 Task: Find a flat in Rolling Meadows, United States, for 2 guests from June 4th to June 15th, with a price range of ₹10,000 to ₹15,000, 1 bedroom, 1 bed, and 1 bathroom.
Action: Mouse moved to (547, 112)
Screenshot: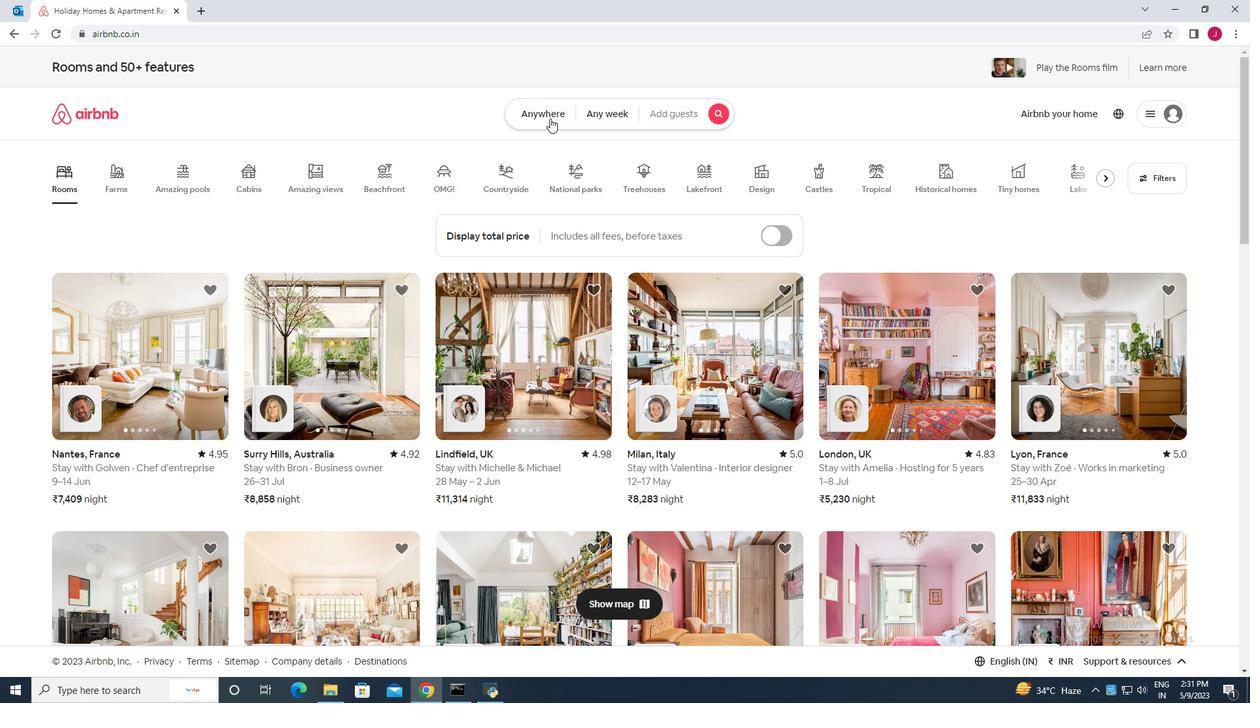 
Action: Mouse pressed left at (547, 112)
Screenshot: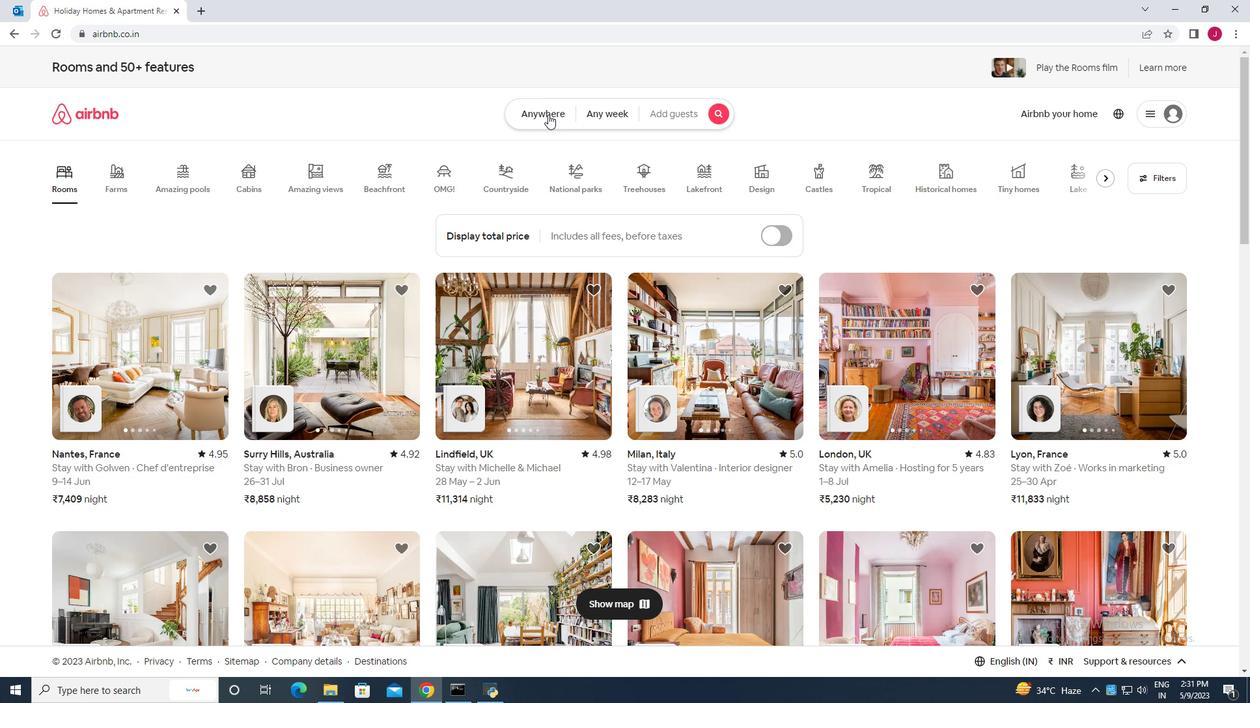 
Action: Mouse moved to (411, 164)
Screenshot: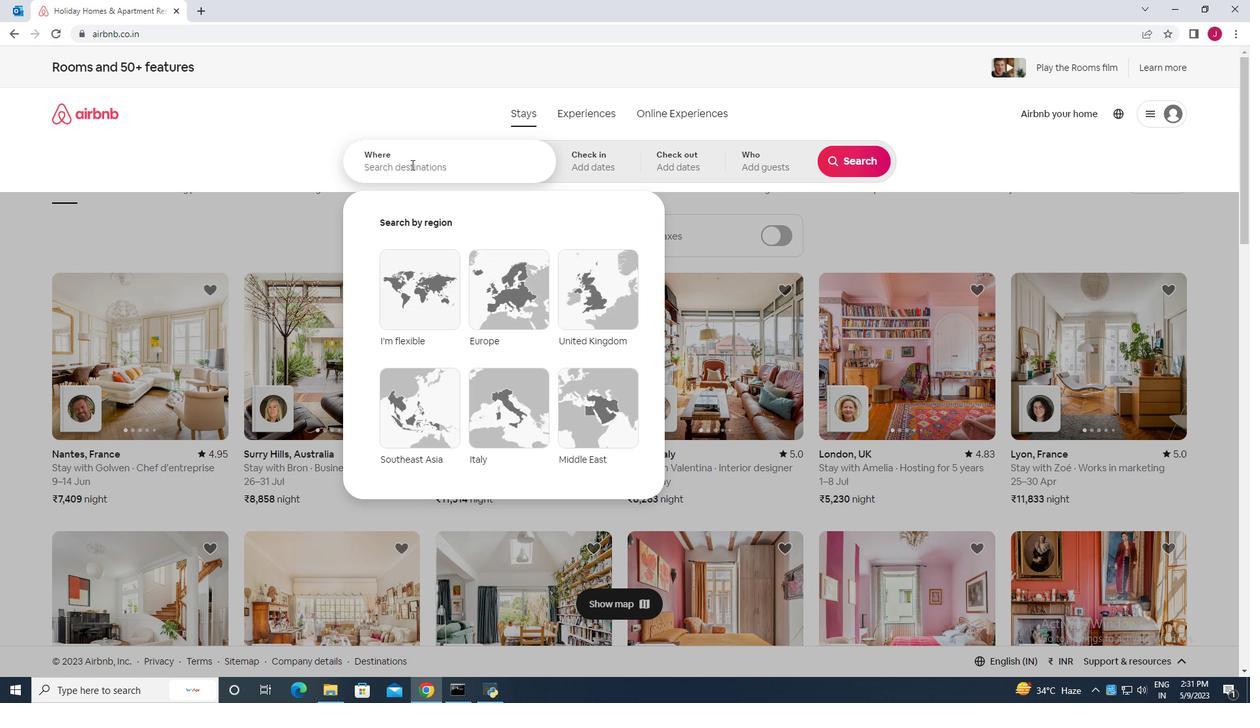 
Action: Mouse pressed left at (411, 164)
Screenshot: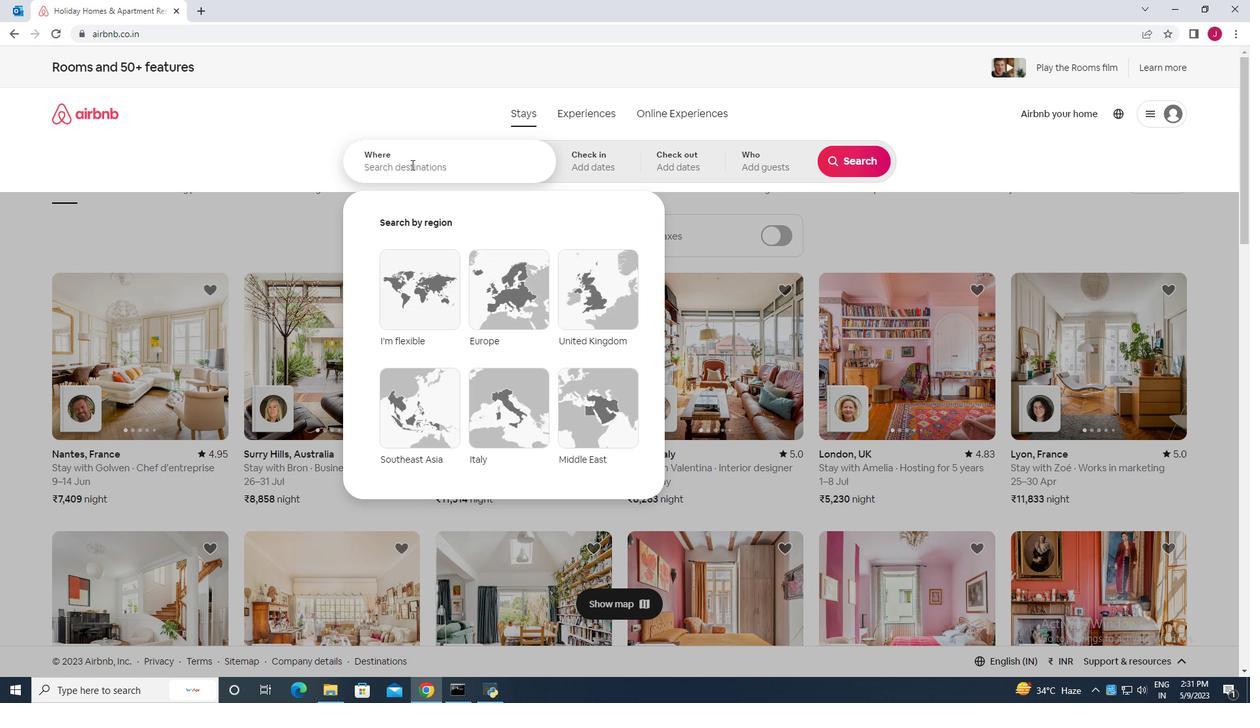 
Action: Key pressed rolling<Key.space>meadows
Screenshot: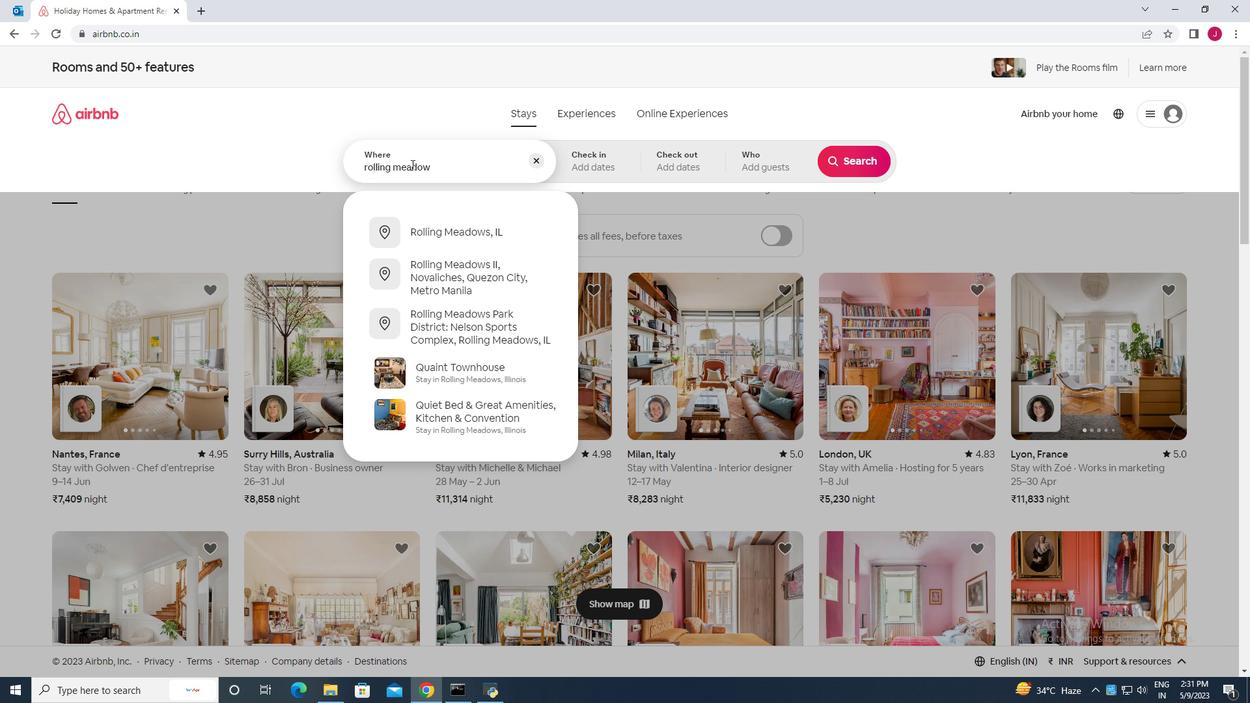 
Action: Mouse moved to (411, 165)
Screenshot: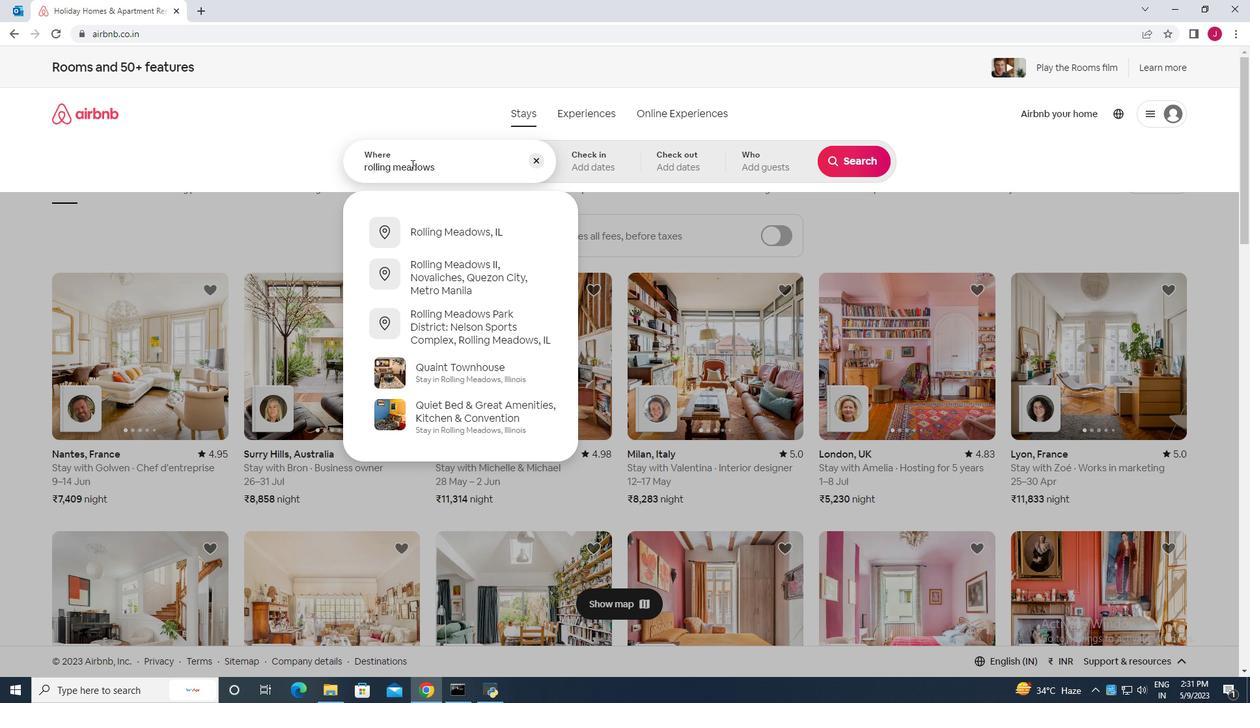 
Action: Key pressed <Key.space>united<Key.space>states
Screenshot: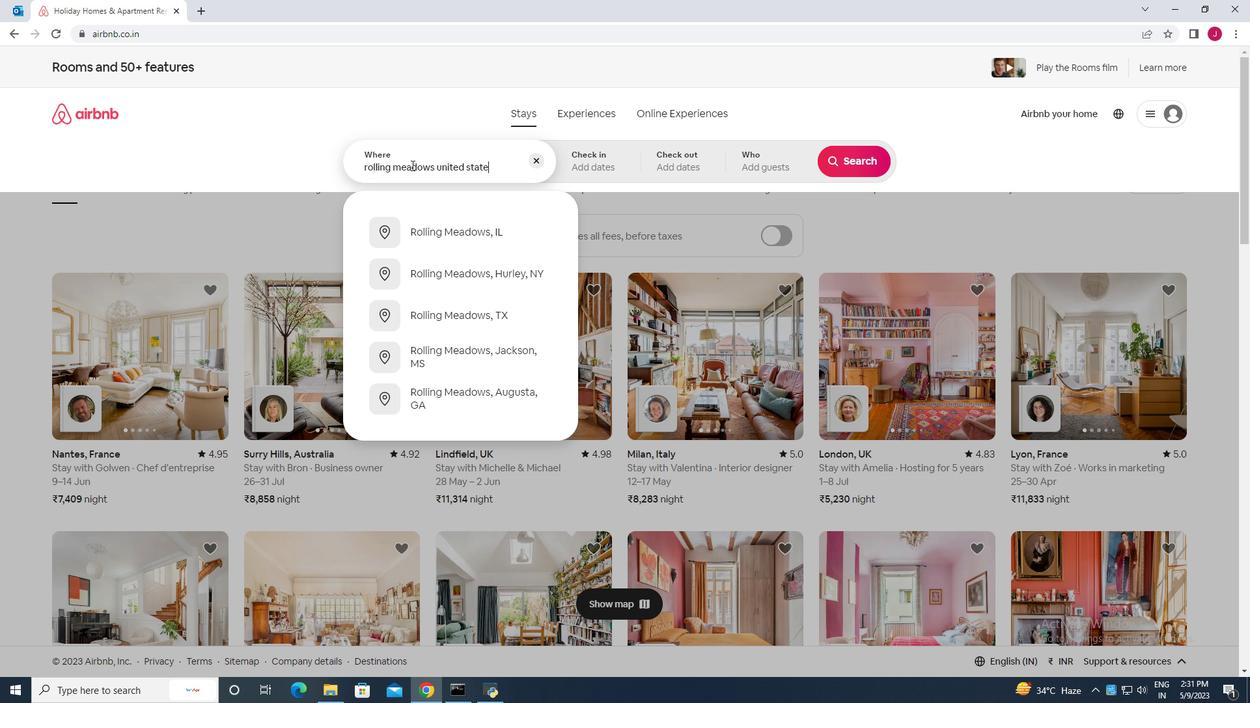 
Action: Mouse moved to (591, 160)
Screenshot: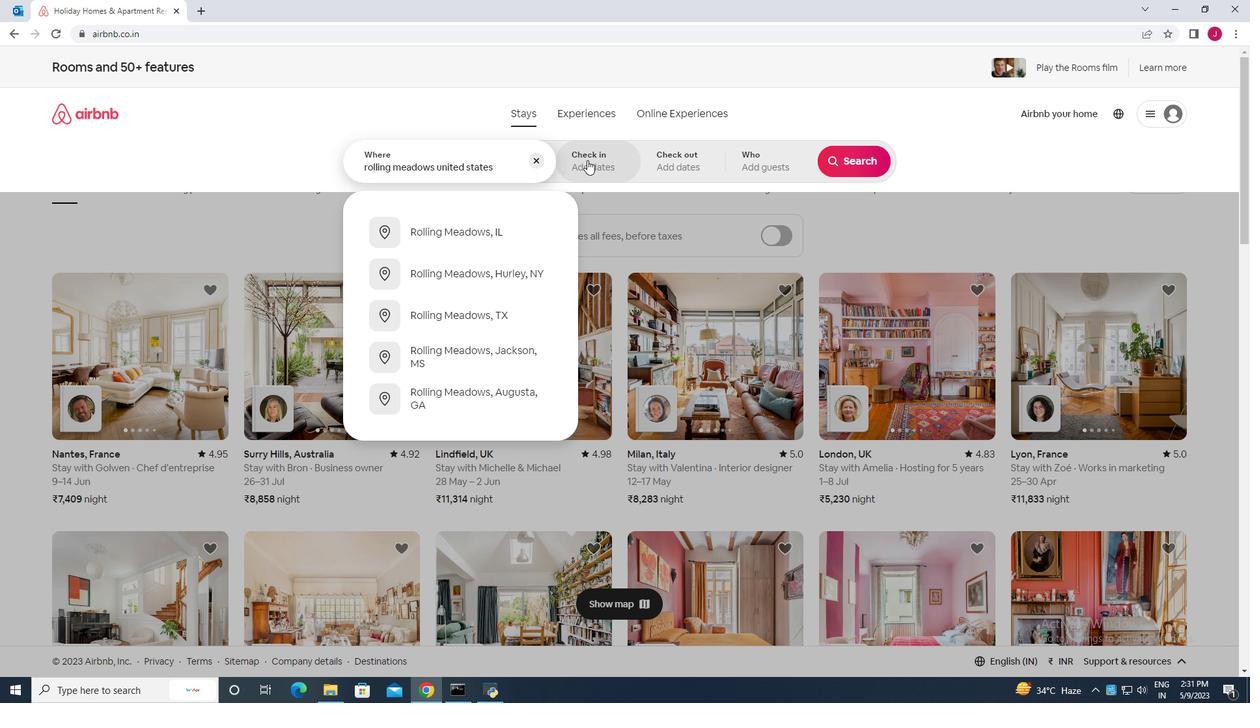 
Action: Mouse pressed left at (591, 160)
Screenshot: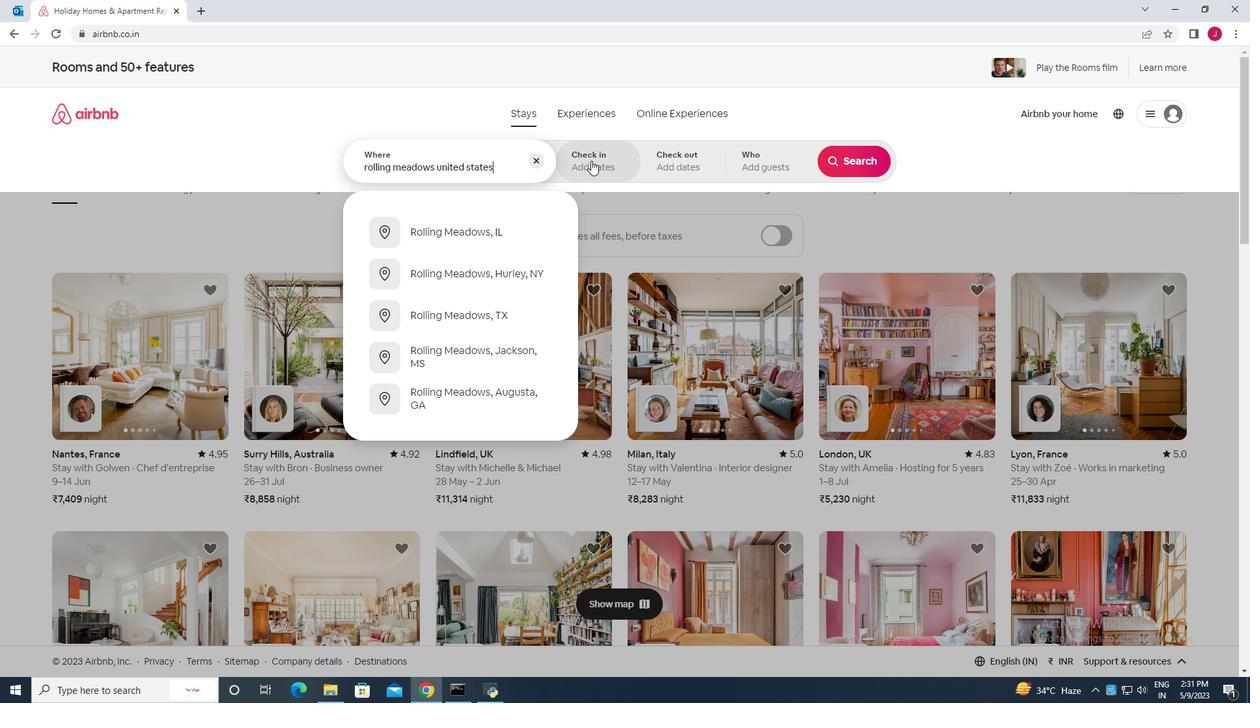 
Action: Mouse moved to (652, 356)
Screenshot: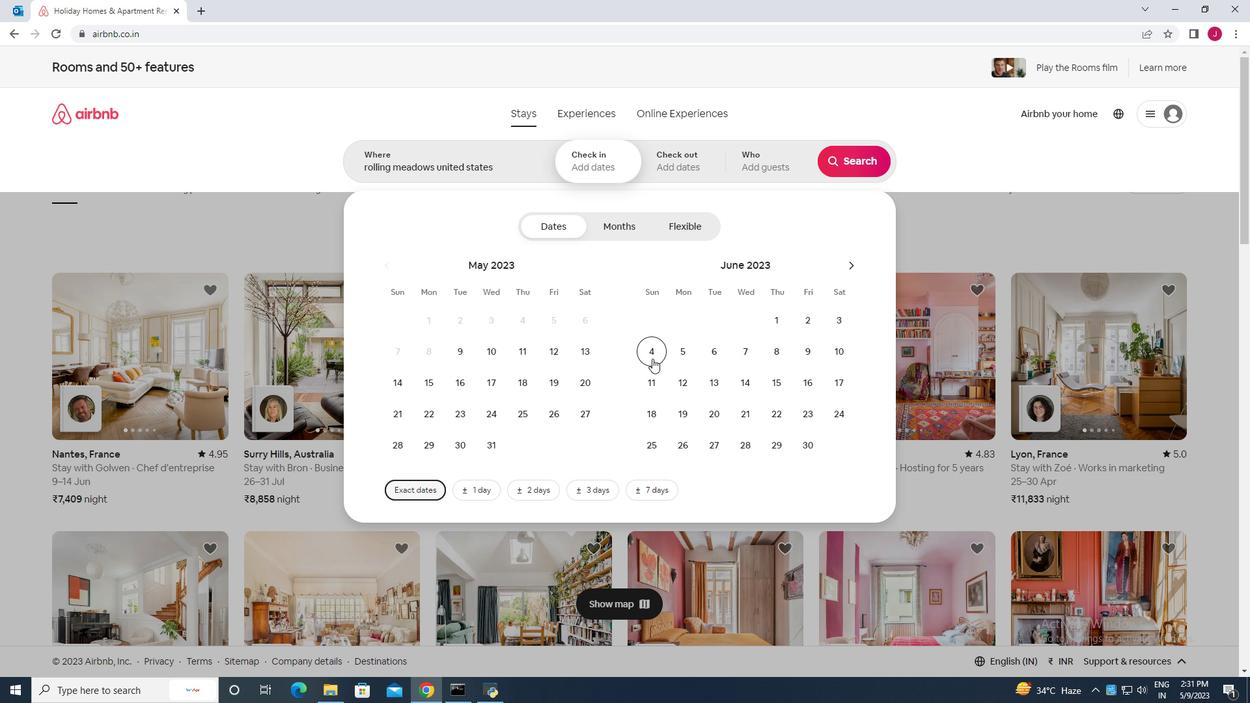 
Action: Mouse pressed left at (652, 356)
Screenshot: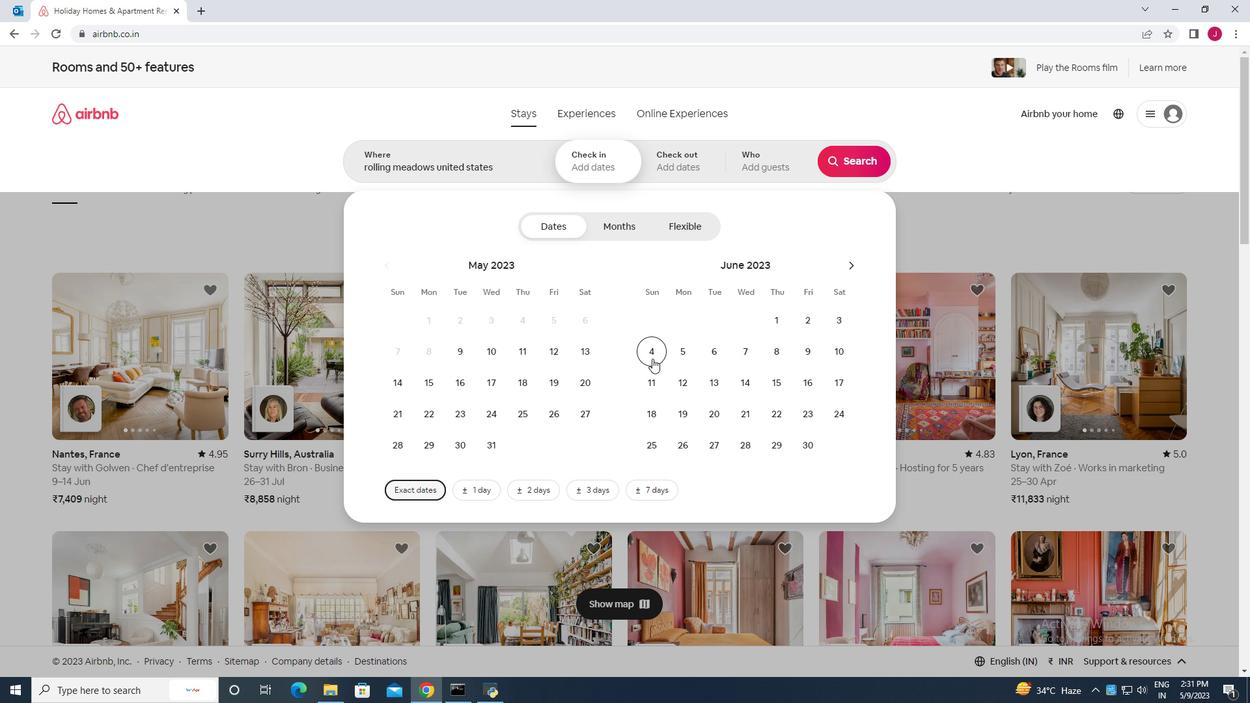 
Action: Mouse moved to (775, 384)
Screenshot: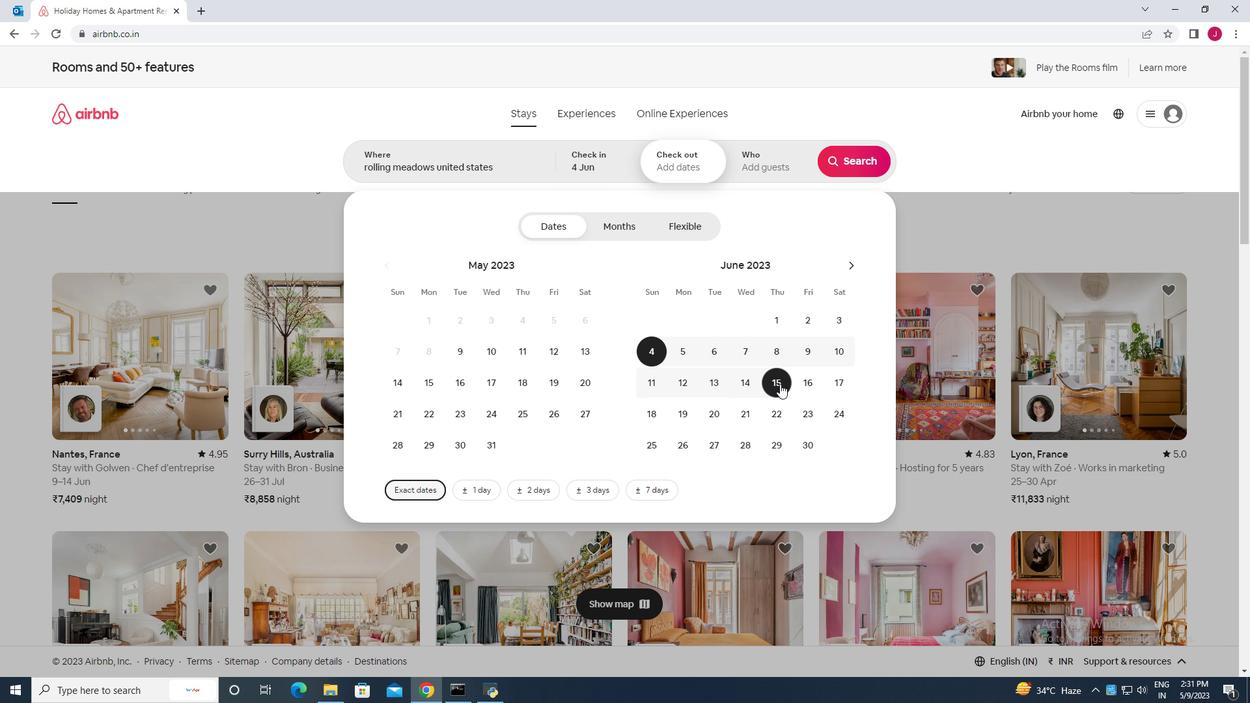 
Action: Mouse pressed left at (775, 384)
Screenshot: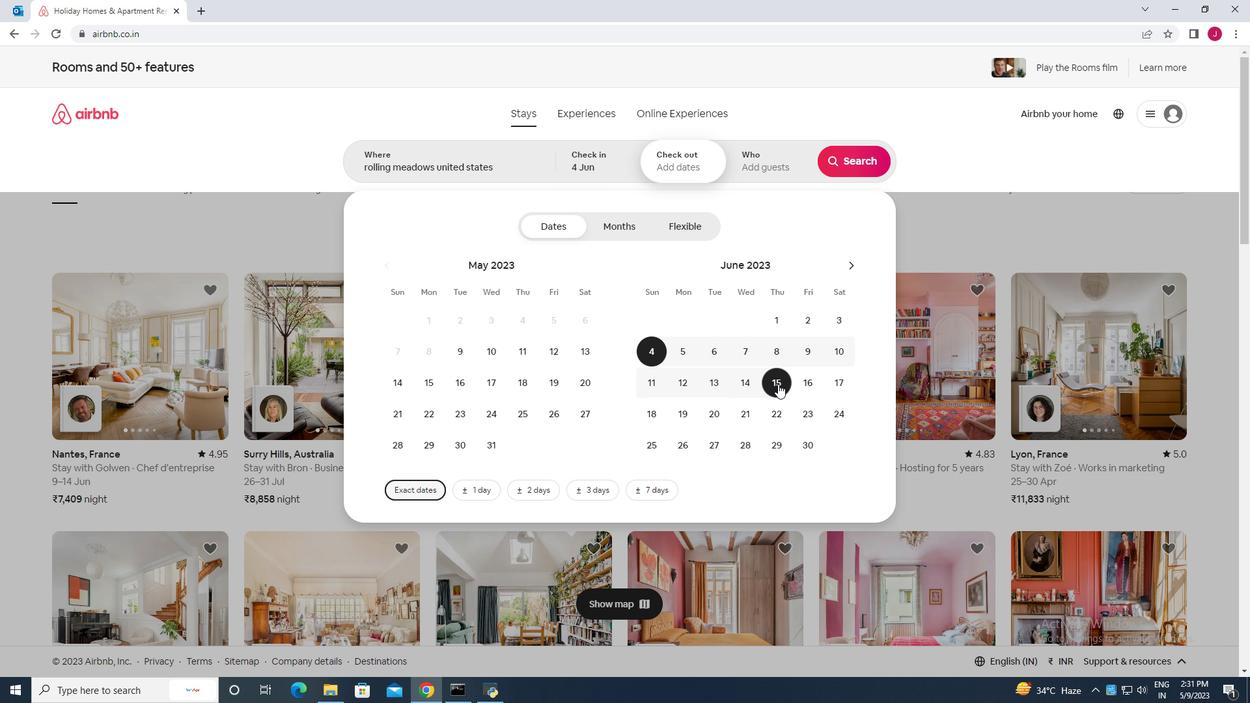 
Action: Mouse moved to (773, 167)
Screenshot: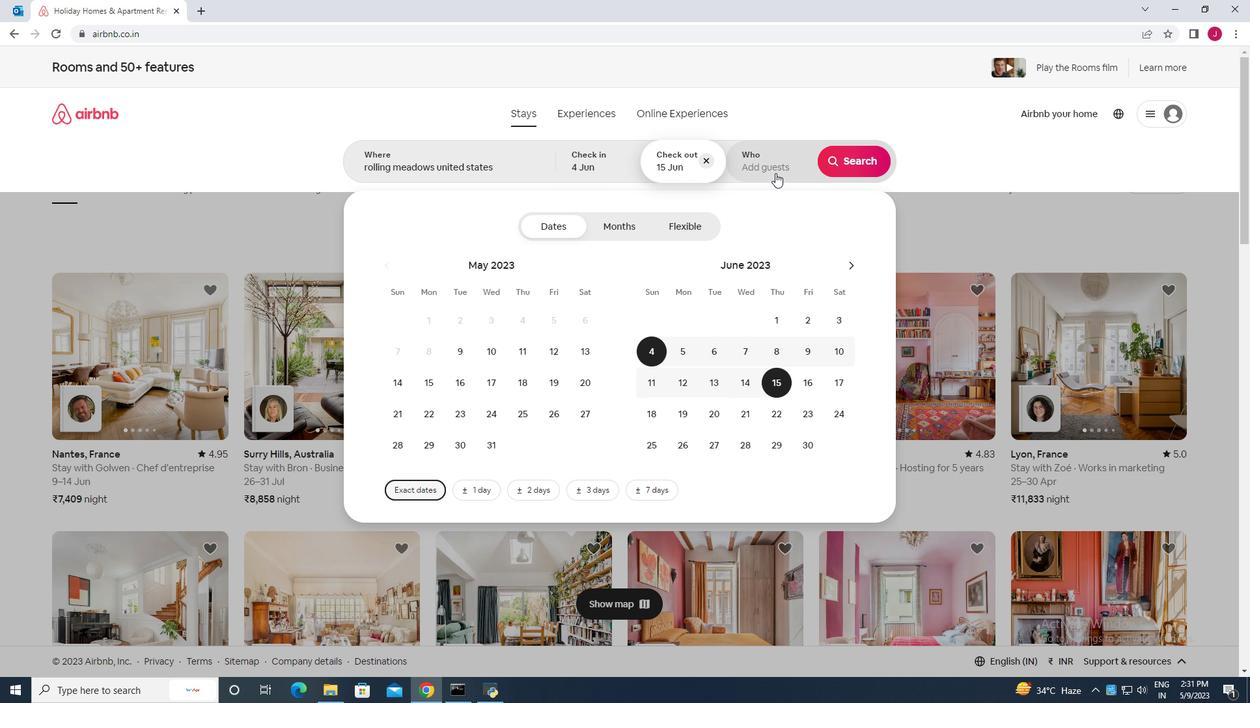 
Action: Mouse pressed left at (773, 167)
Screenshot: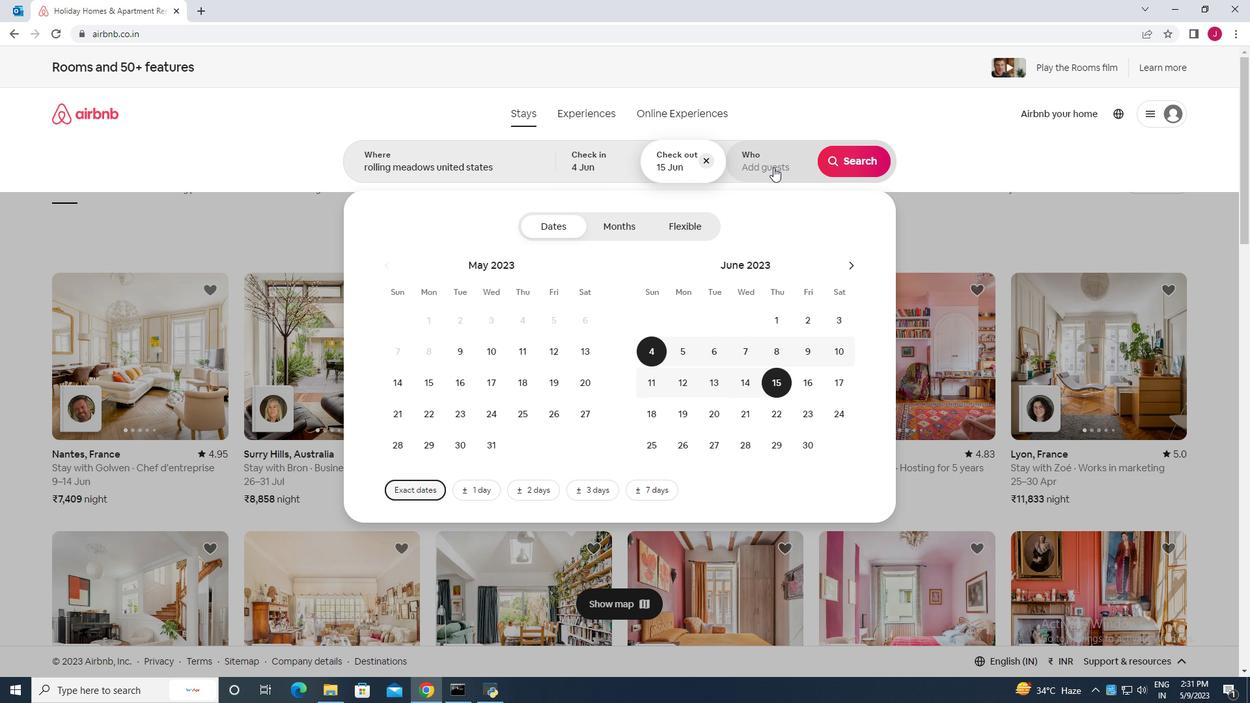 
Action: Mouse moved to (863, 233)
Screenshot: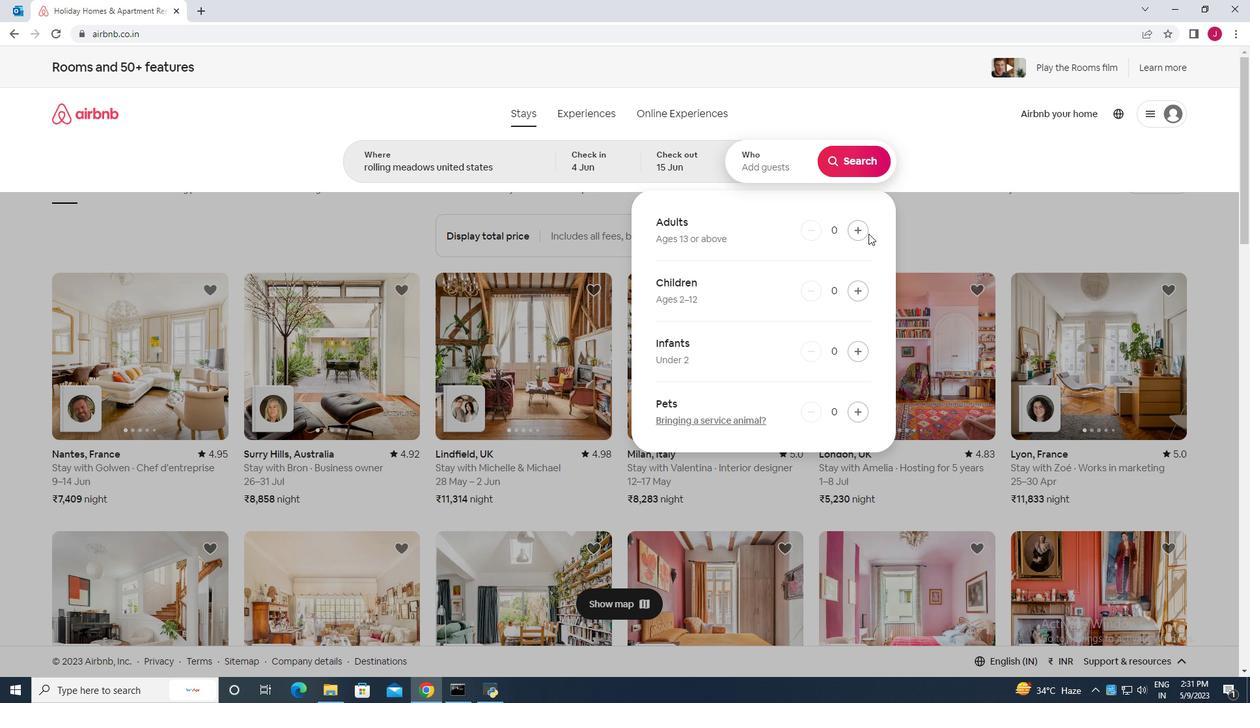 
Action: Mouse pressed left at (863, 233)
Screenshot: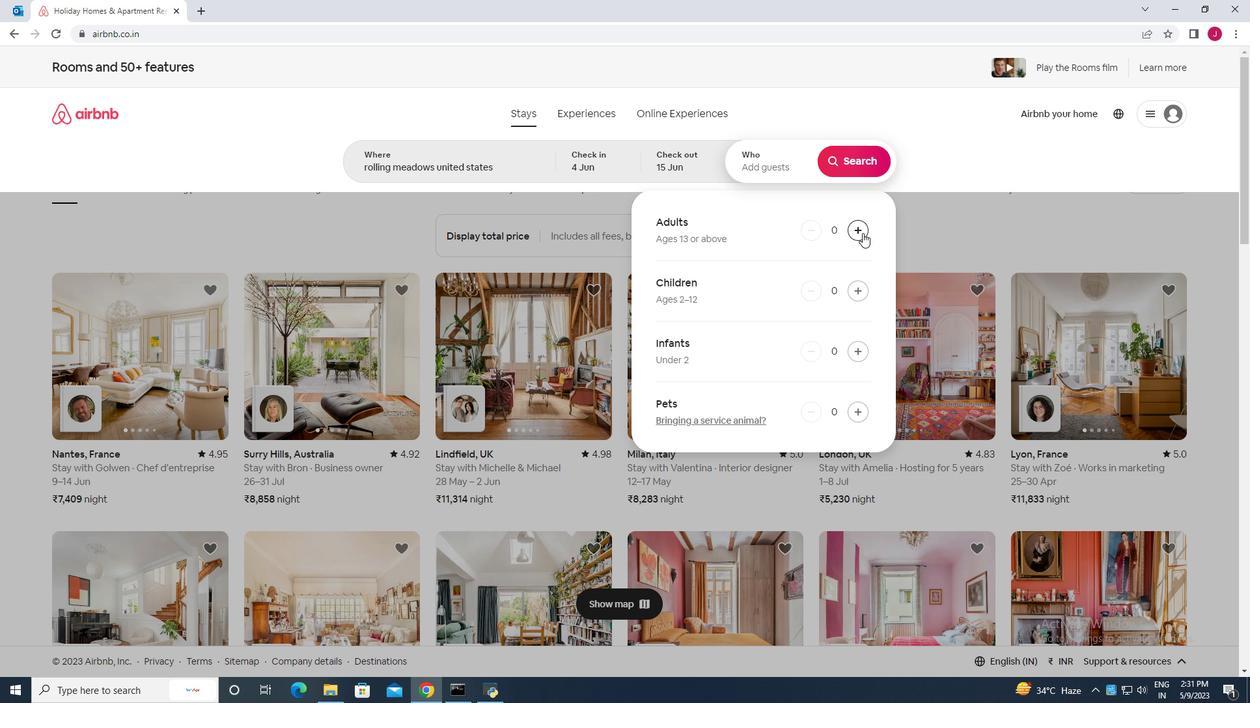 
Action: Mouse pressed left at (863, 233)
Screenshot: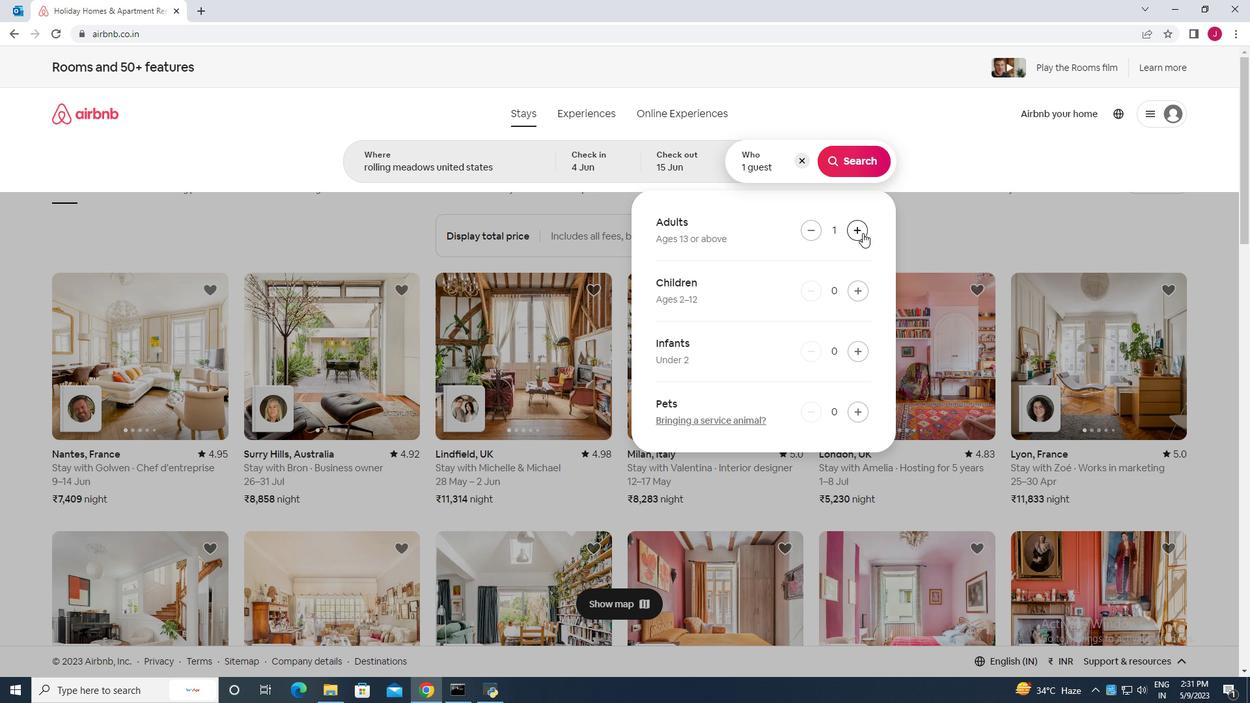 
Action: Mouse moved to (863, 158)
Screenshot: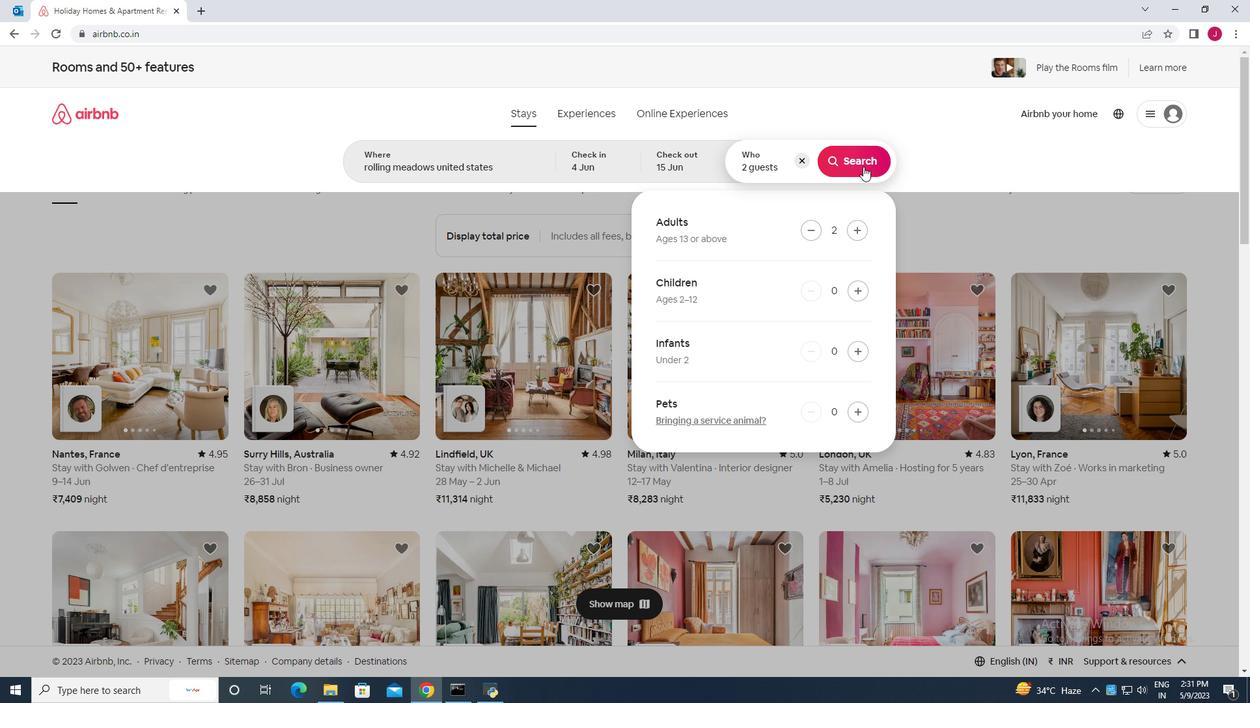 
Action: Mouse pressed left at (863, 158)
Screenshot: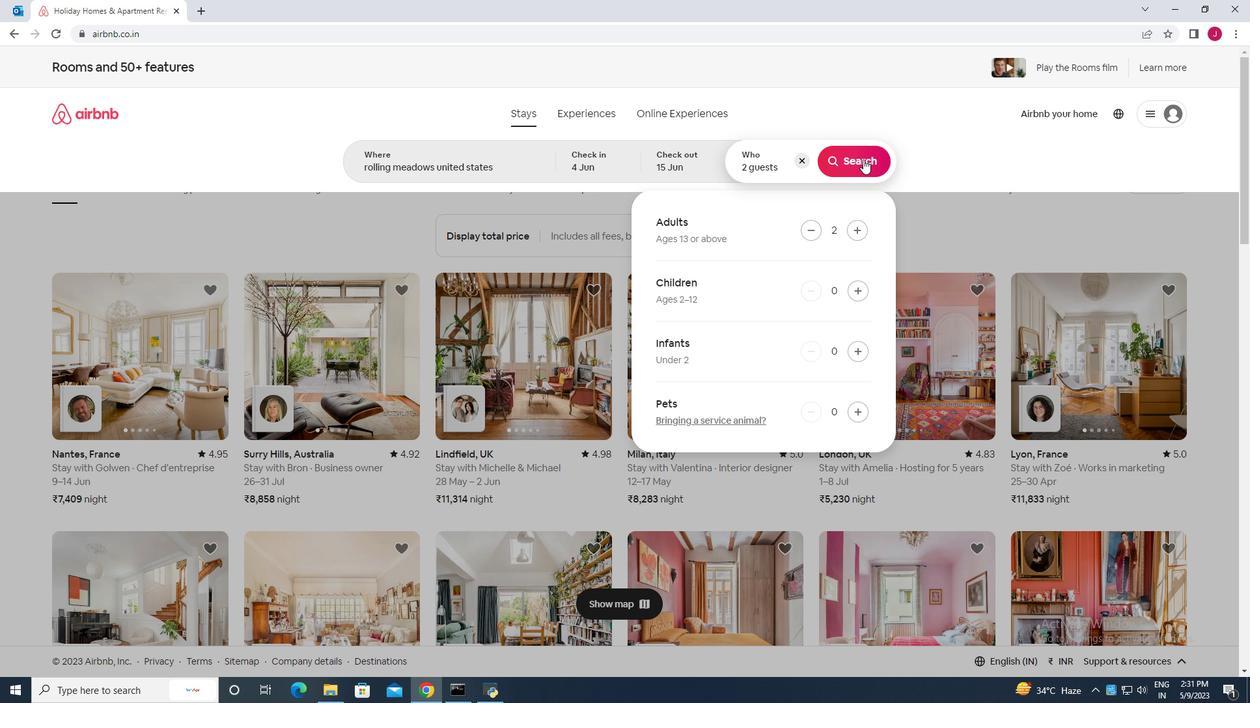 
Action: Mouse moved to (1203, 122)
Screenshot: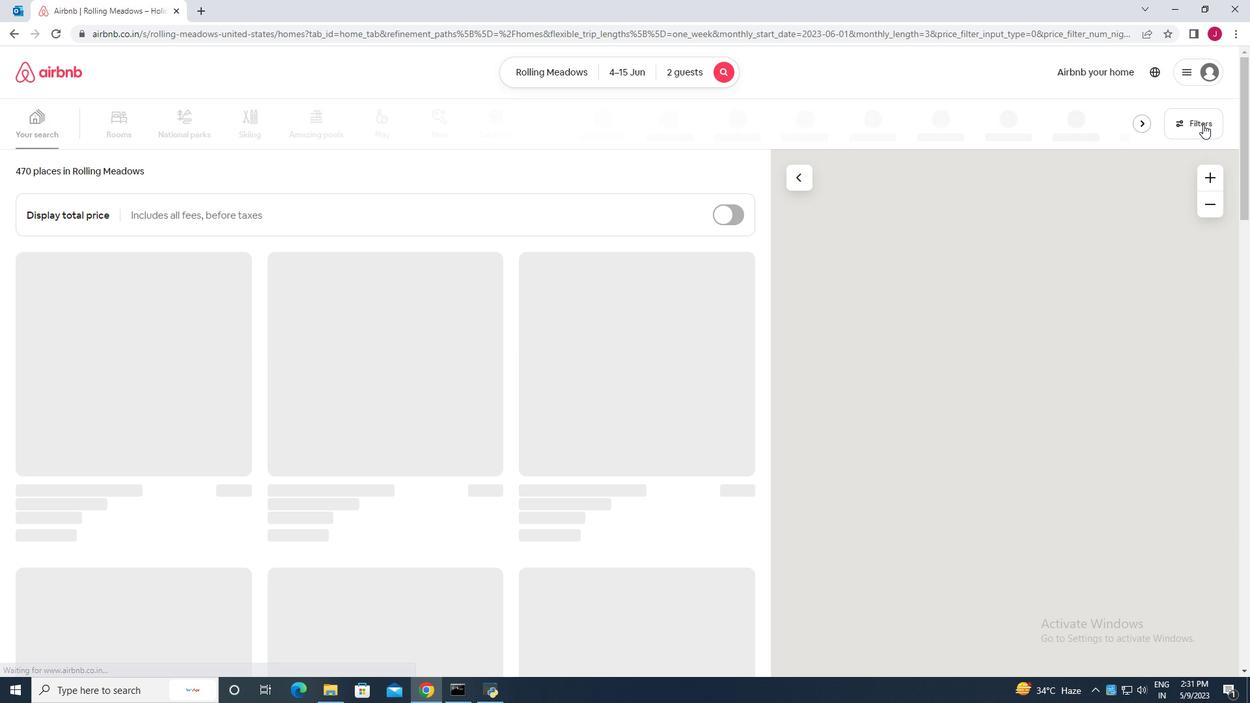 
Action: Mouse pressed left at (1203, 122)
Screenshot: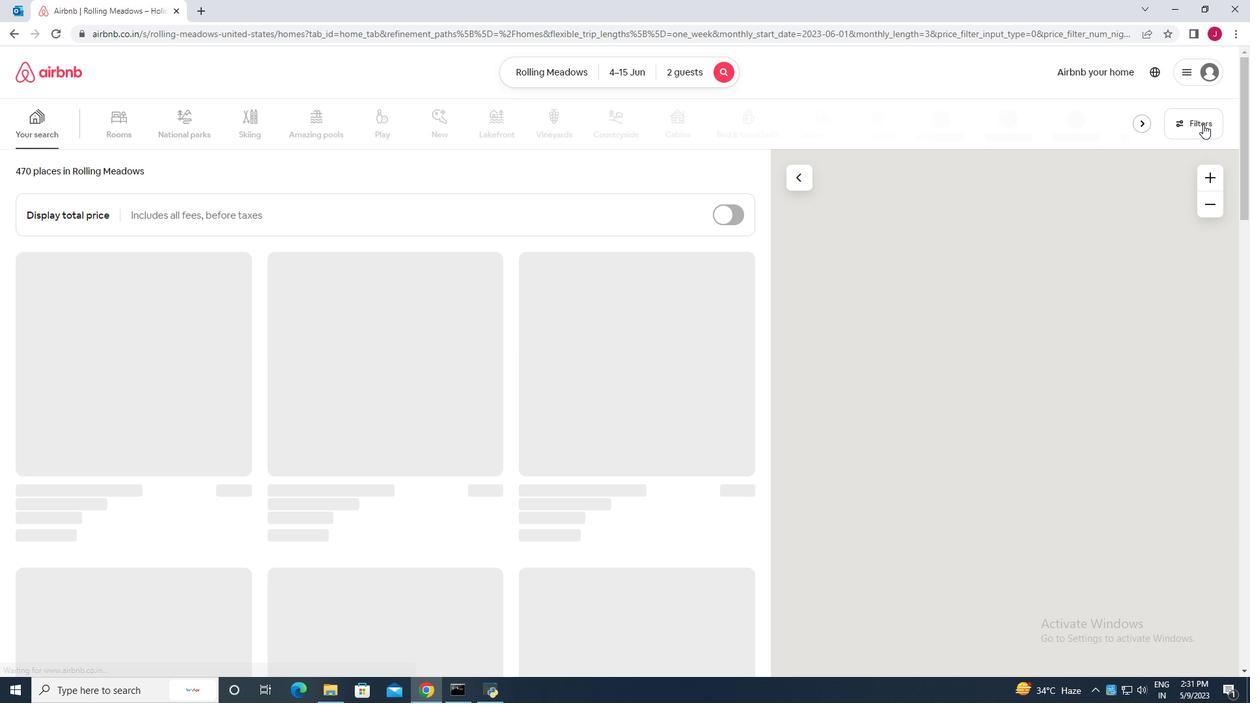 
Action: Mouse moved to (466, 444)
Screenshot: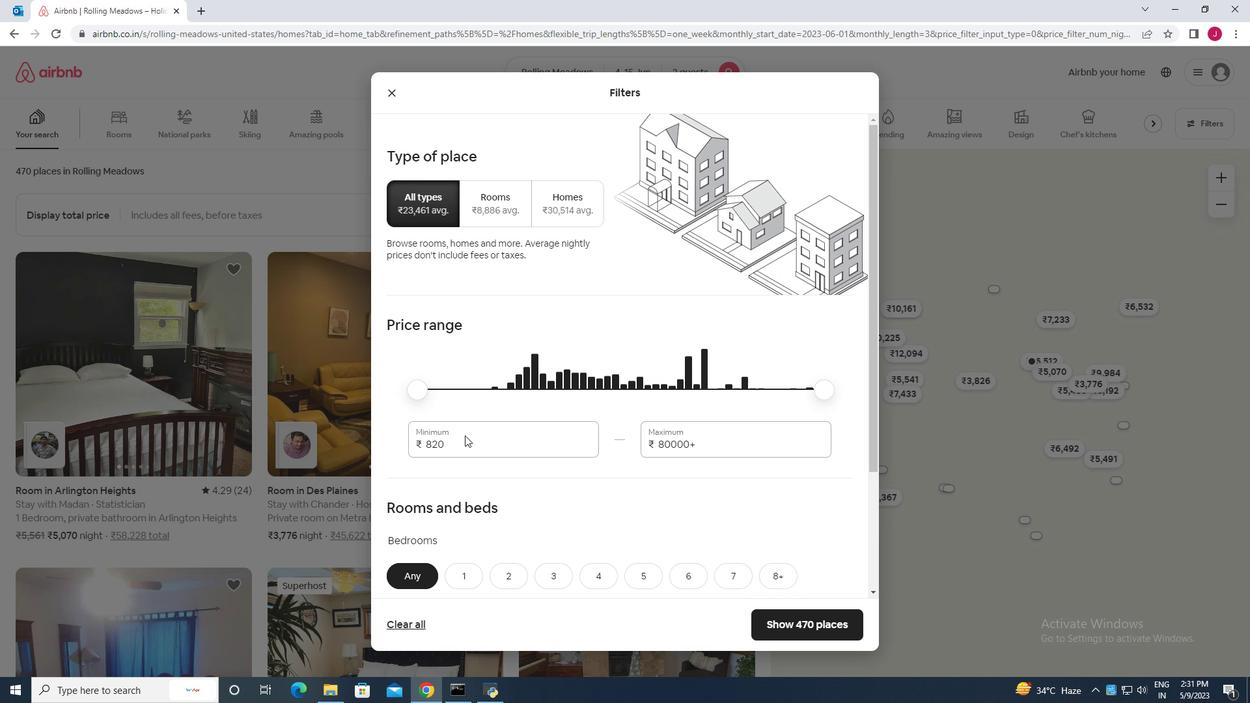 
Action: Mouse pressed left at (466, 444)
Screenshot: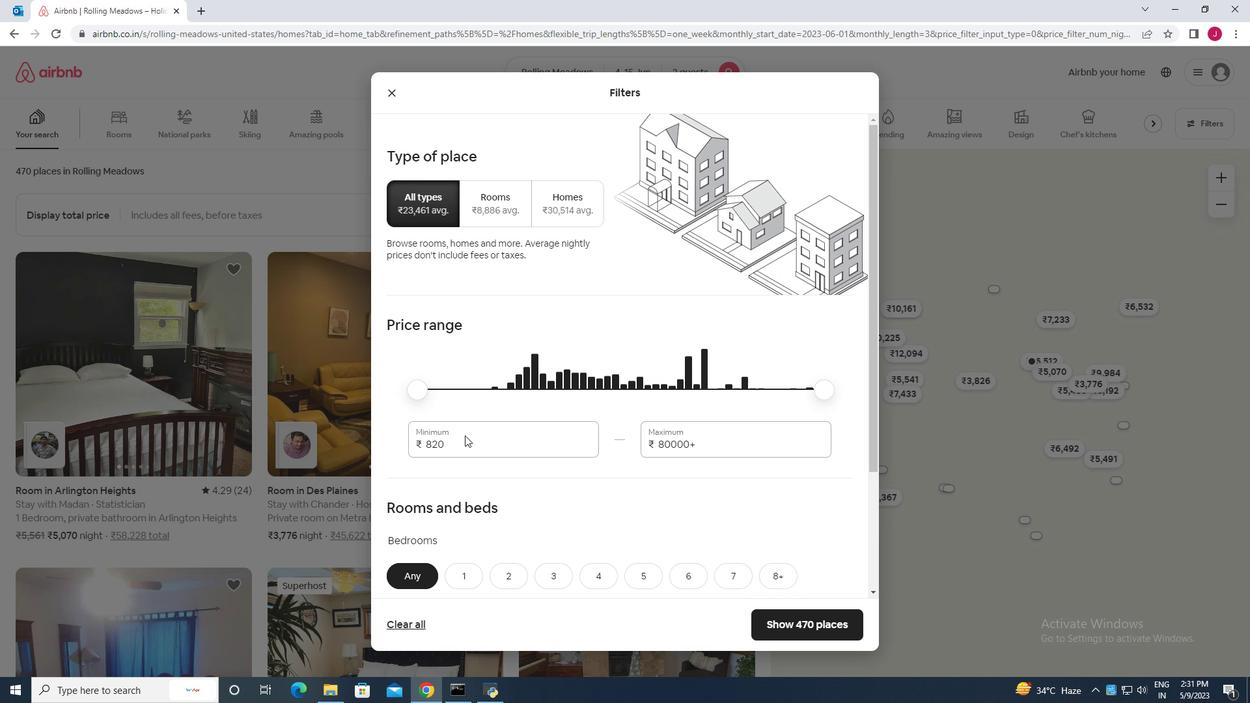 
Action: Mouse moved to (468, 444)
Screenshot: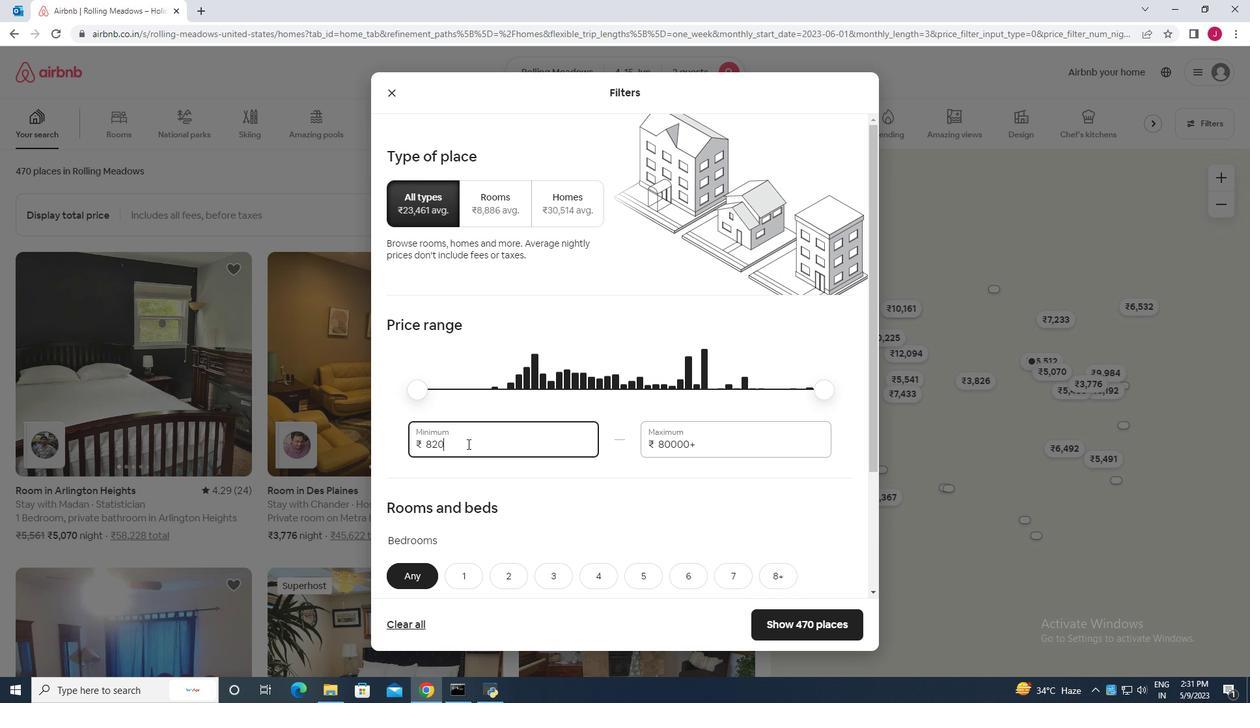 
Action: Key pressed <Key.backspace><Key.backspace><Key.backspace>10000
Screenshot: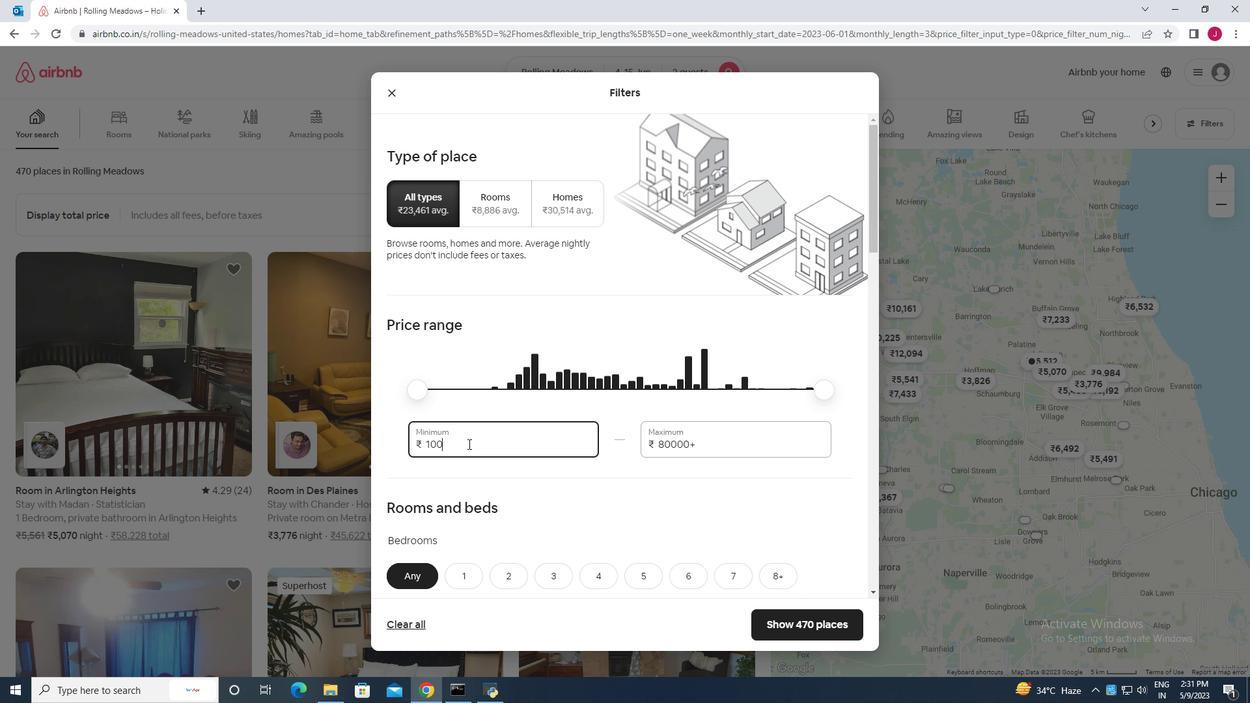 
Action: Mouse moved to (720, 445)
Screenshot: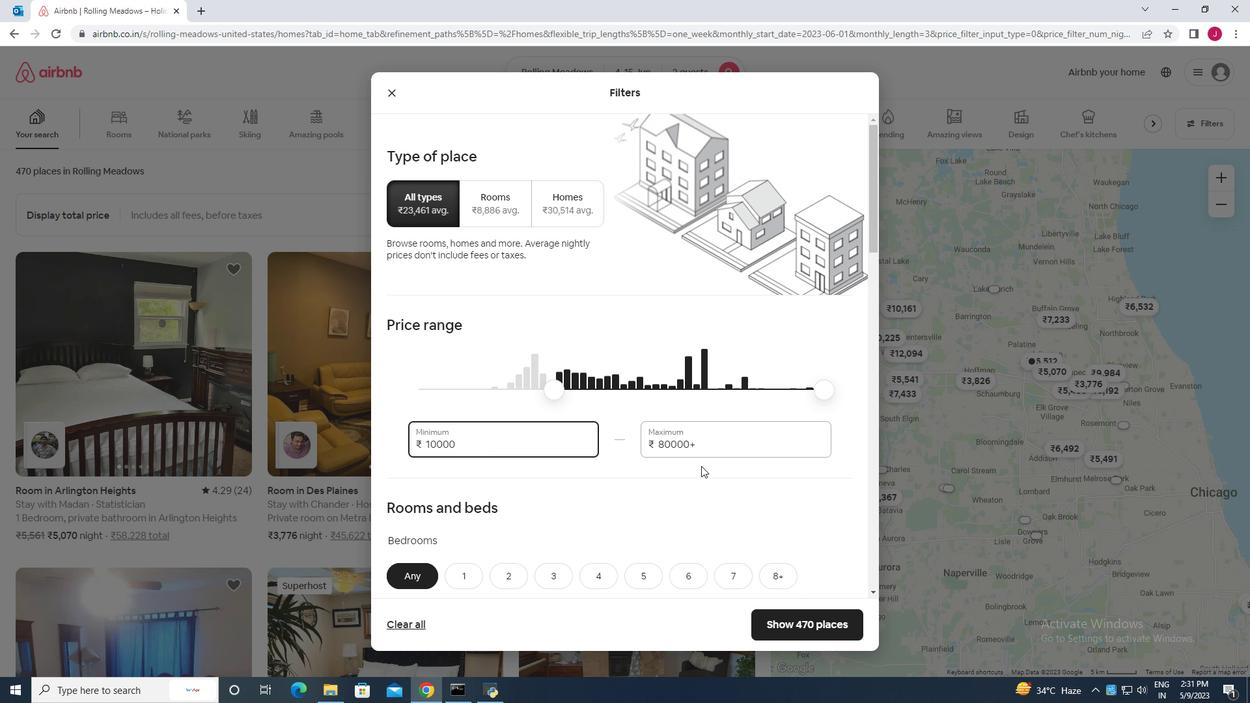 
Action: Mouse pressed left at (720, 445)
Screenshot: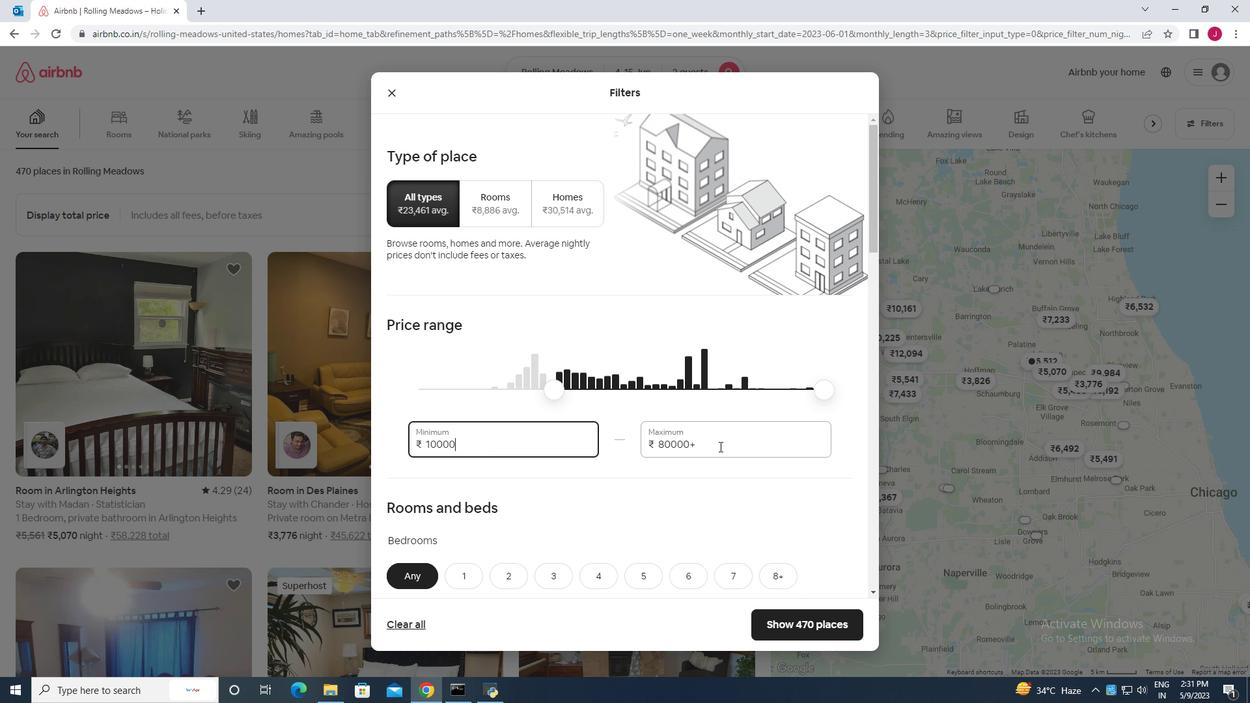 
Action: Mouse moved to (720, 444)
Screenshot: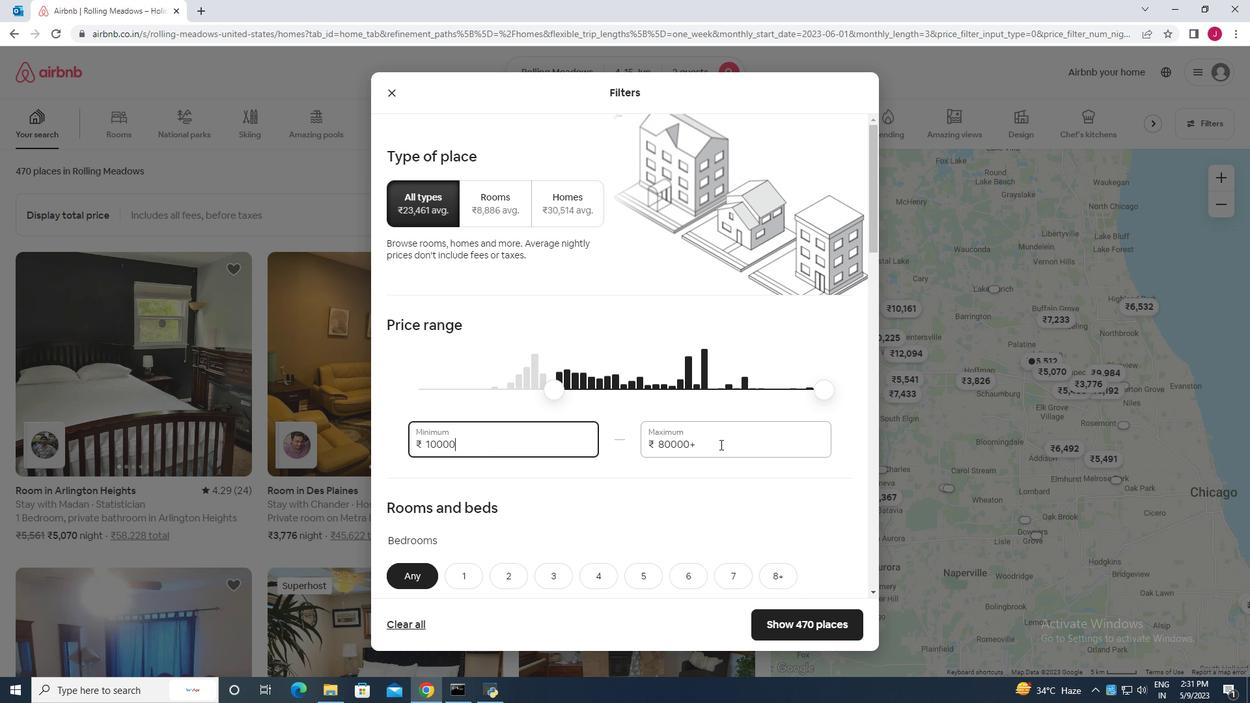 
Action: Key pressed <Key.backspace><Key.backspace><Key.backspace><Key.backspace><Key.backspace><Key.backspace><Key.backspace><Key.backspace><Key.backspace><Key.backspace><Key.backspace>15000
Screenshot: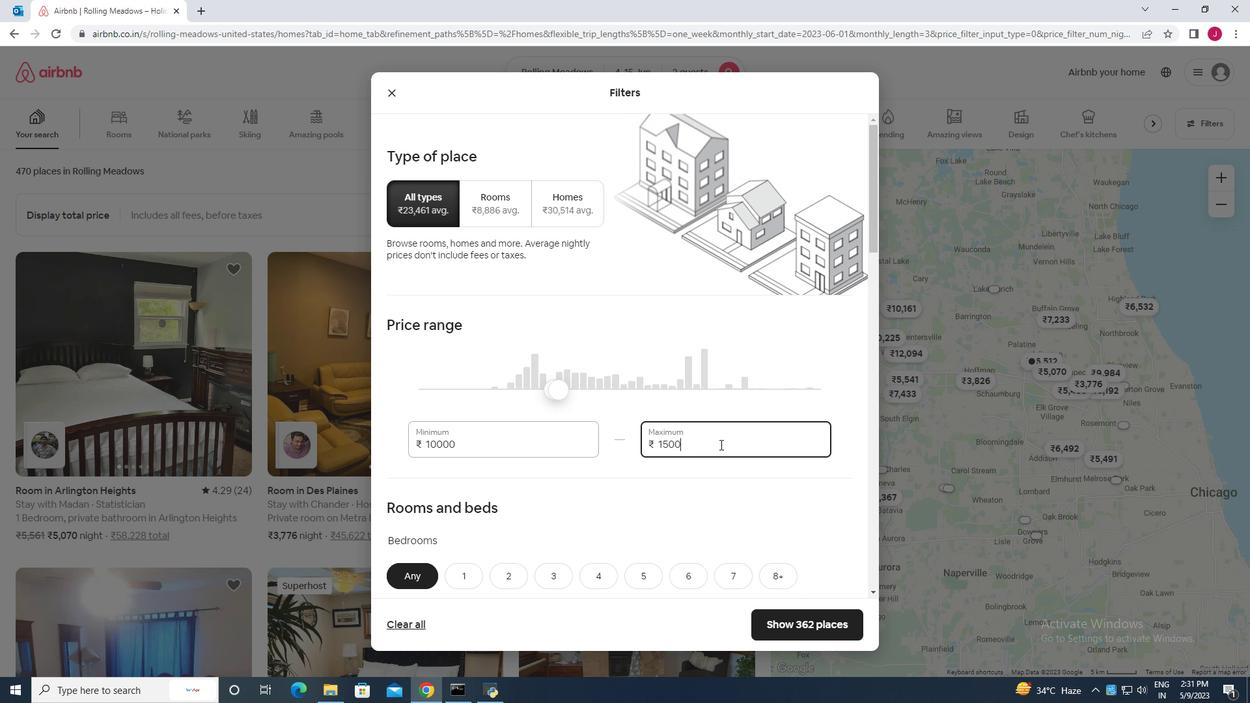 
Action: Mouse moved to (719, 453)
Screenshot: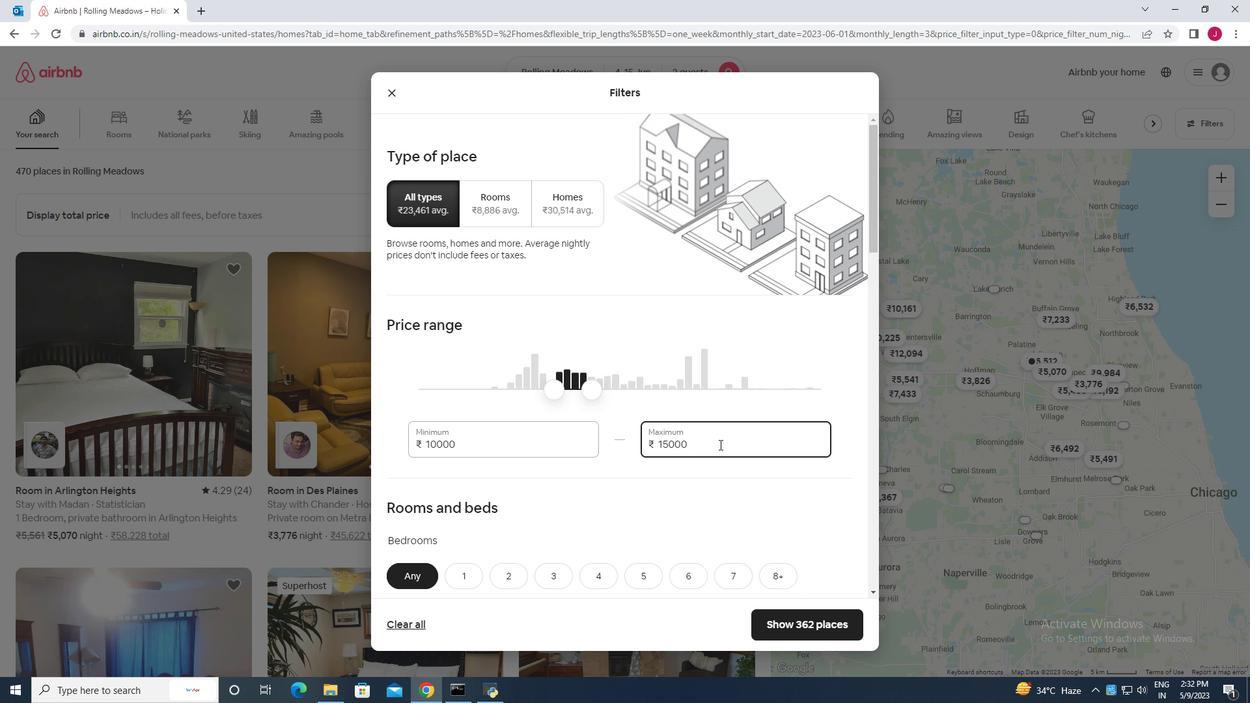 
Action: Mouse scrolled (719, 452) with delta (0, 0)
Screenshot: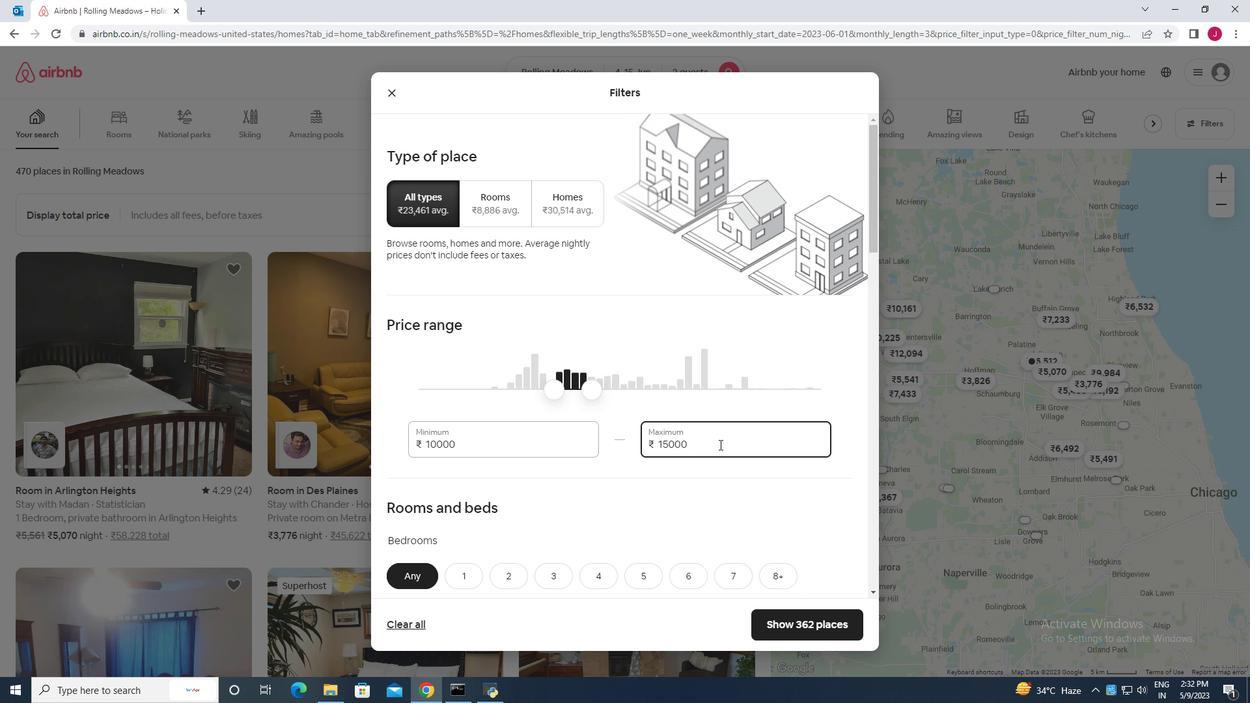 
Action: Mouse scrolled (719, 452) with delta (0, 0)
Screenshot: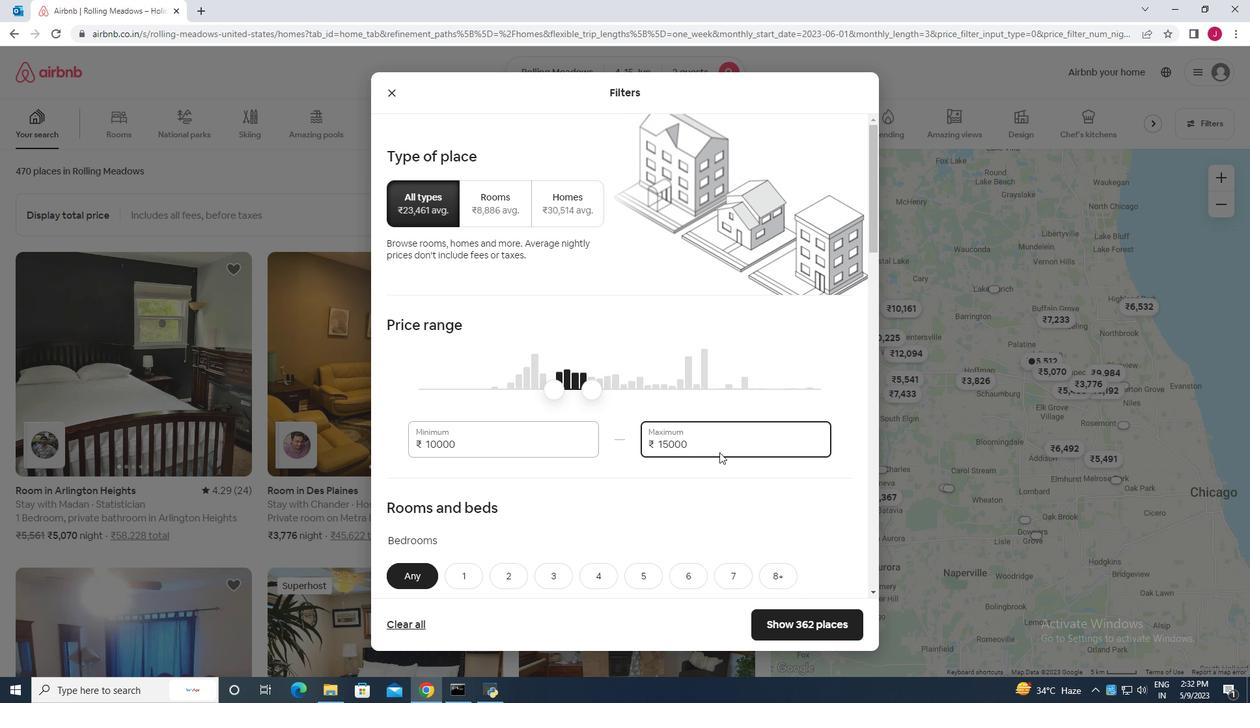 
Action: Mouse scrolled (719, 452) with delta (0, 0)
Screenshot: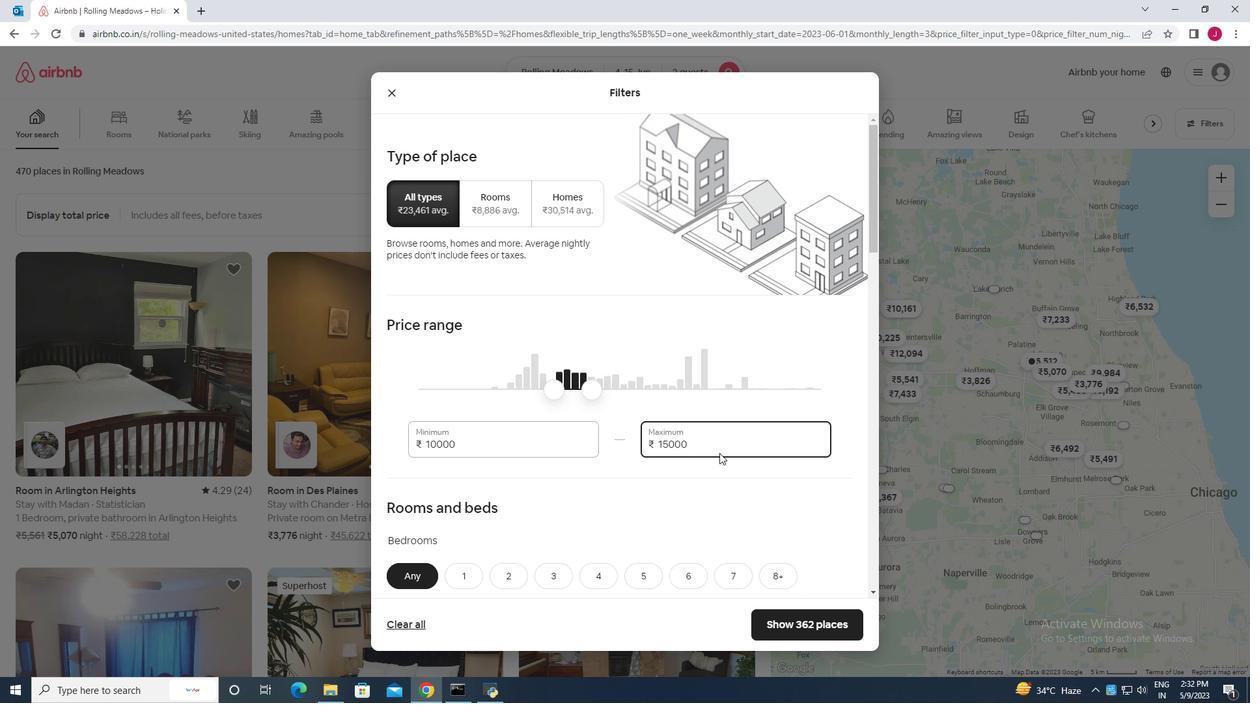 
Action: Mouse moved to (719, 451)
Screenshot: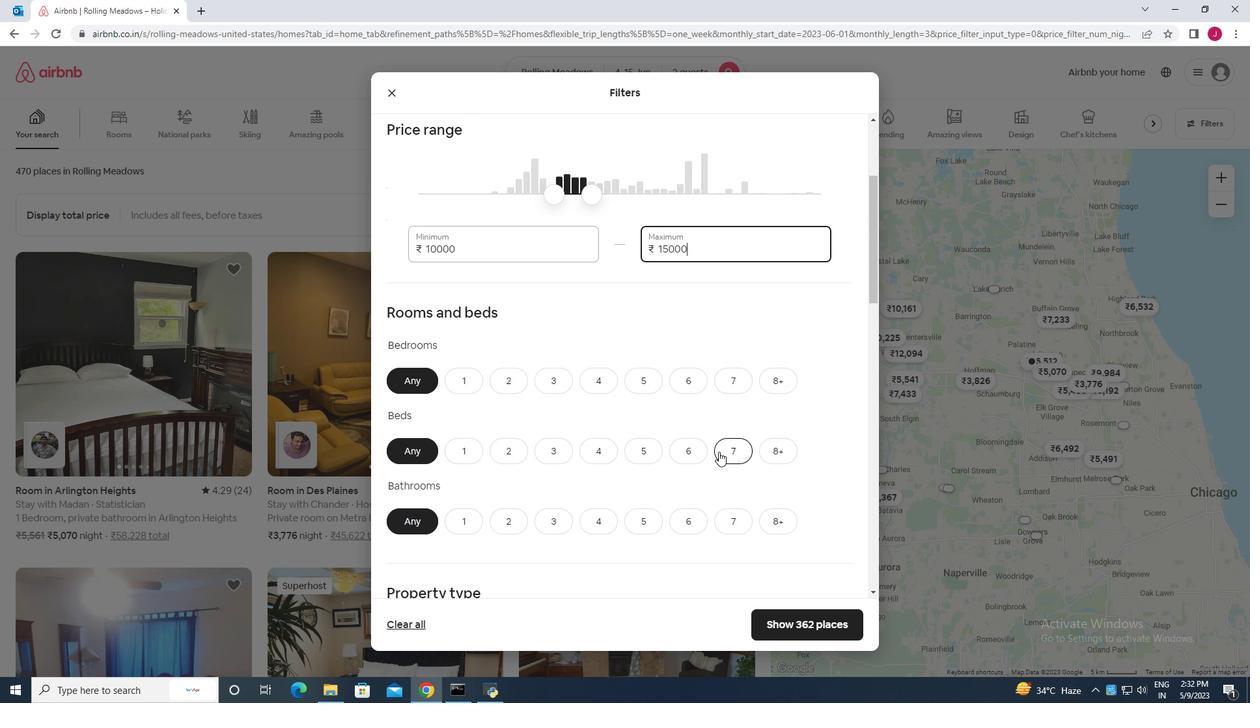 
Action: Mouse scrolled (719, 450) with delta (0, 0)
Screenshot: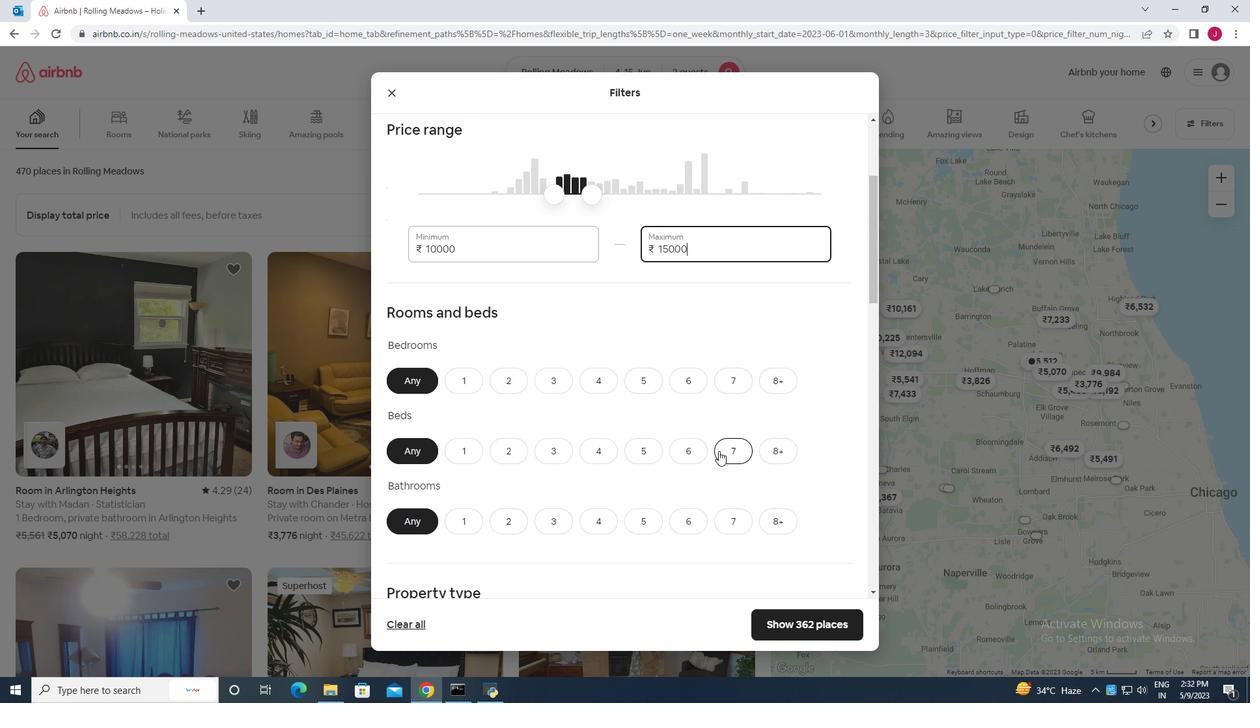 
Action: Mouse moved to (461, 315)
Screenshot: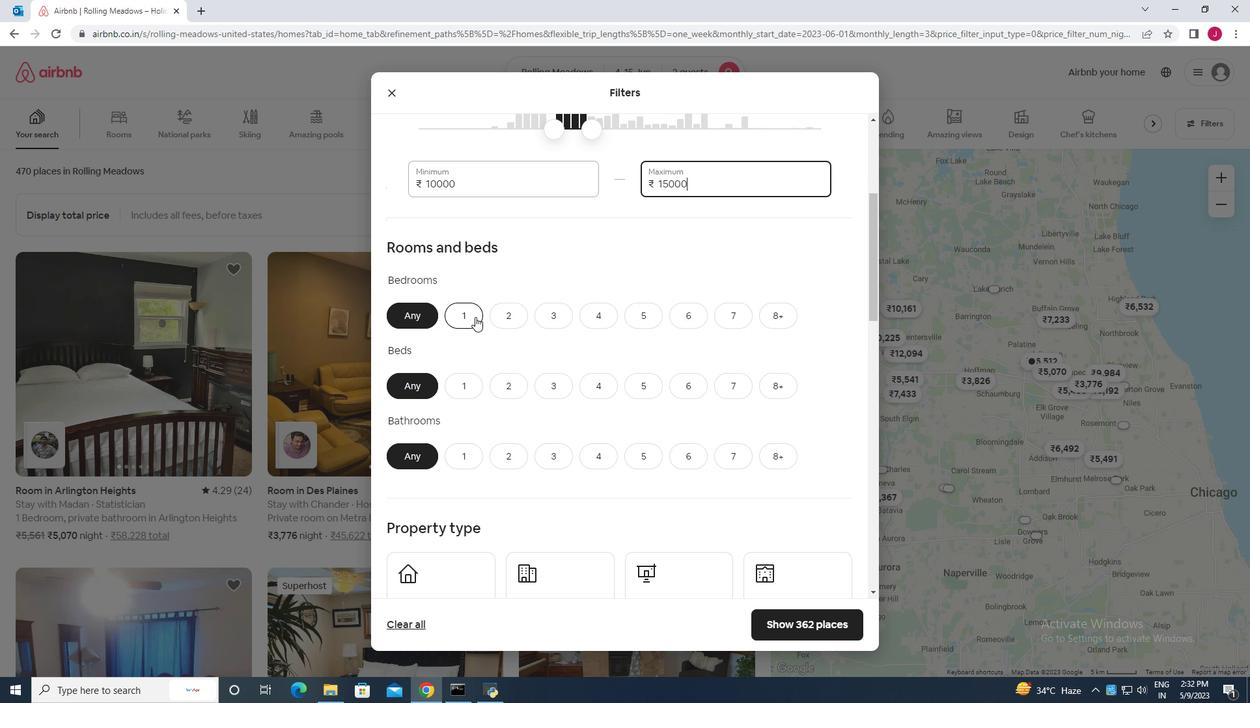 
Action: Mouse pressed left at (461, 315)
Screenshot: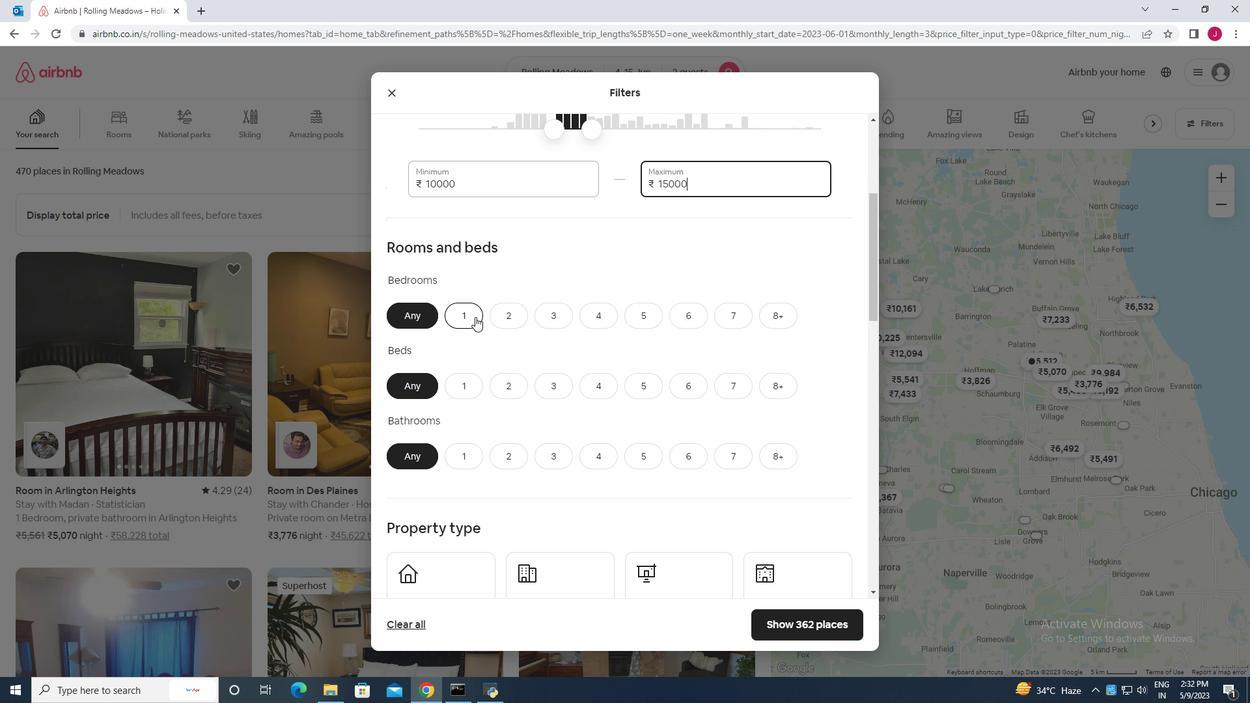 
Action: Mouse moved to (471, 382)
Screenshot: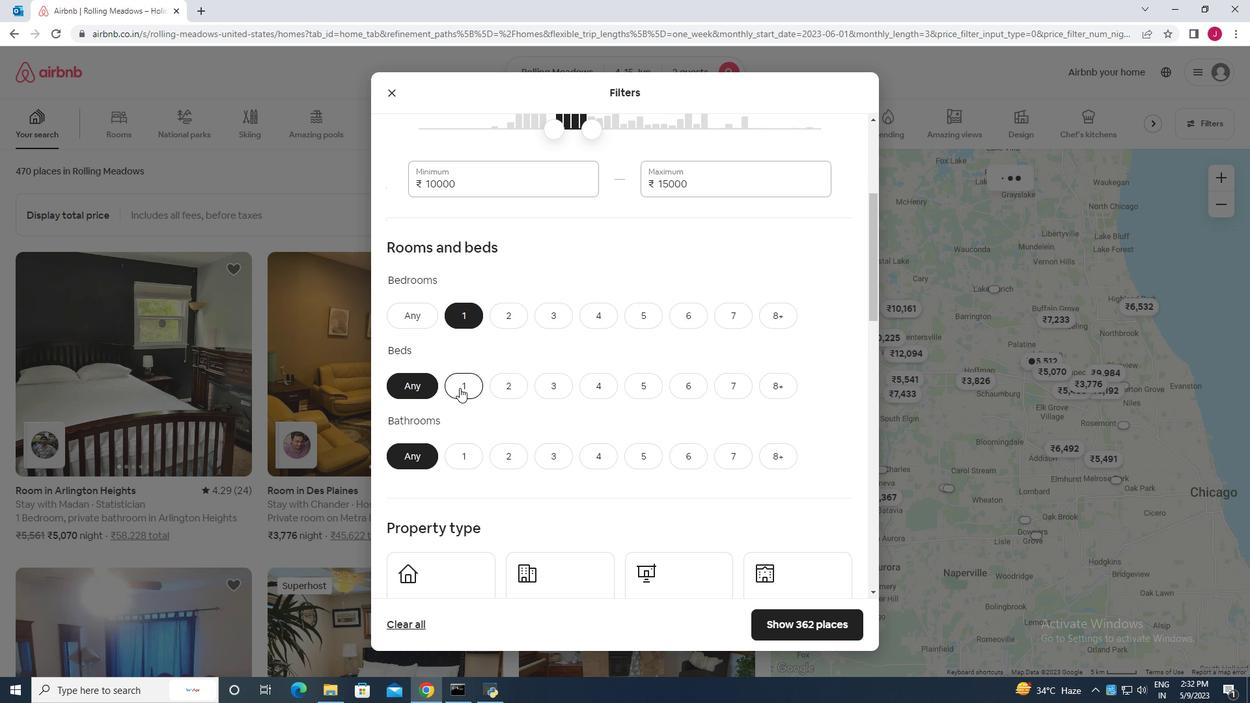 
Action: Mouse pressed left at (471, 382)
Screenshot: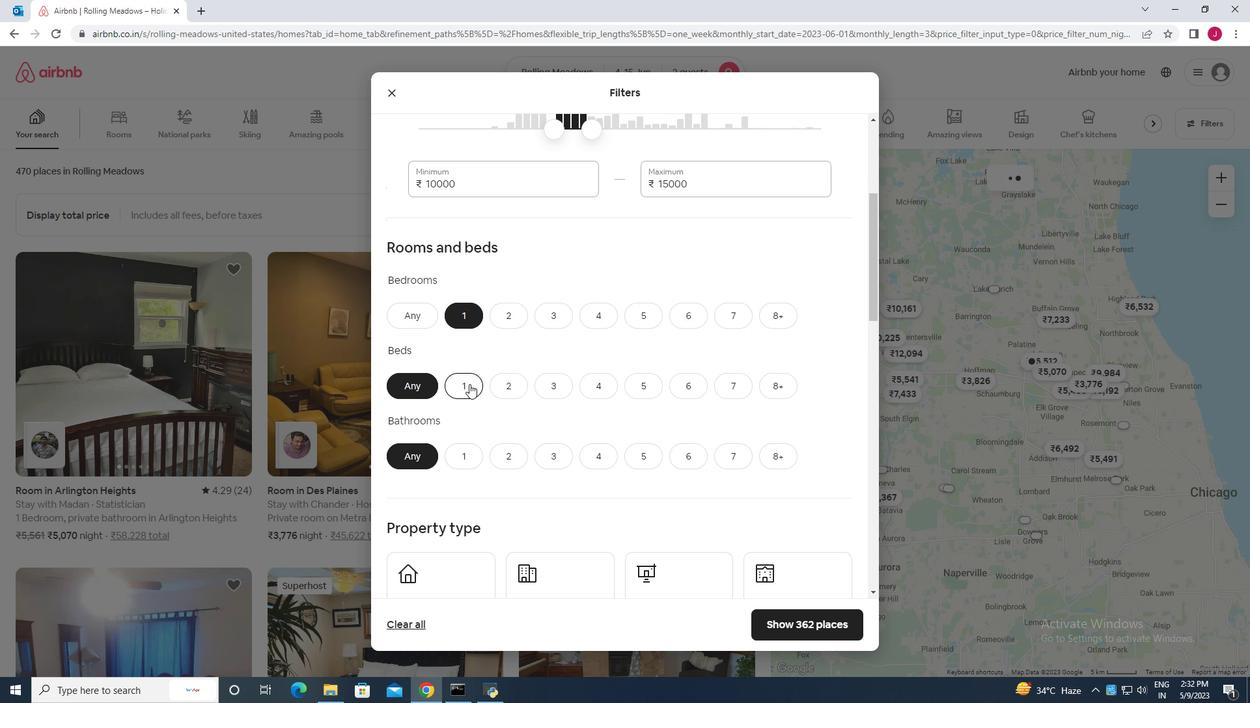 
Action: Mouse moved to (471, 457)
Screenshot: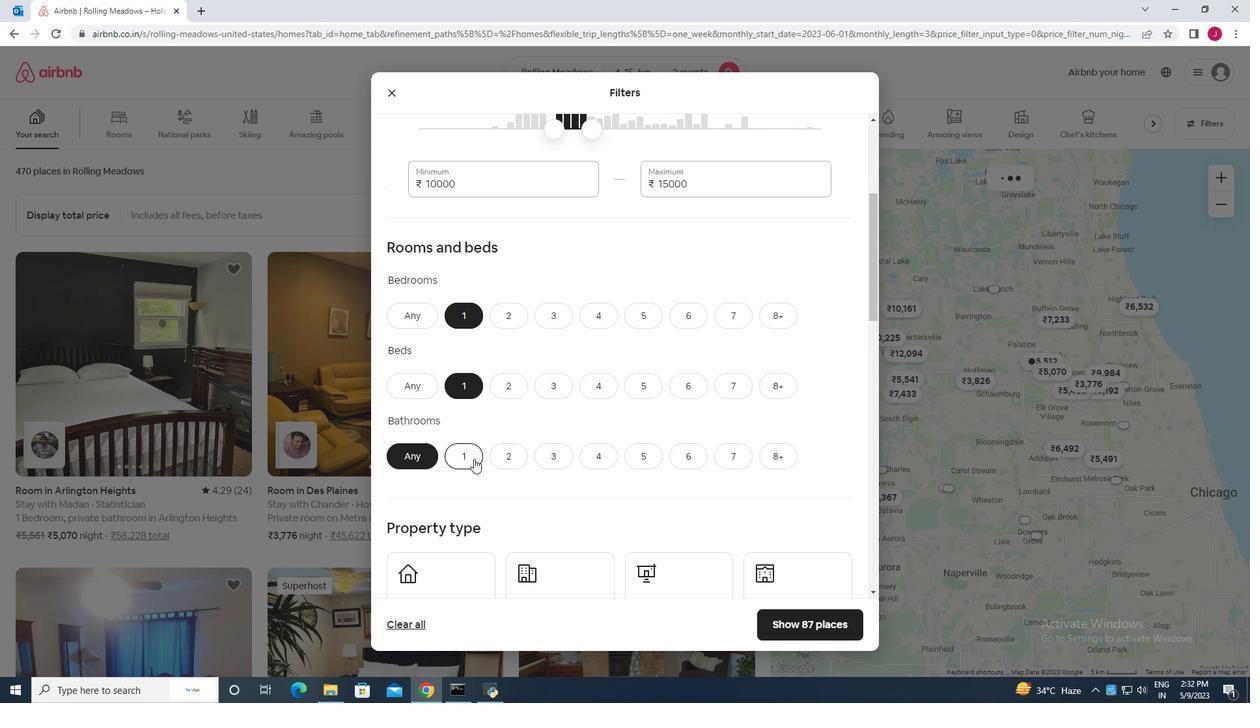 
Action: Mouse pressed left at (471, 457)
Screenshot: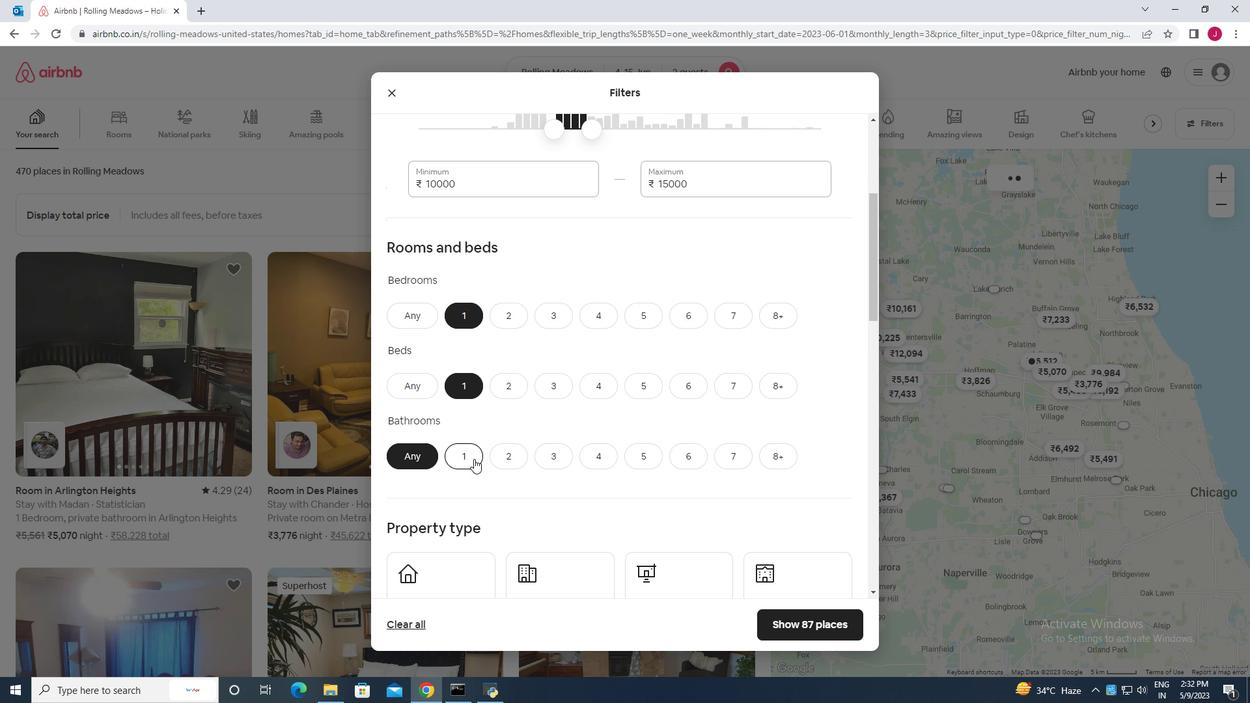 
Action: Mouse moved to (595, 407)
Screenshot: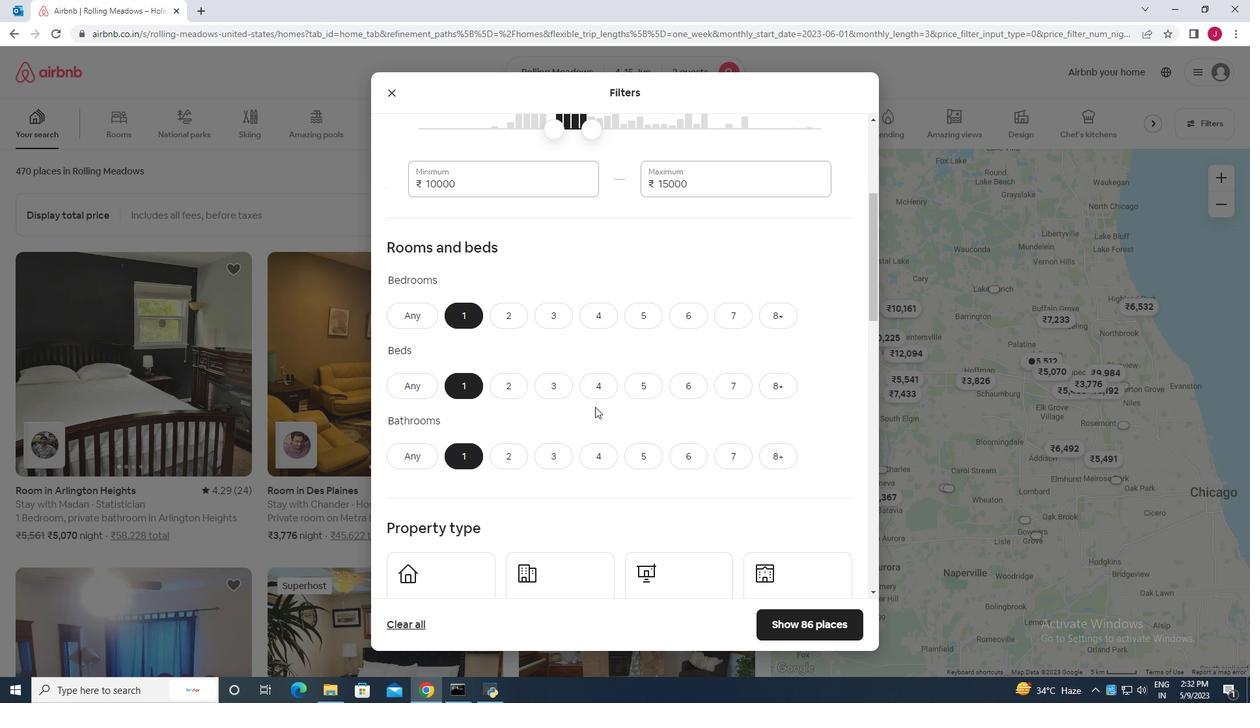 
Action: Mouse scrolled (595, 406) with delta (0, 0)
Screenshot: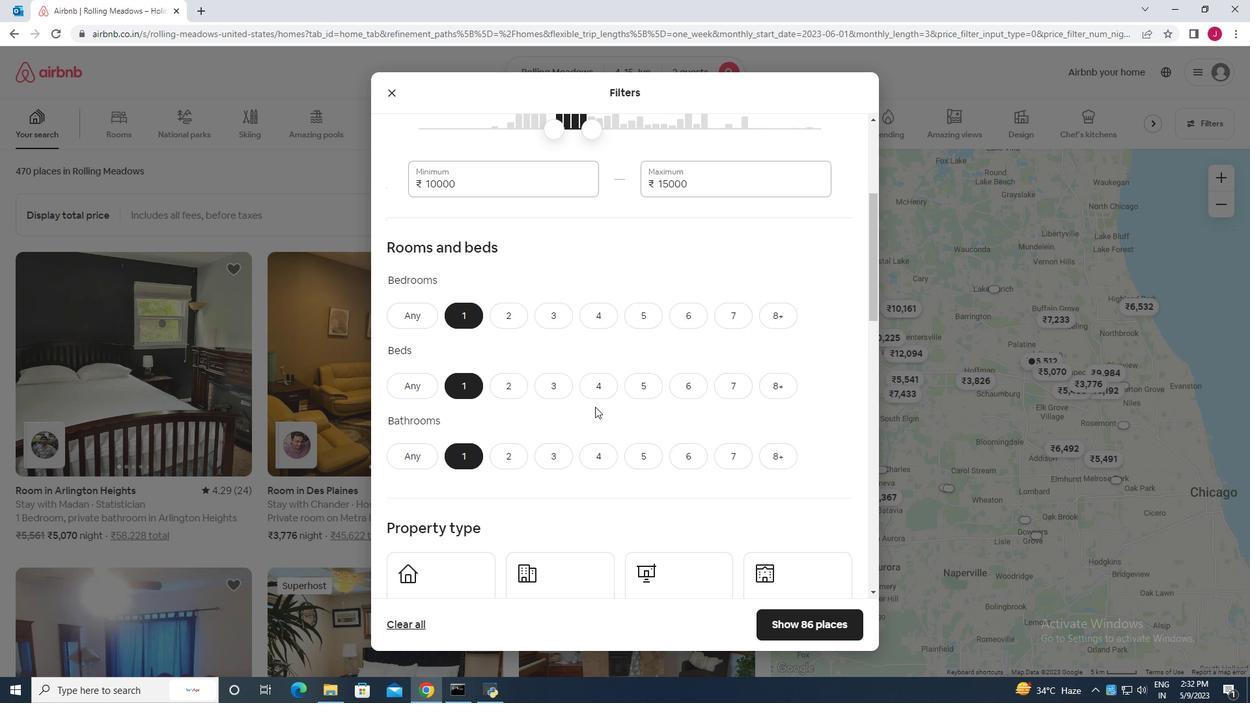 
Action: Mouse scrolled (595, 406) with delta (0, 0)
Screenshot: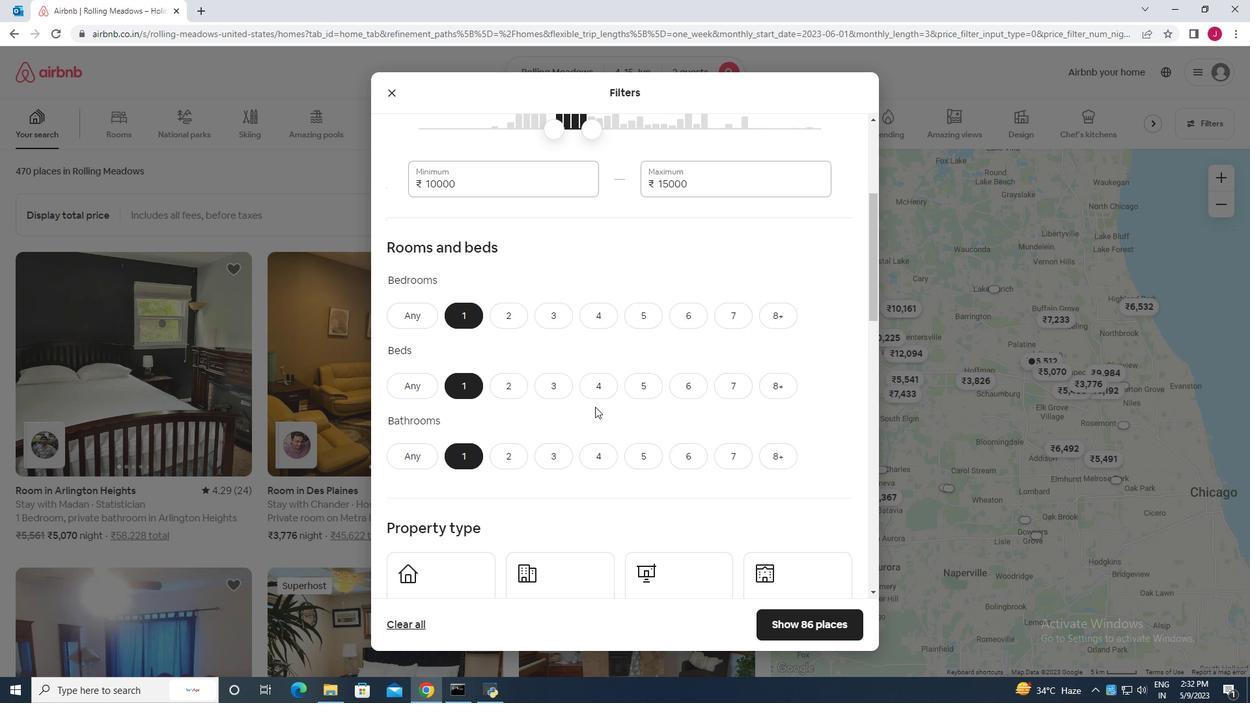 
Action: Mouse scrolled (595, 406) with delta (0, 0)
Screenshot: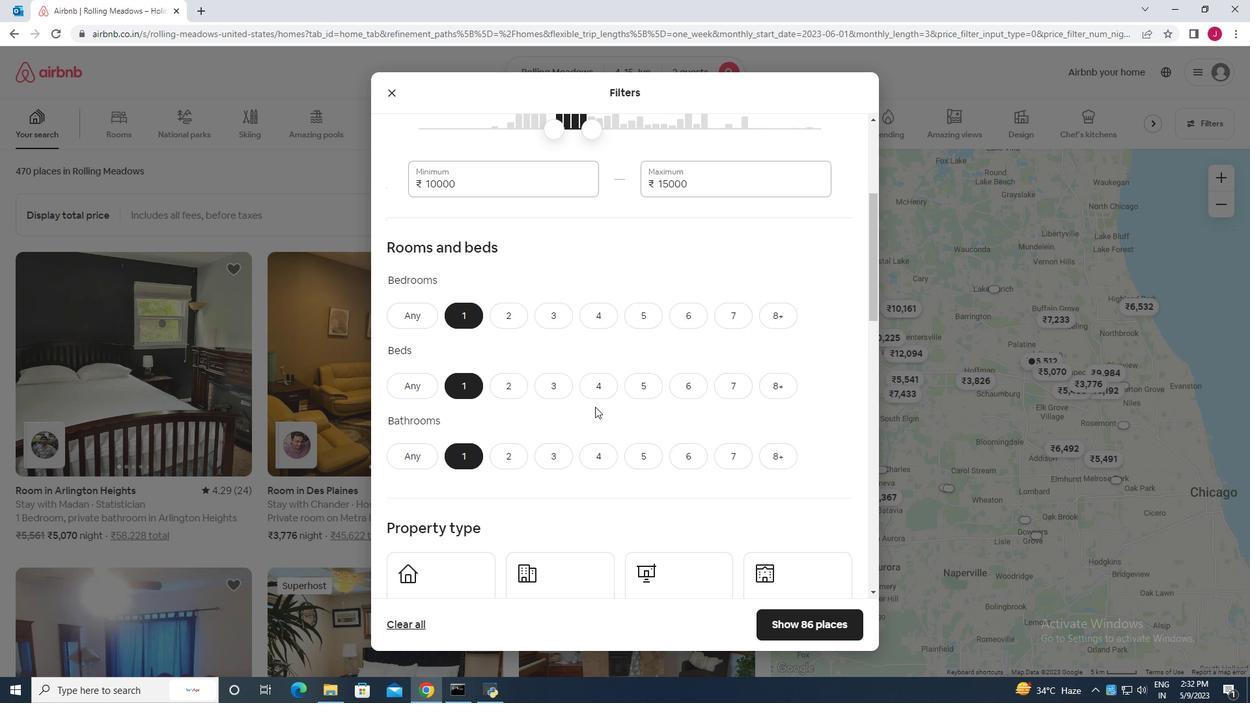 
Action: Mouse moved to (429, 419)
Screenshot: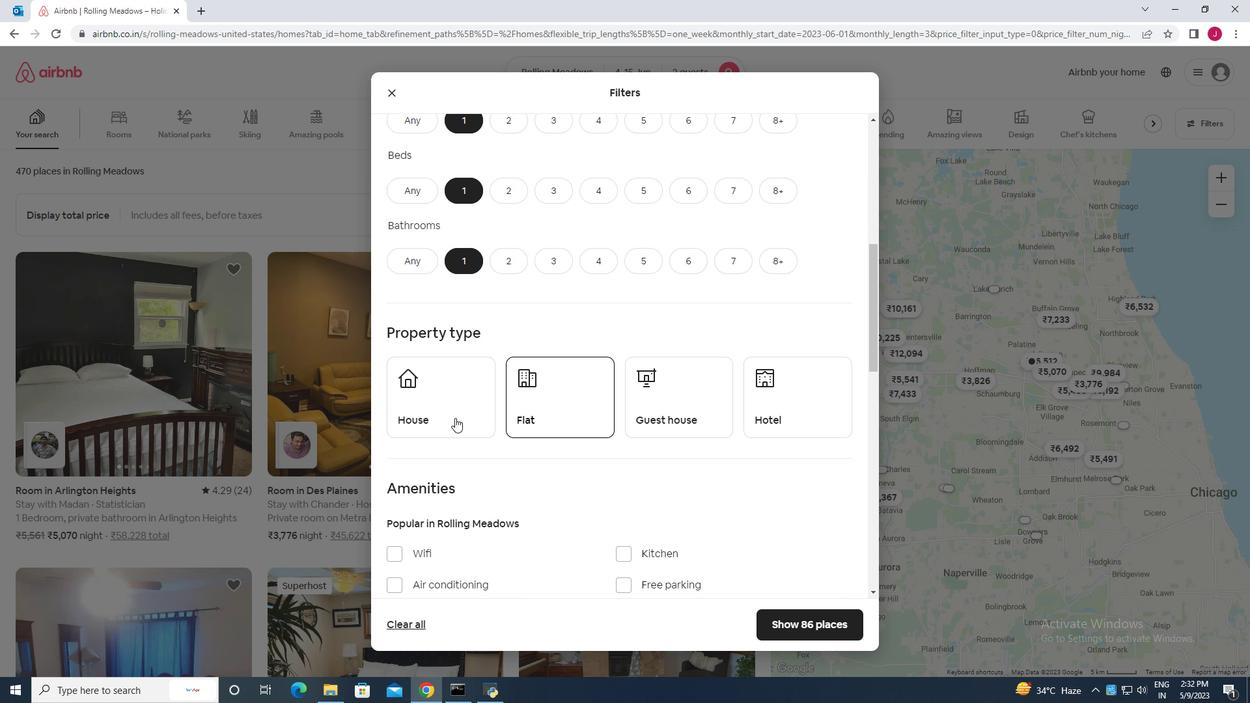 
Action: Mouse pressed left at (429, 419)
Screenshot: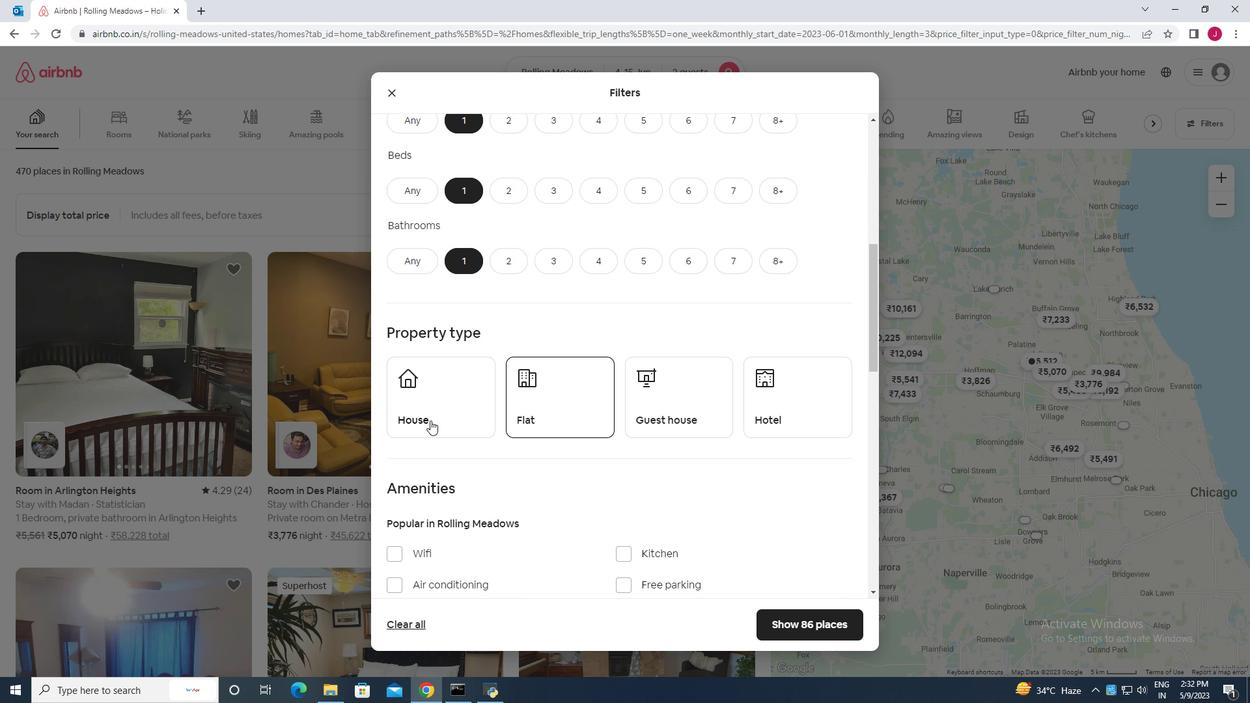 
Action: Mouse moved to (549, 415)
Screenshot: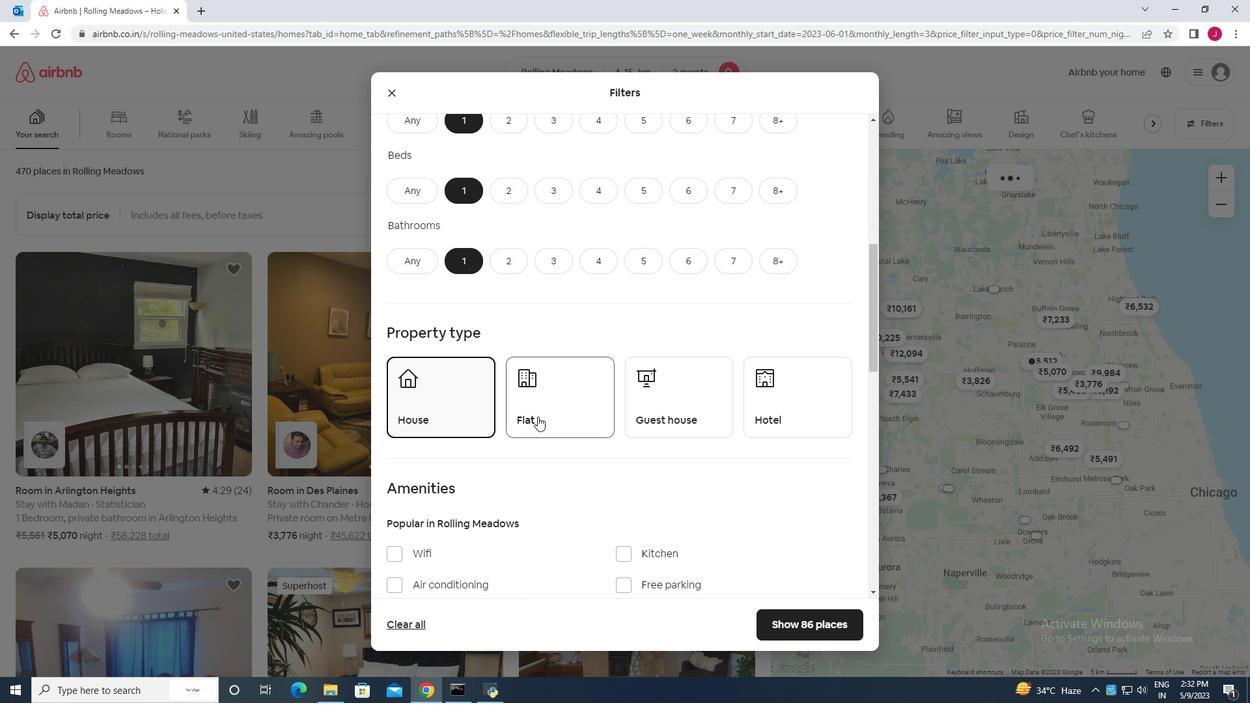 
Action: Mouse pressed left at (549, 415)
Screenshot: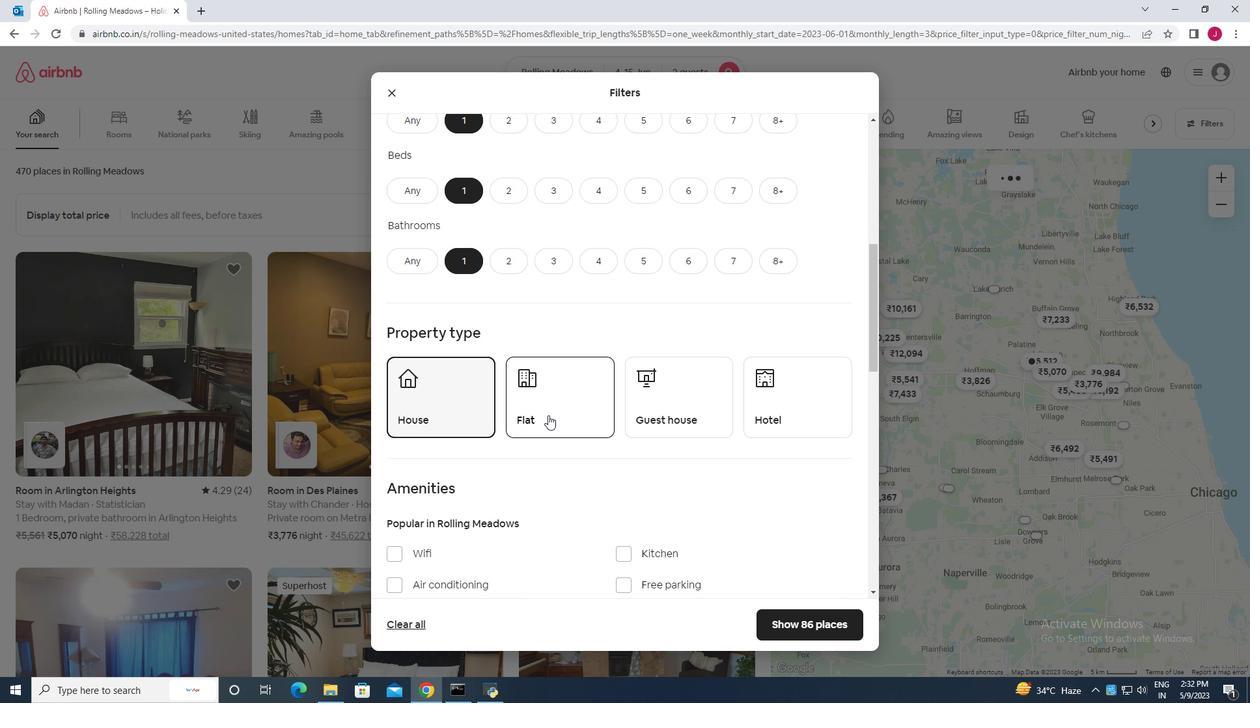 
Action: Mouse moved to (653, 405)
Screenshot: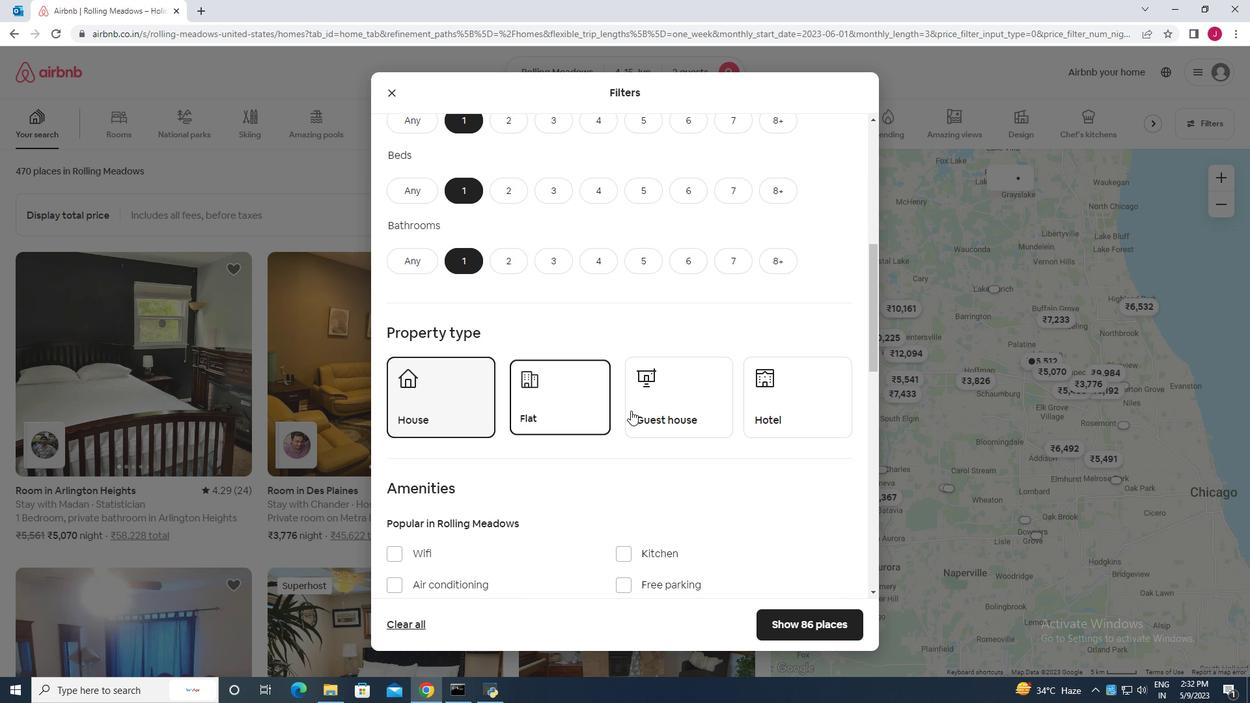 
Action: Mouse pressed left at (653, 405)
Screenshot: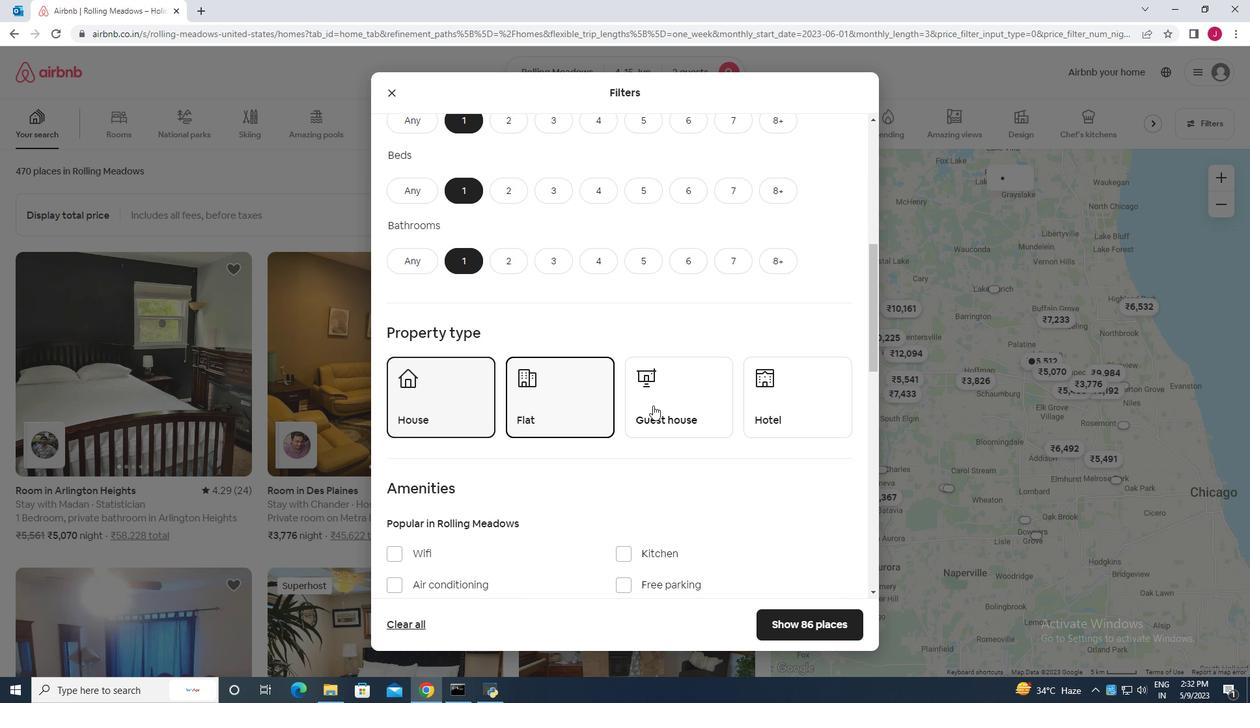 
Action: Mouse moved to (773, 404)
Screenshot: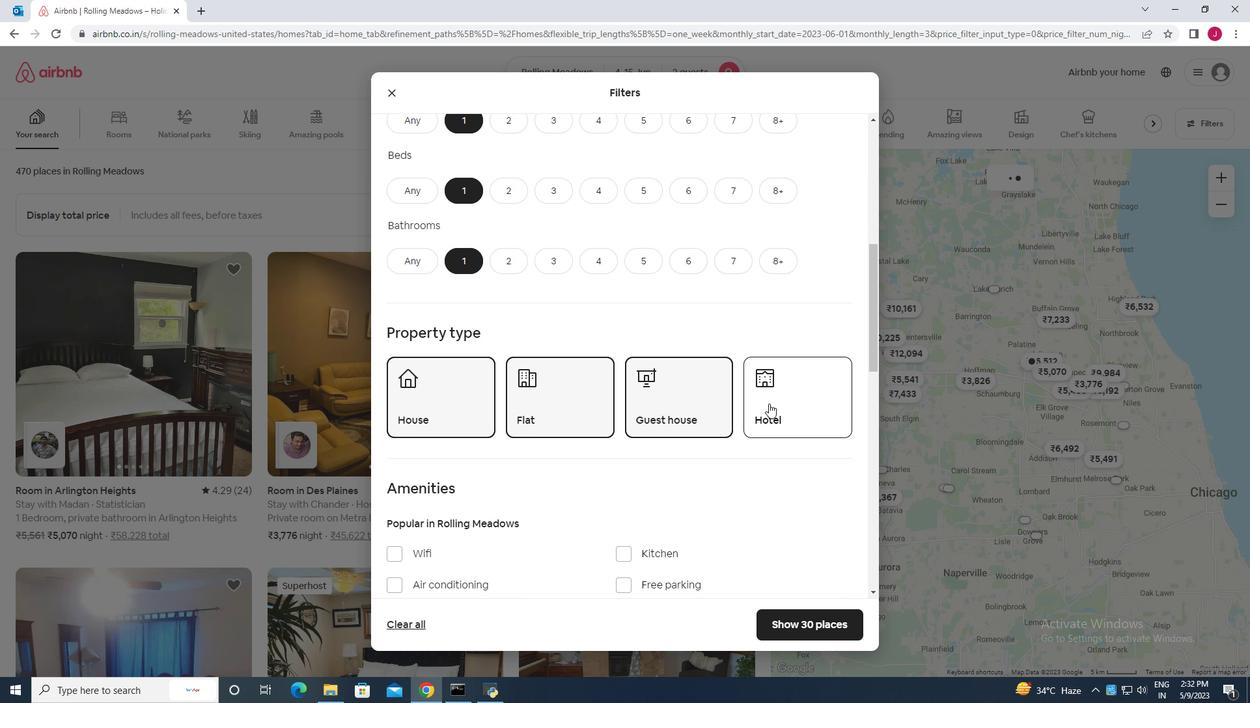 
Action: Mouse pressed left at (773, 404)
Screenshot: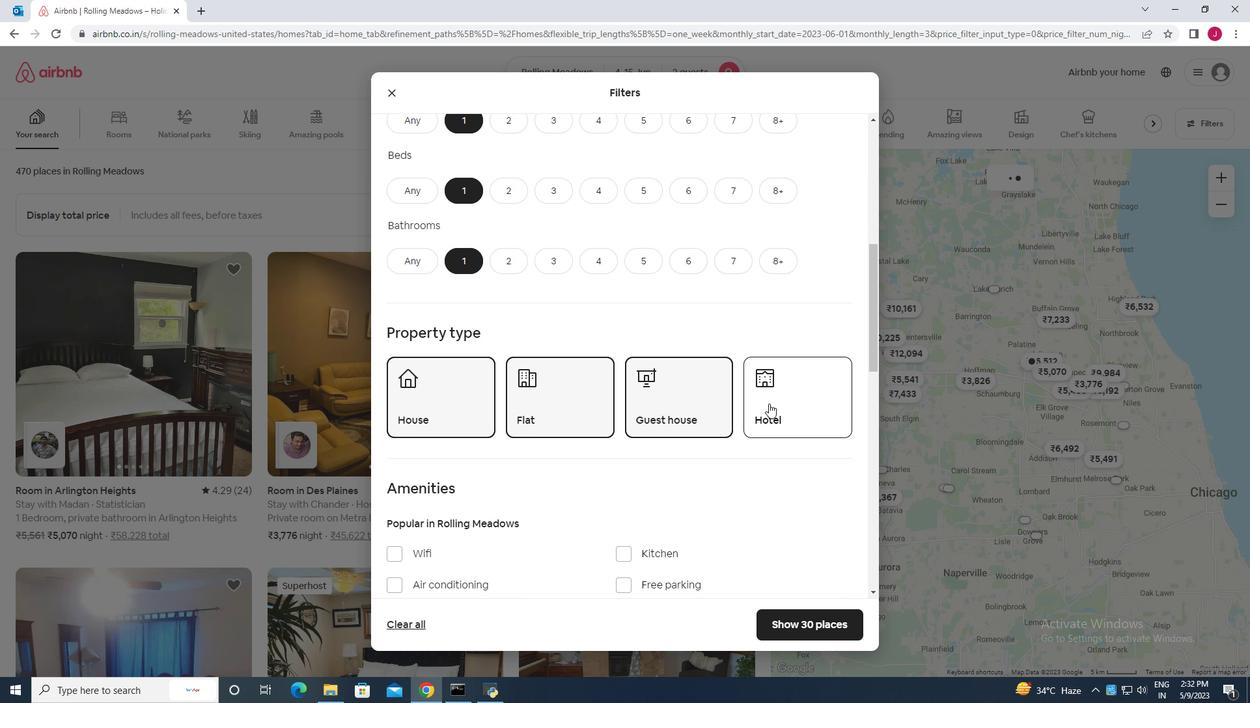 
Action: Mouse moved to (731, 397)
Screenshot: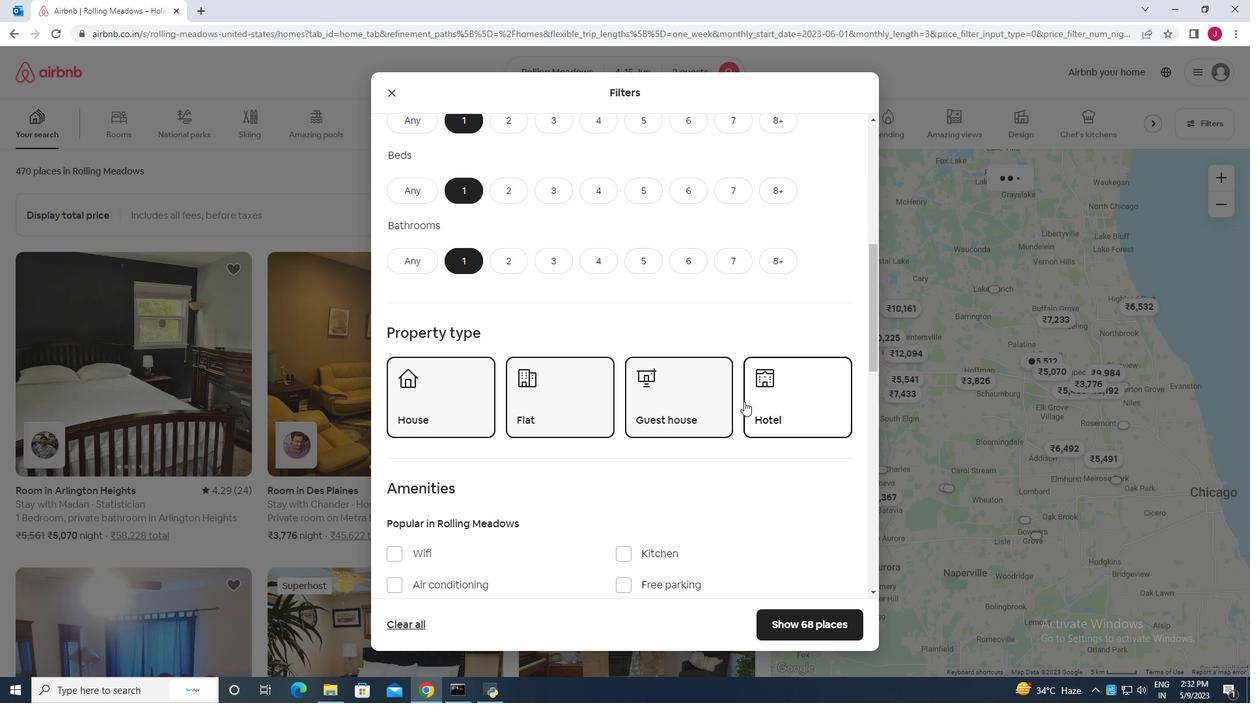 
Action: Mouse scrolled (731, 396) with delta (0, 0)
Screenshot: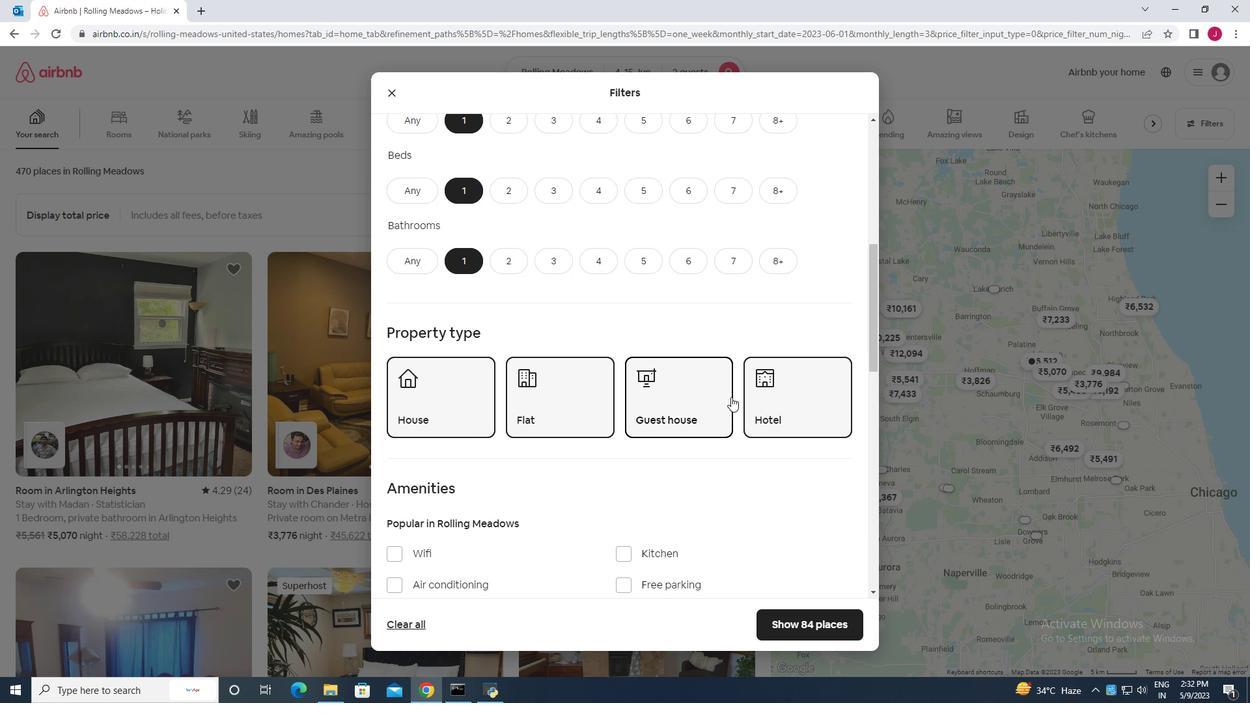 
Action: Mouse scrolled (731, 396) with delta (0, 0)
Screenshot: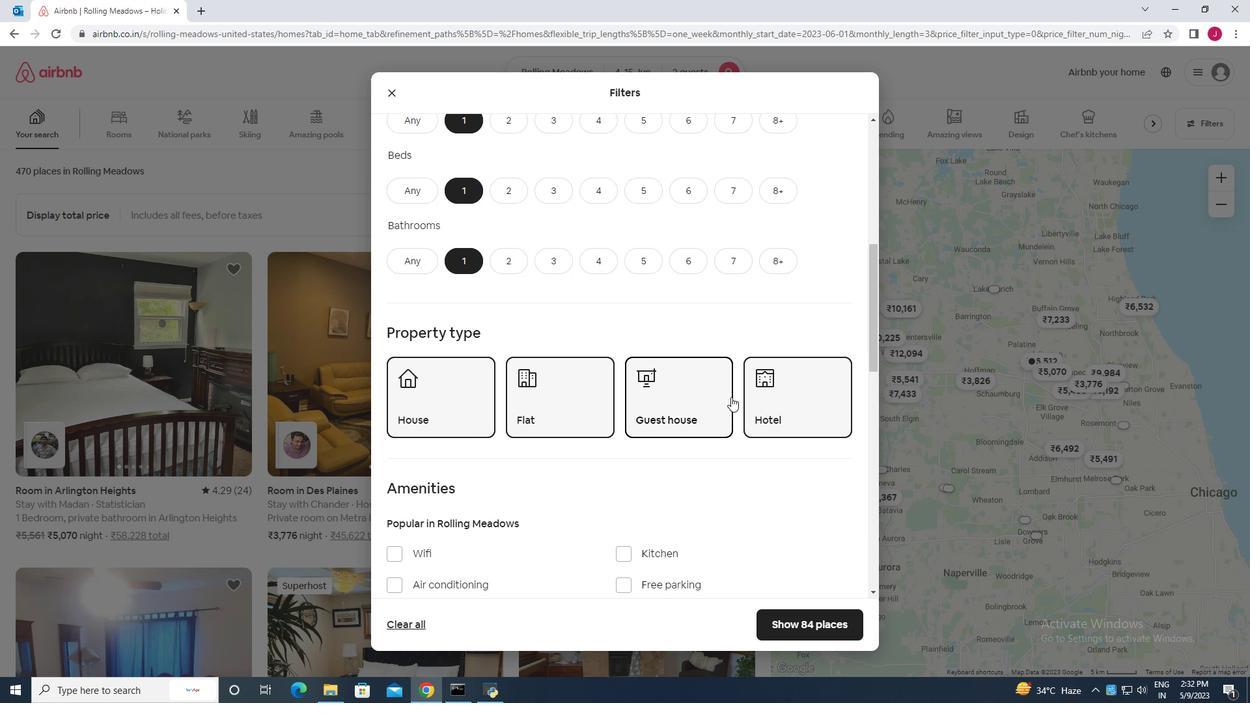 
Action: Mouse scrolled (731, 396) with delta (0, 0)
Screenshot: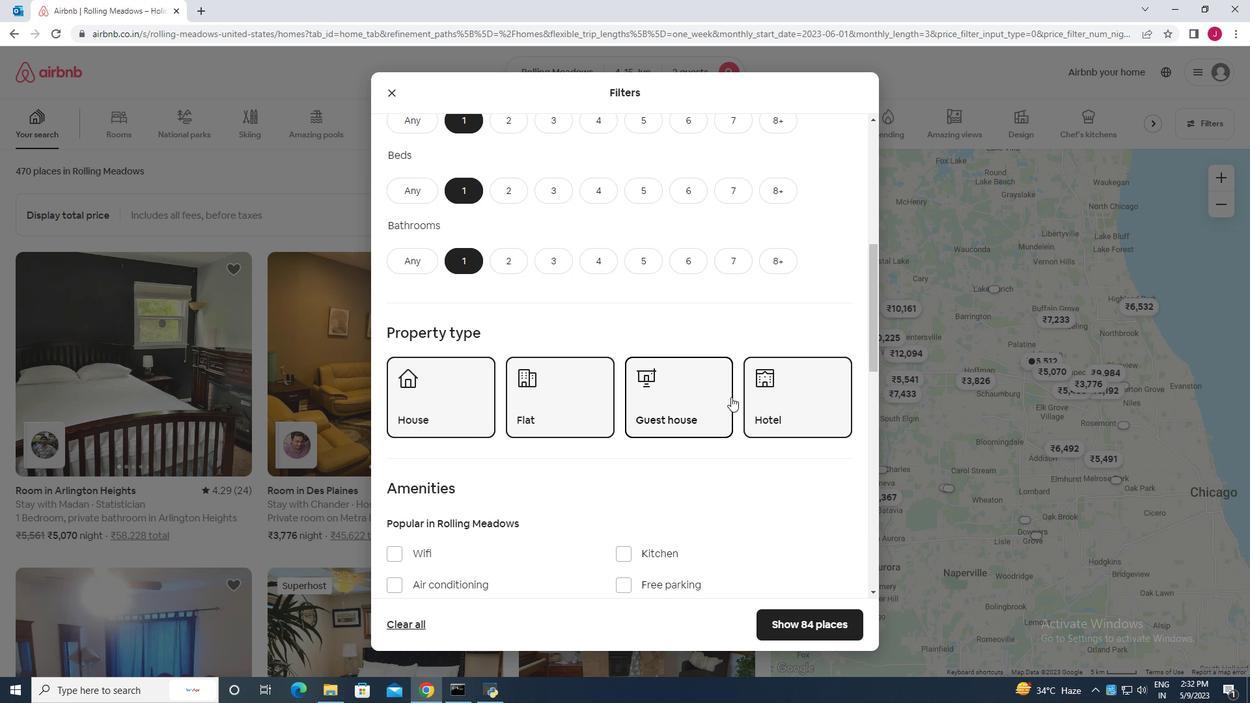 
Action: Mouse moved to (839, 466)
Screenshot: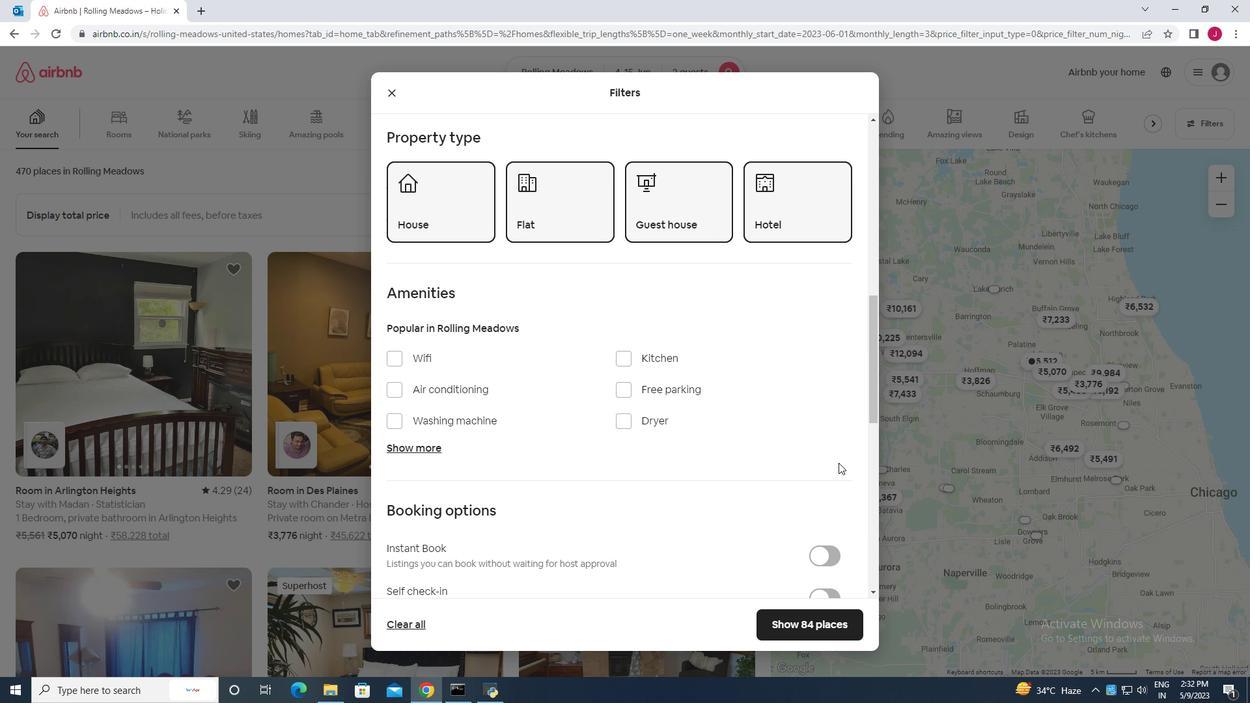 
Action: Mouse scrolled (839, 465) with delta (0, 0)
Screenshot: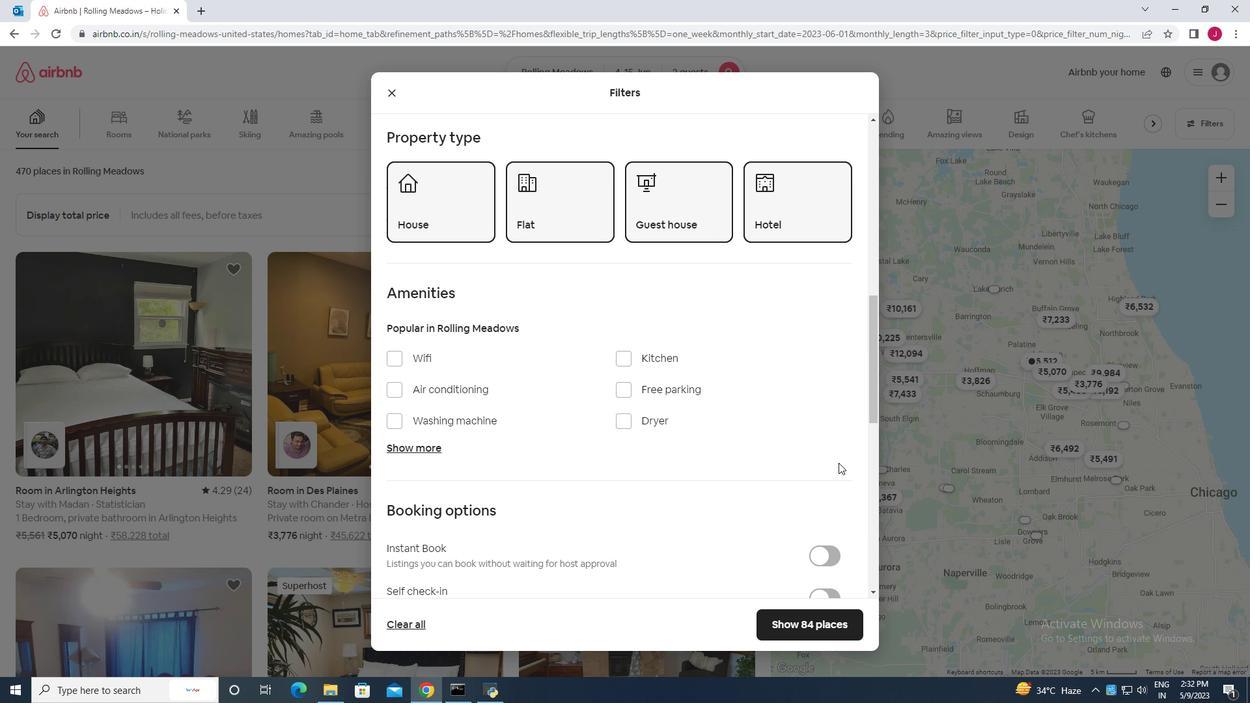 
Action: Mouse scrolled (839, 465) with delta (0, 0)
Screenshot: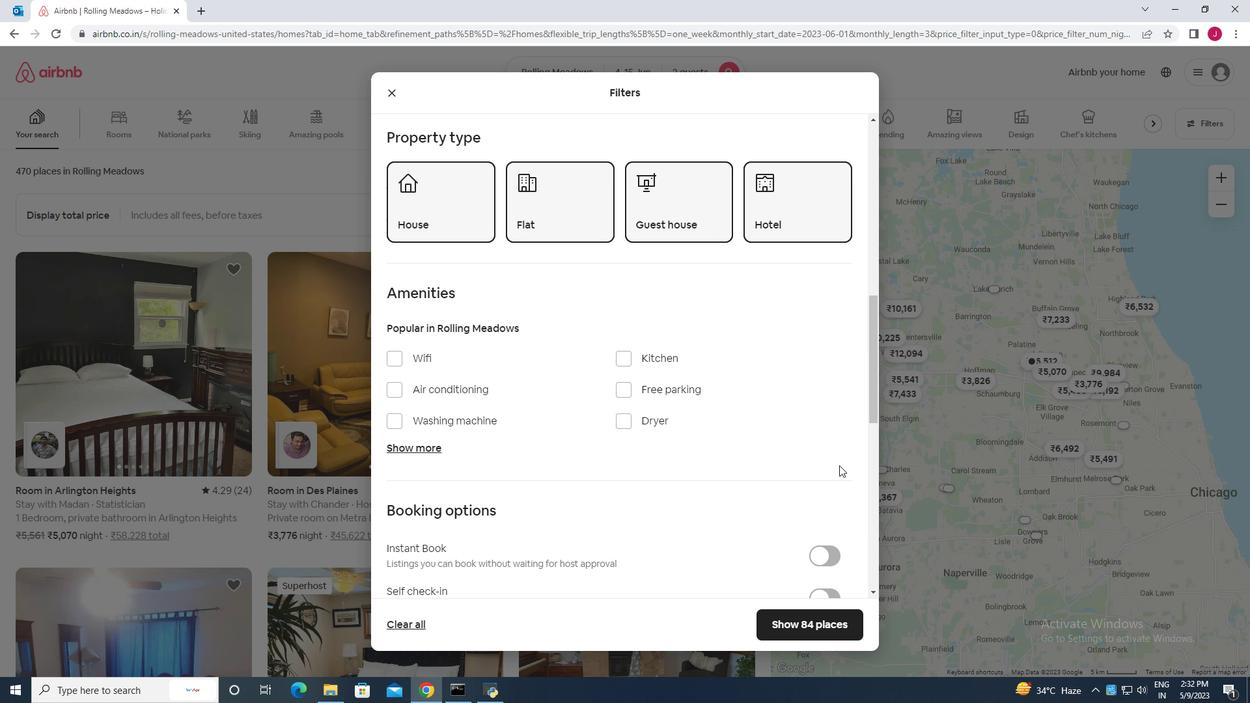 
Action: Mouse scrolled (839, 465) with delta (0, 0)
Screenshot: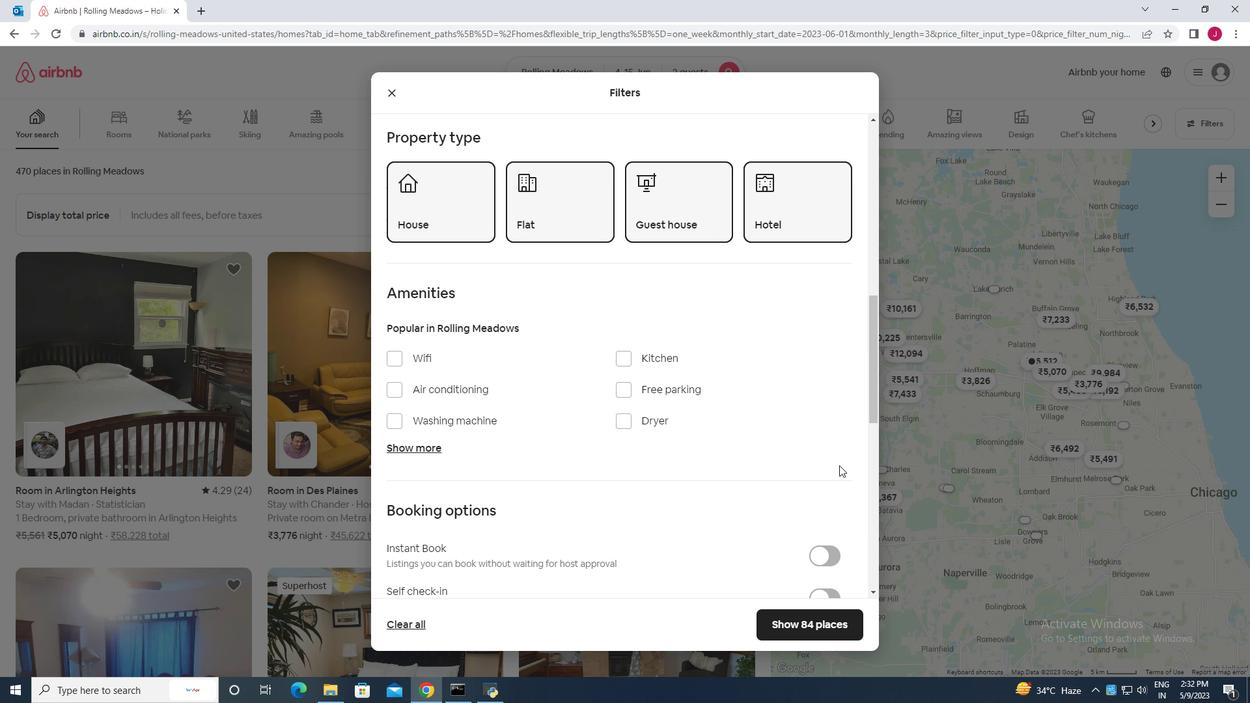 
Action: Mouse moved to (826, 408)
Screenshot: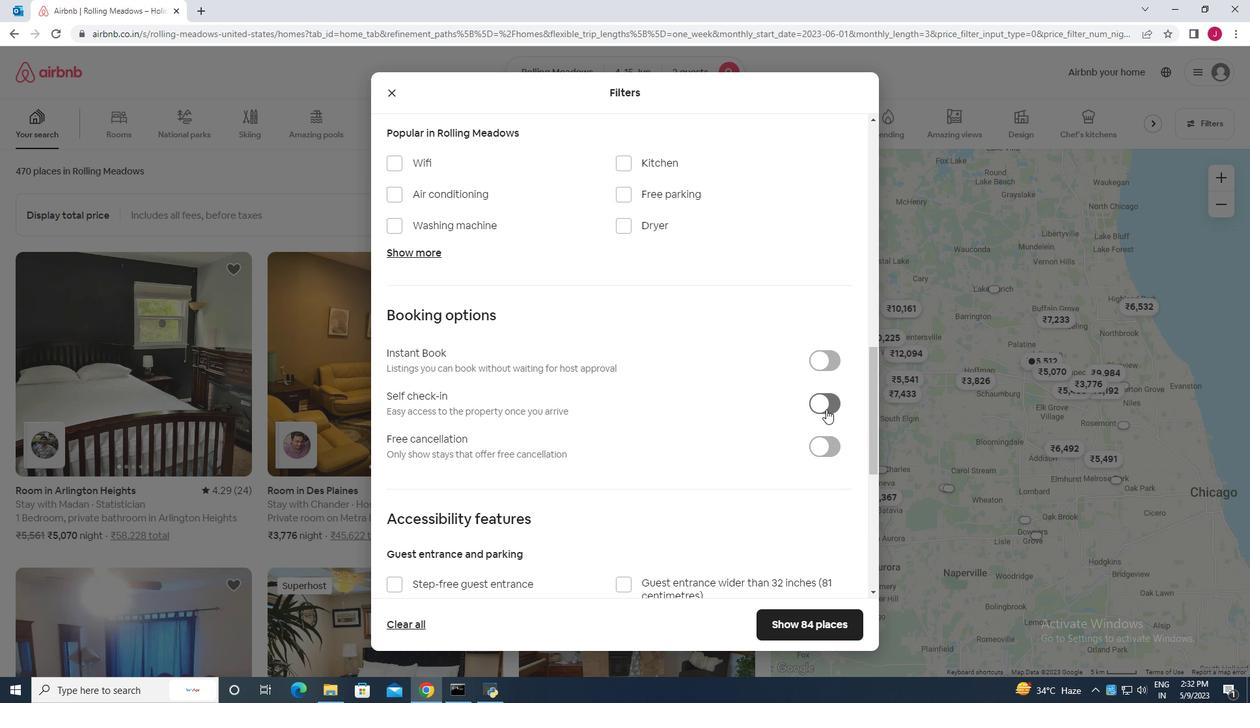 
Action: Mouse pressed left at (826, 408)
Screenshot: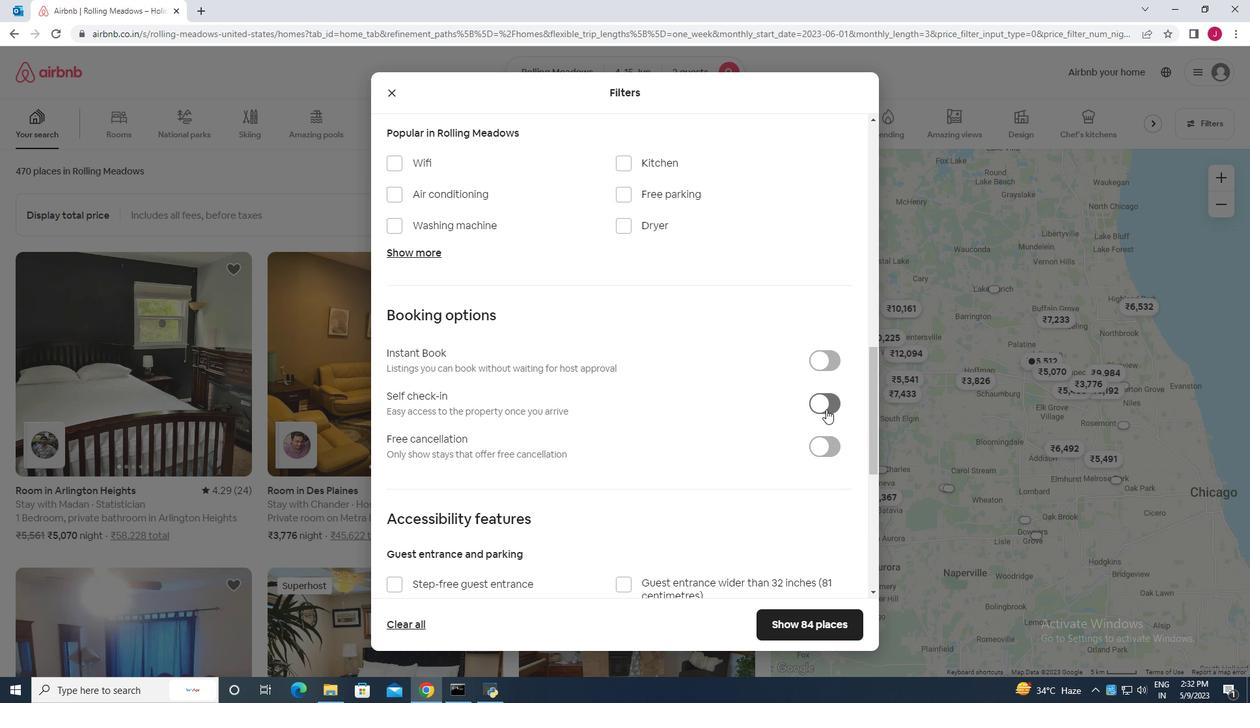 
Action: Mouse moved to (600, 437)
Screenshot: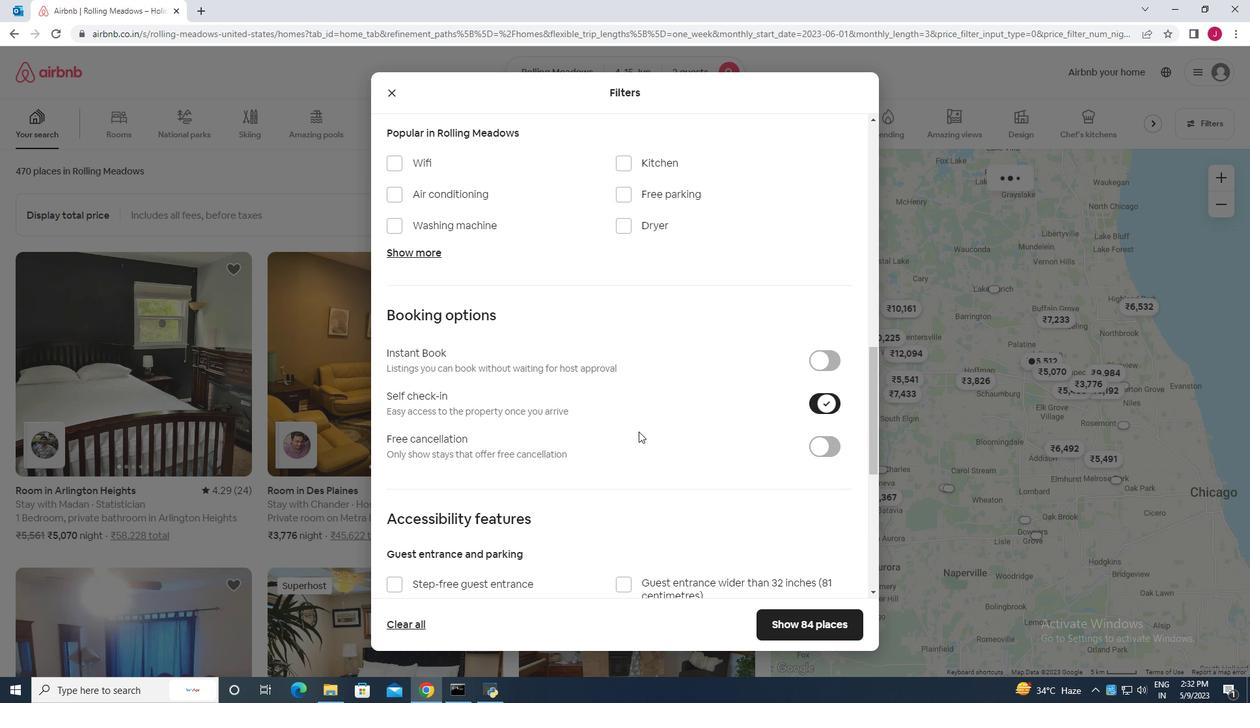 
Action: Mouse scrolled (600, 436) with delta (0, 0)
Screenshot: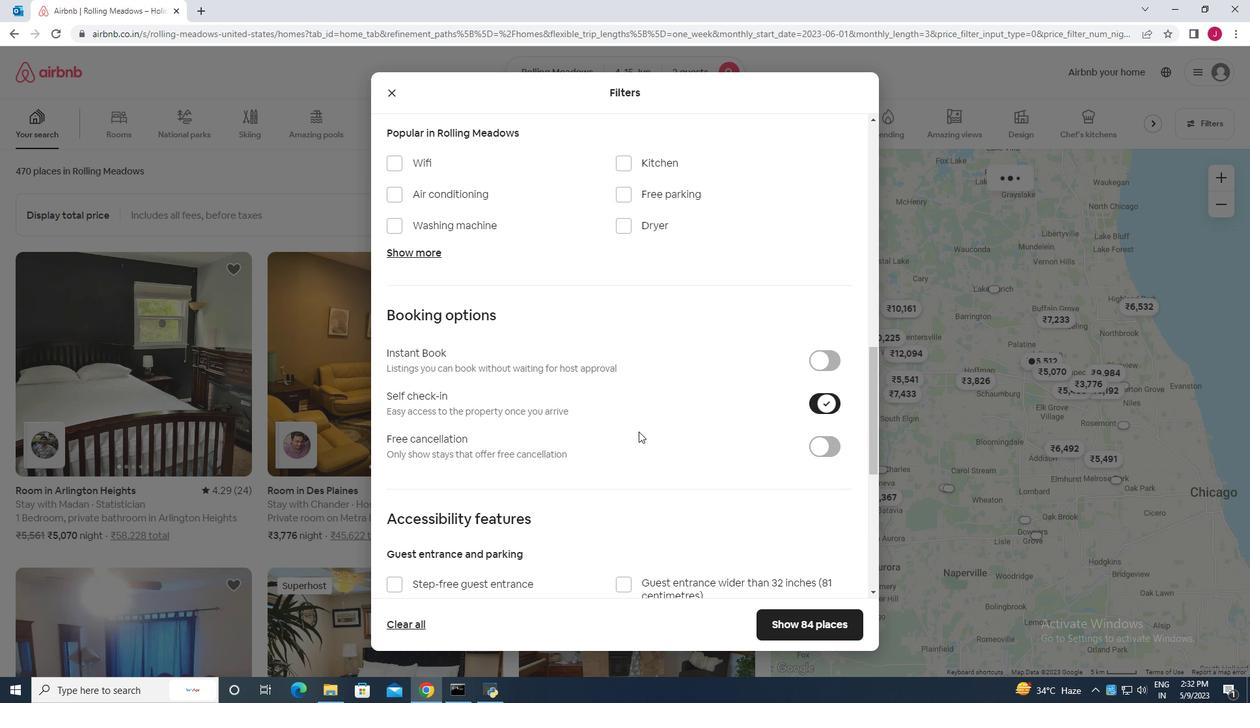 
Action: Mouse scrolled (600, 436) with delta (0, 0)
Screenshot: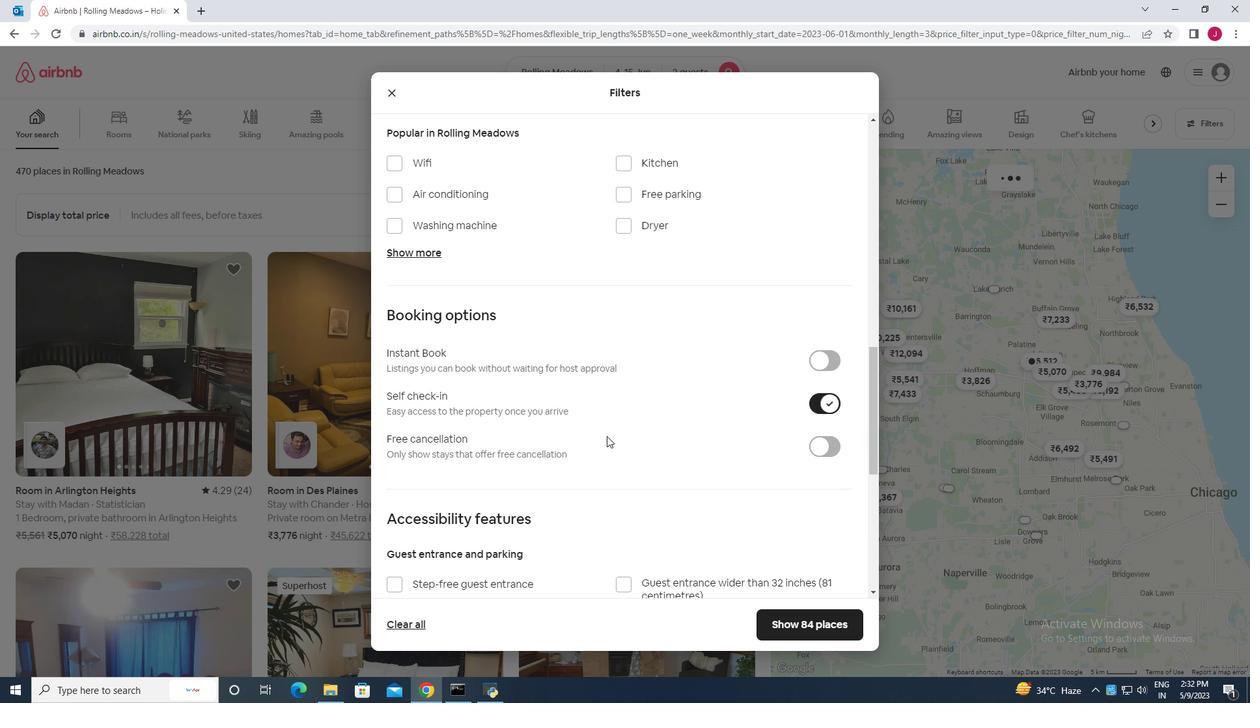 
Action: Mouse scrolled (600, 436) with delta (0, 0)
Screenshot: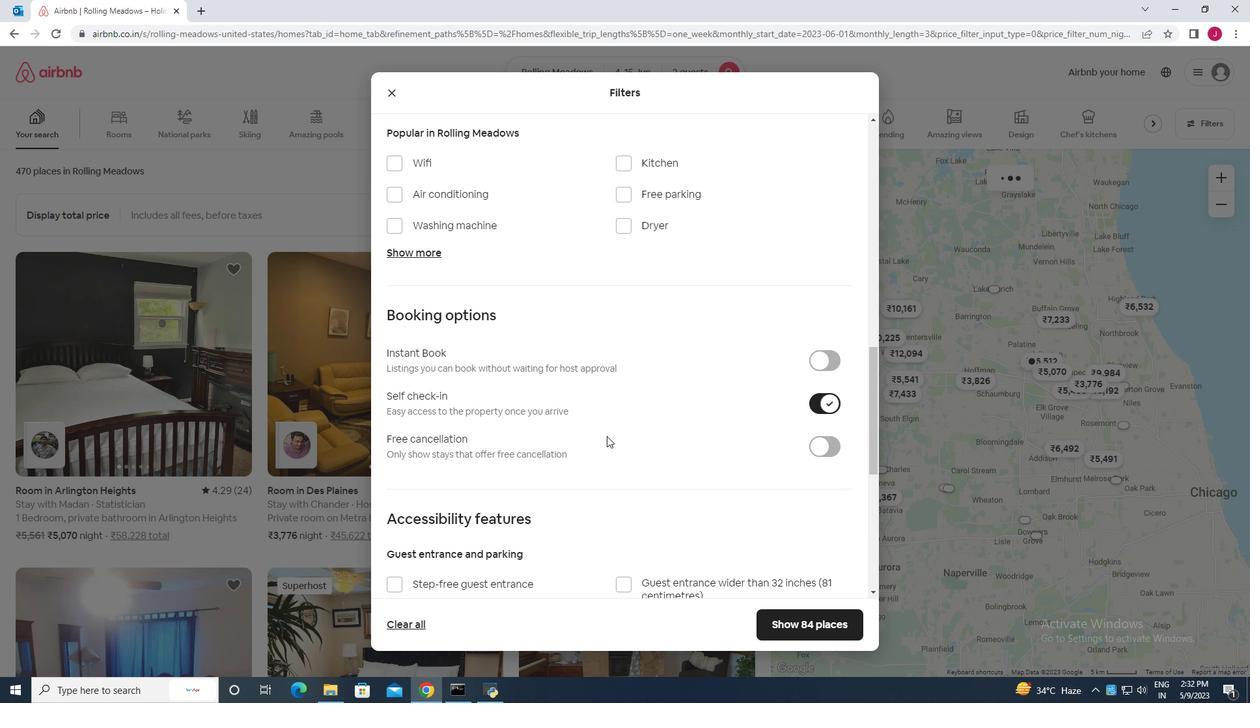 
Action: Mouse scrolled (600, 436) with delta (0, 0)
Screenshot: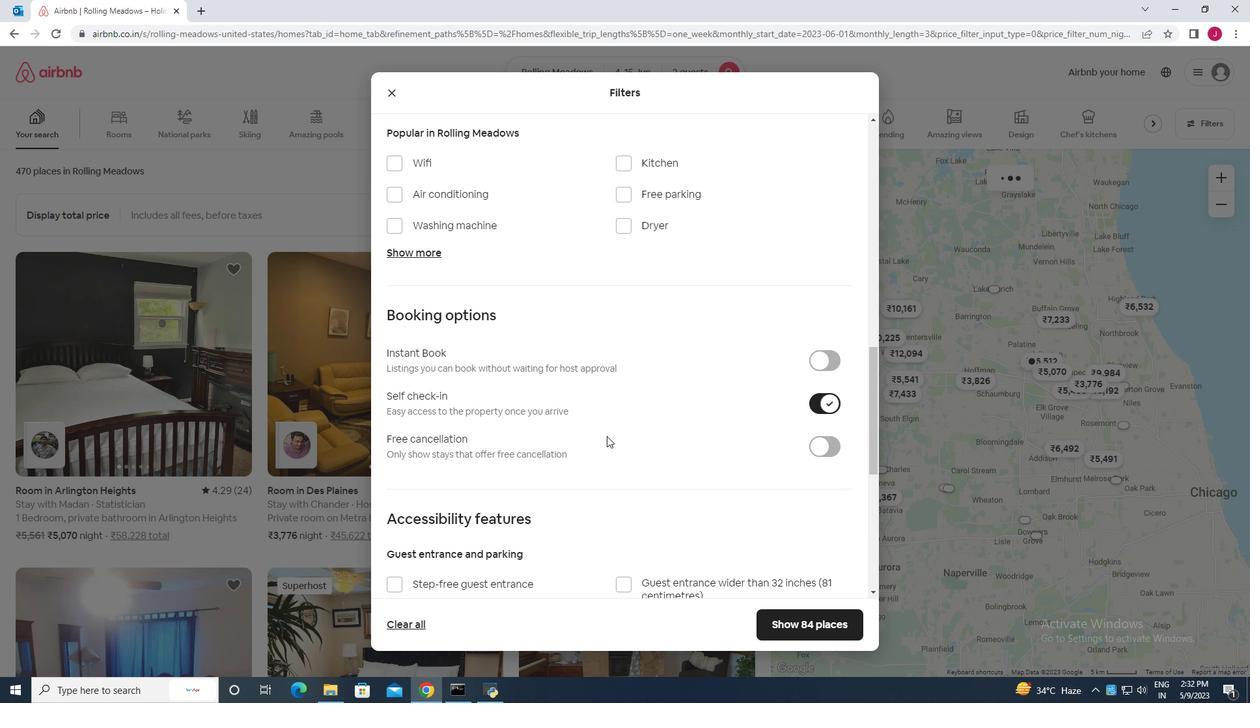 
Action: Mouse scrolled (600, 436) with delta (0, 0)
Screenshot: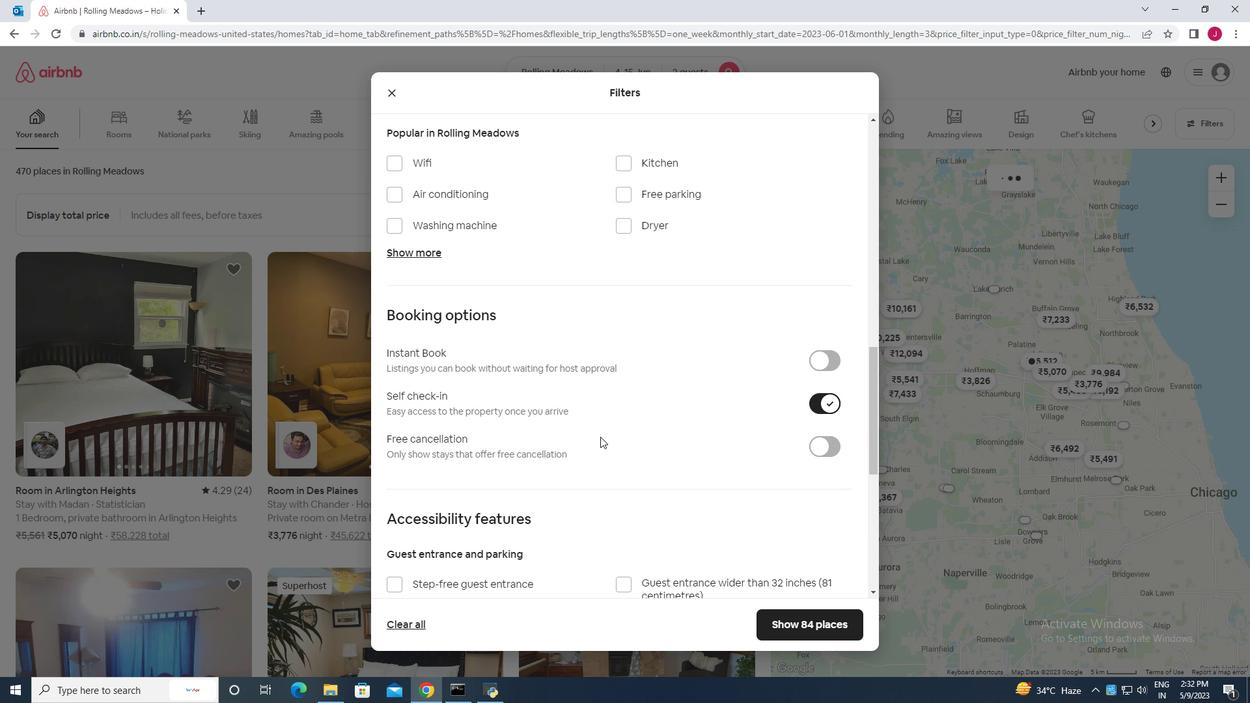 
Action: Mouse scrolled (600, 436) with delta (0, 0)
Screenshot: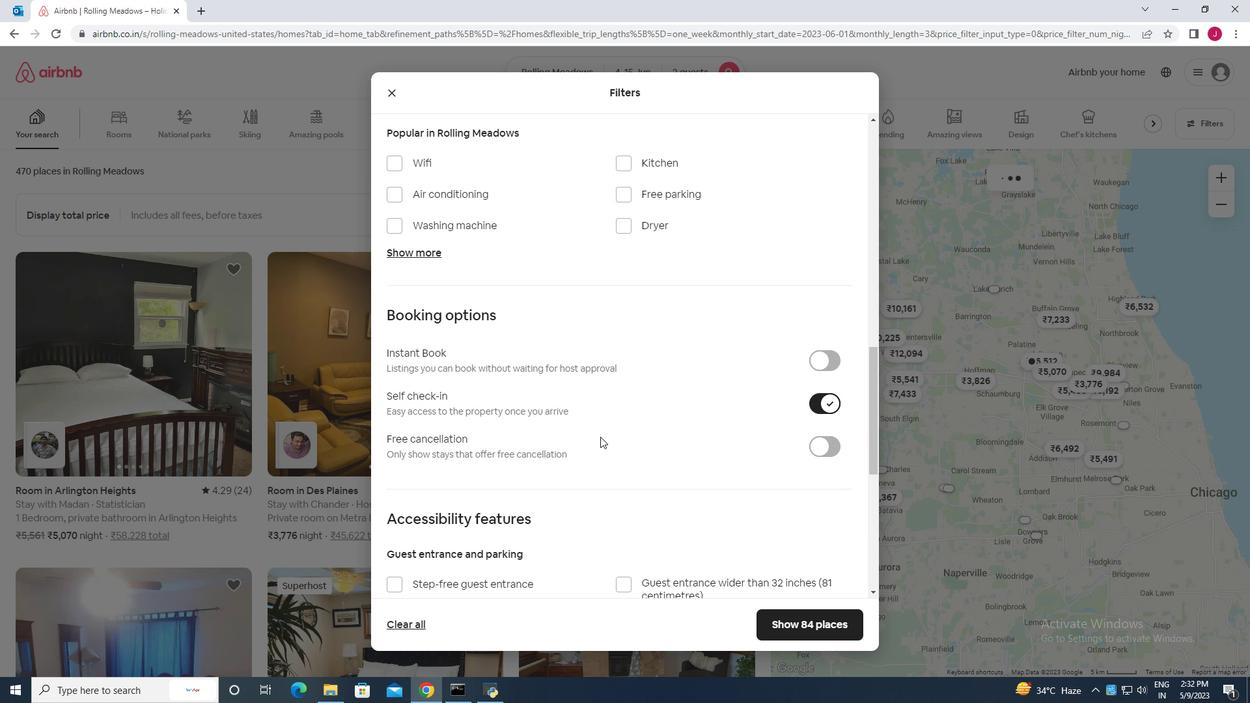 
Action: Mouse moved to (600, 437)
Screenshot: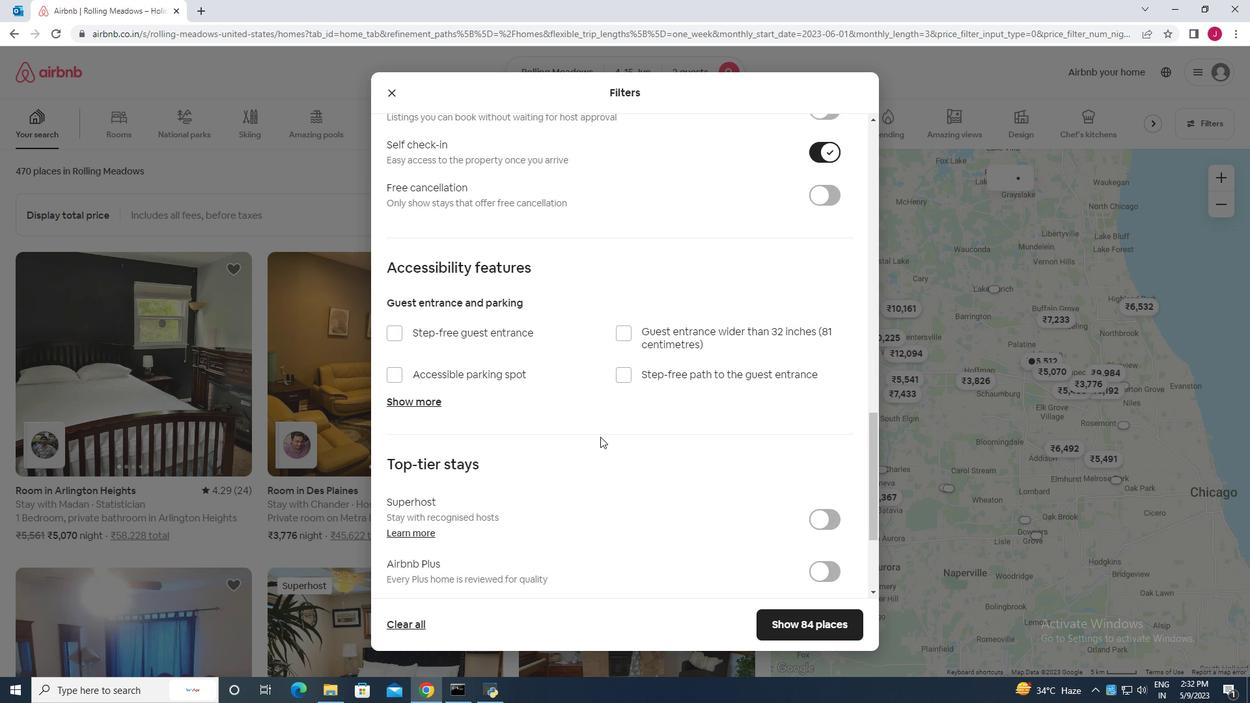 
Action: Mouse scrolled (600, 436) with delta (0, 0)
Screenshot: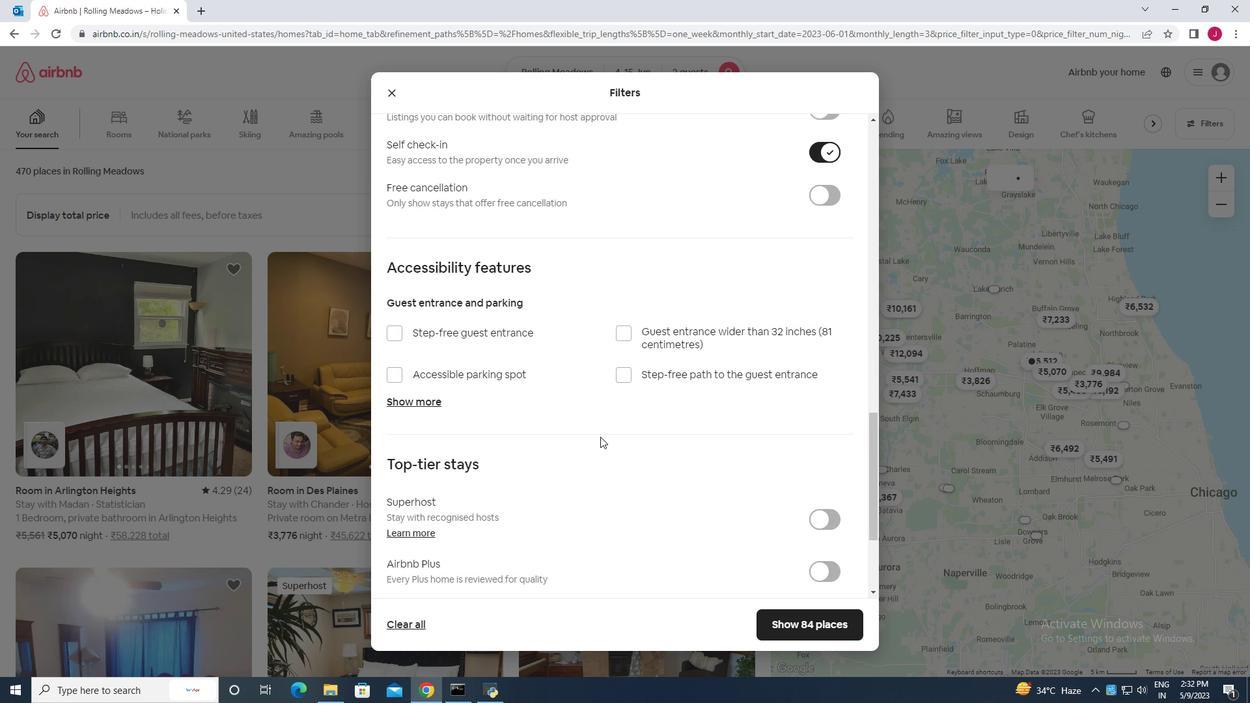 
Action: Mouse moved to (600, 437)
Screenshot: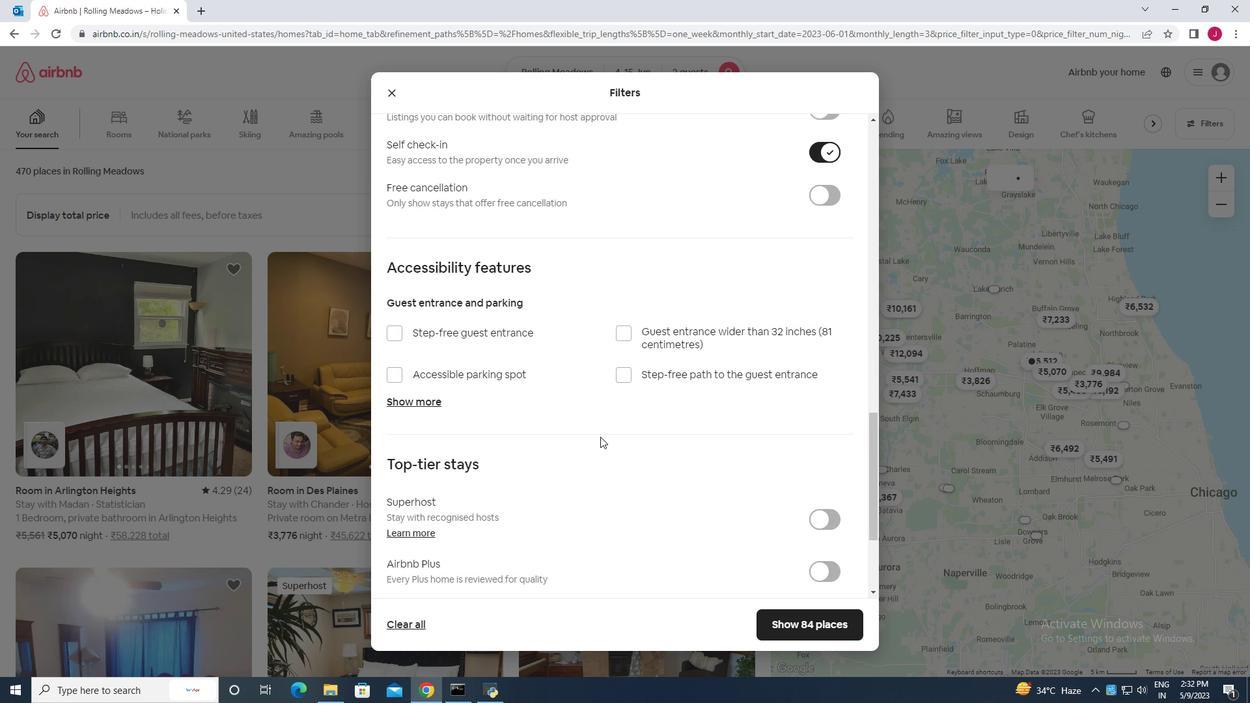
Action: Mouse scrolled (600, 436) with delta (0, 0)
Screenshot: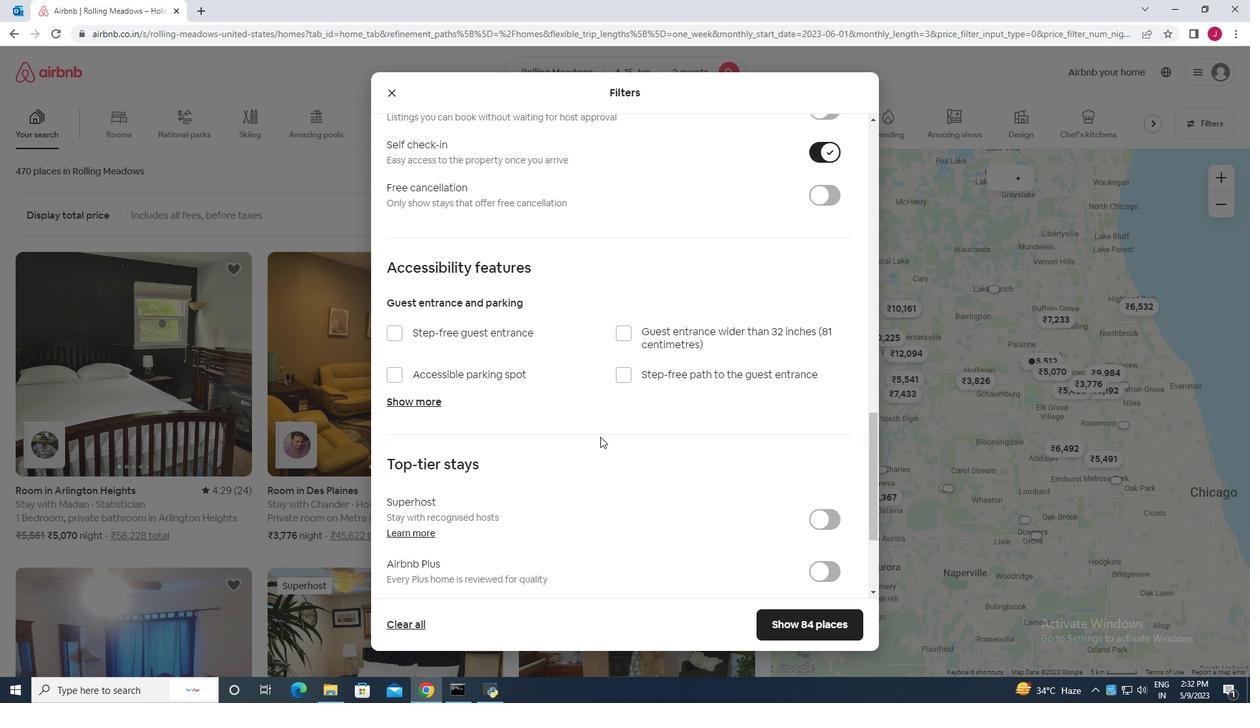 
Action: Mouse scrolled (600, 436) with delta (0, 0)
Screenshot: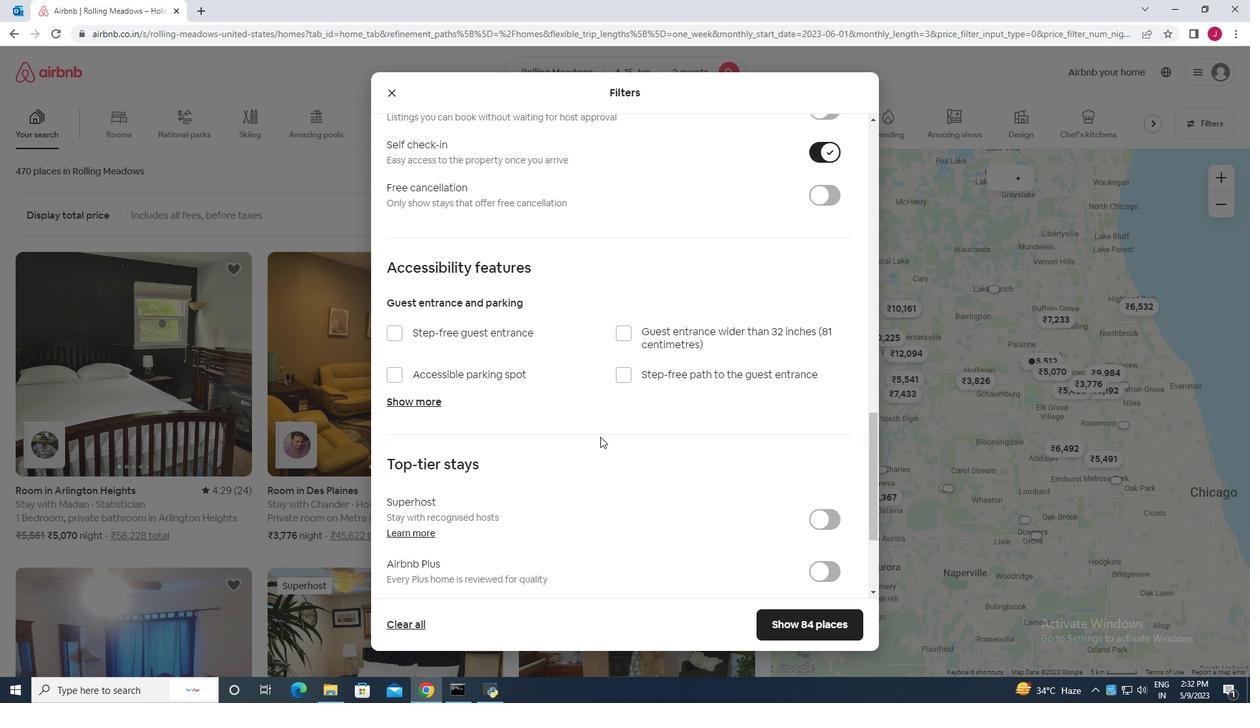 
Action: Mouse scrolled (600, 436) with delta (0, 0)
Screenshot: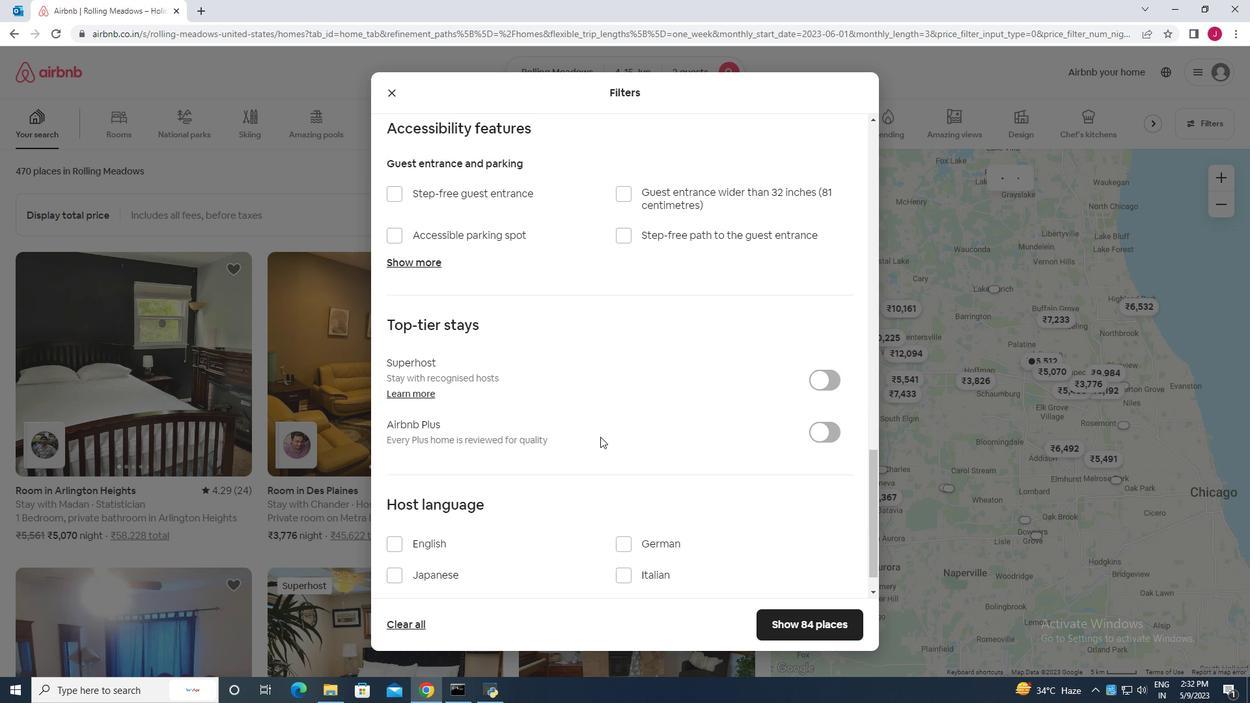 
Action: Mouse scrolled (600, 436) with delta (0, 0)
Screenshot: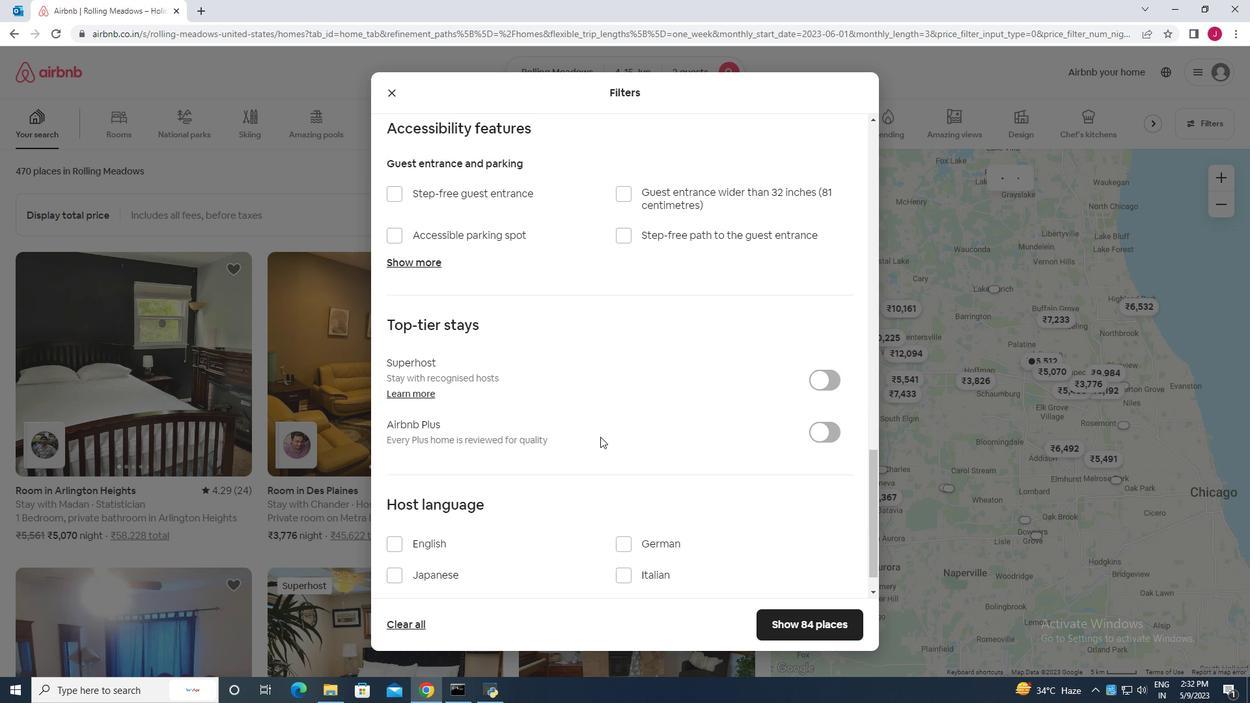 
Action: Mouse scrolled (600, 436) with delta (0, 0)
Screenshot: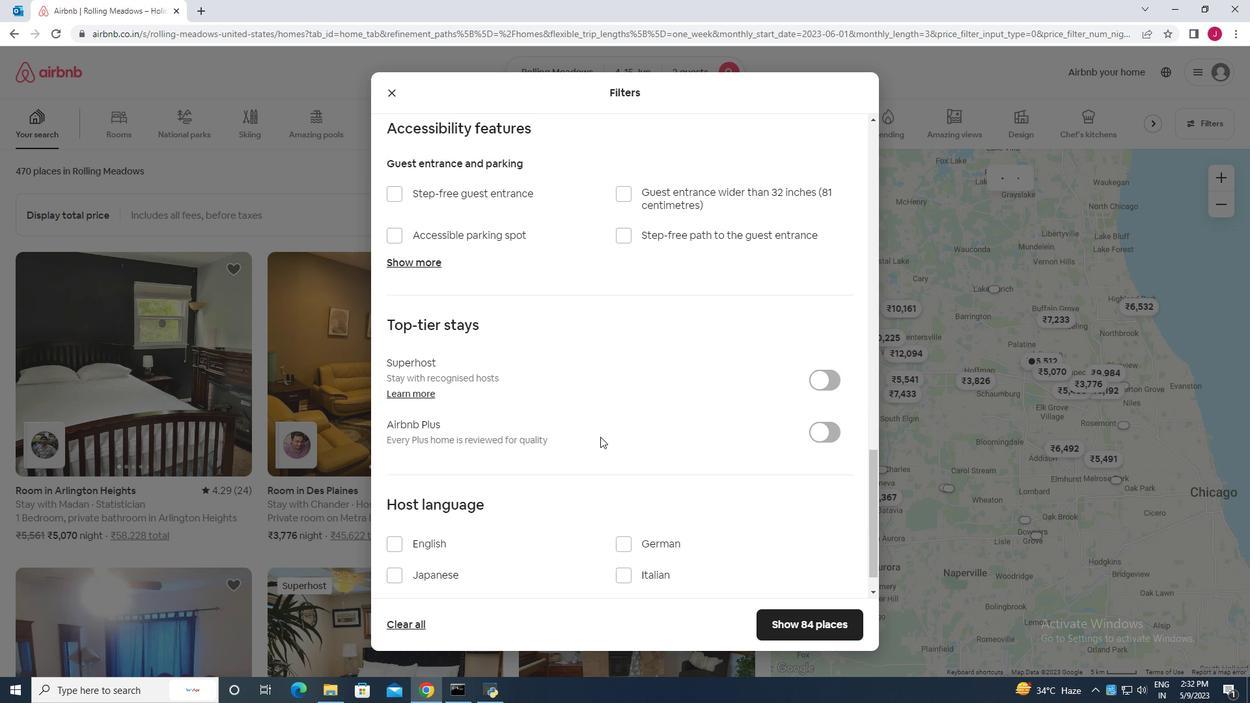 
Action: Mouse moved to (400, 507)
Screenshot: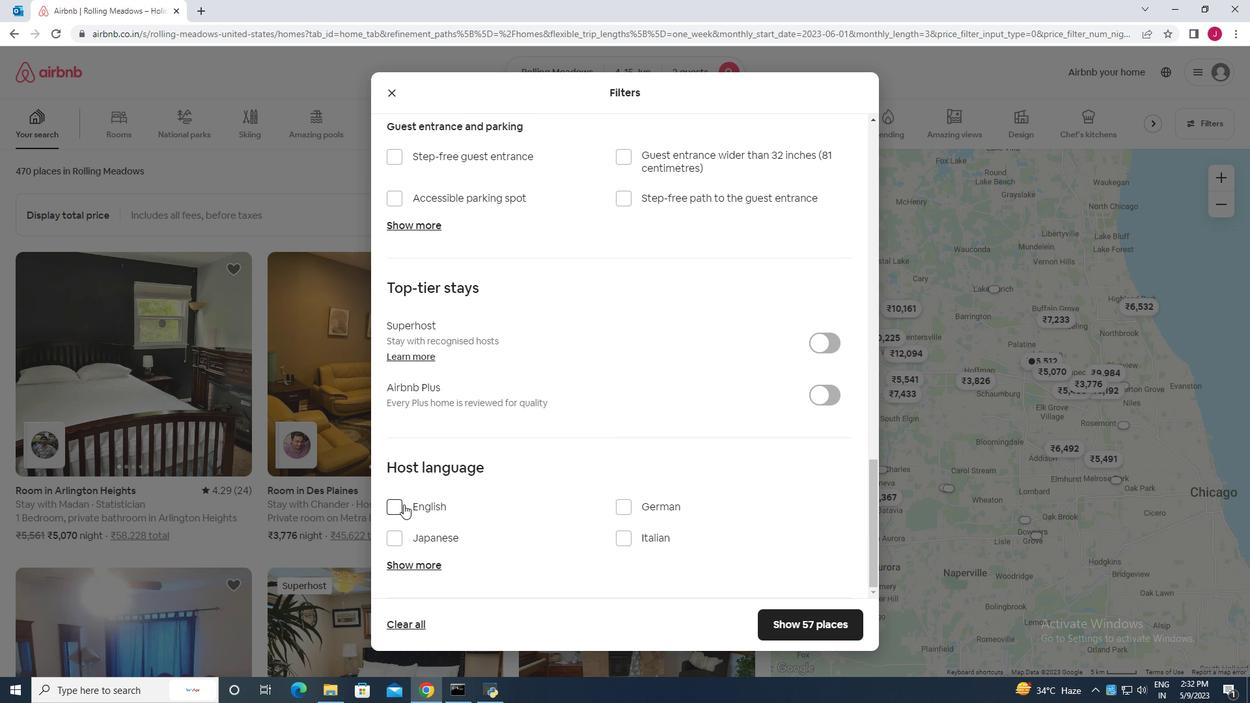 
Action: Mouse pressed left at (400, 507)
Screenshot: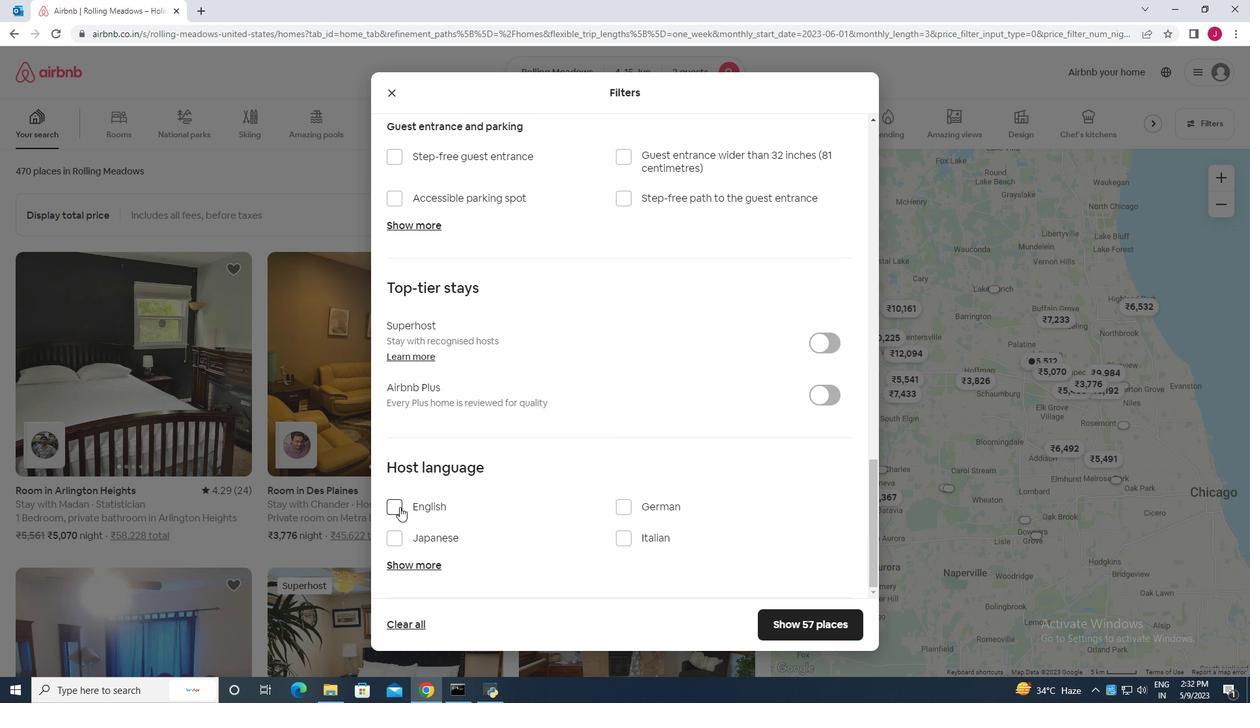 
Action: Mouse moved to (798, 628)
Screenshot: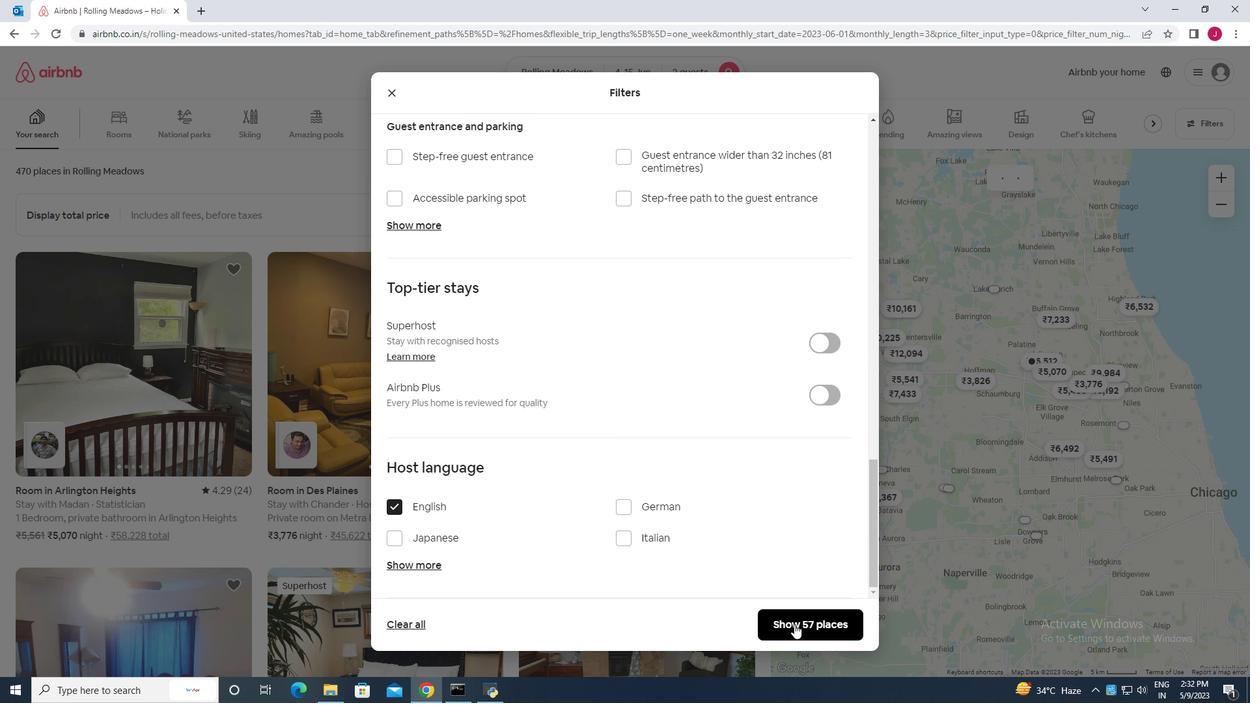 
Action: Mouse pressed left at (798, 628)
Screenshot: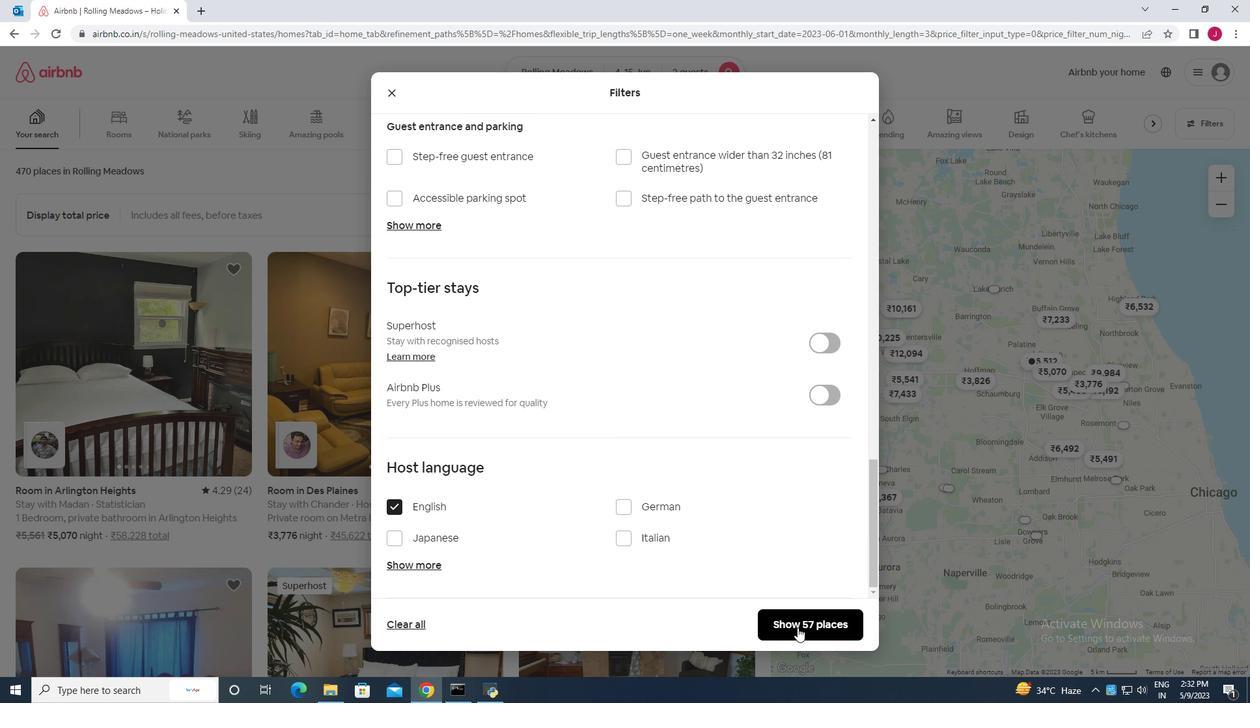 
Action: Mouse moved to (787, 618)
Screenshot: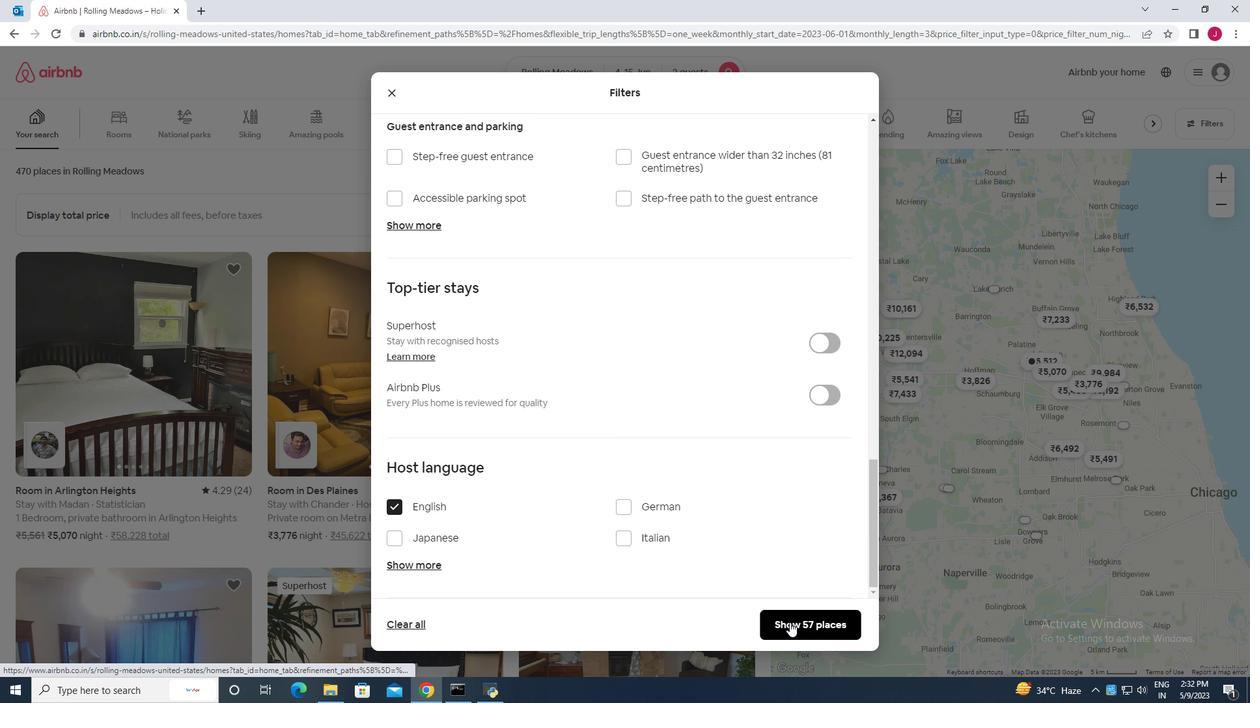 
